 Task: Find connections with filter location Varel with filter topic #propertywith filter profile language French with filter current company JMC Projects (India) Ltd with filter school Sri Krishna College of Technology with filter industry Insurance Agencies and Brokerages with filter service category Customer Support with filter keywords title Editor/Proofreader
Action: Mouse moved to (543, 64)
Screenshot: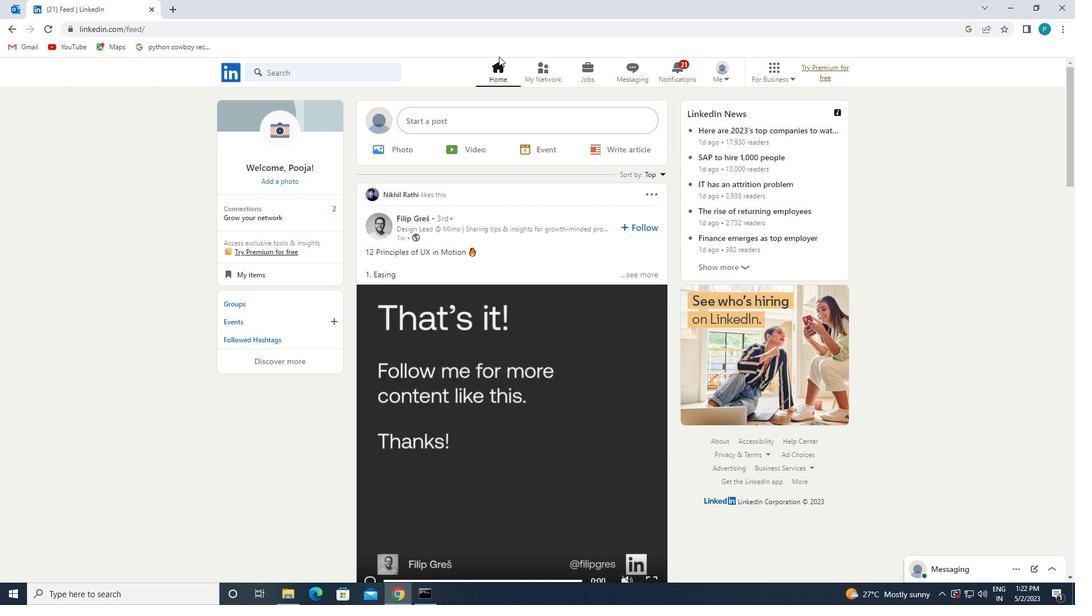
Action: Mouse pressed left at (543, 64)
Screenshot: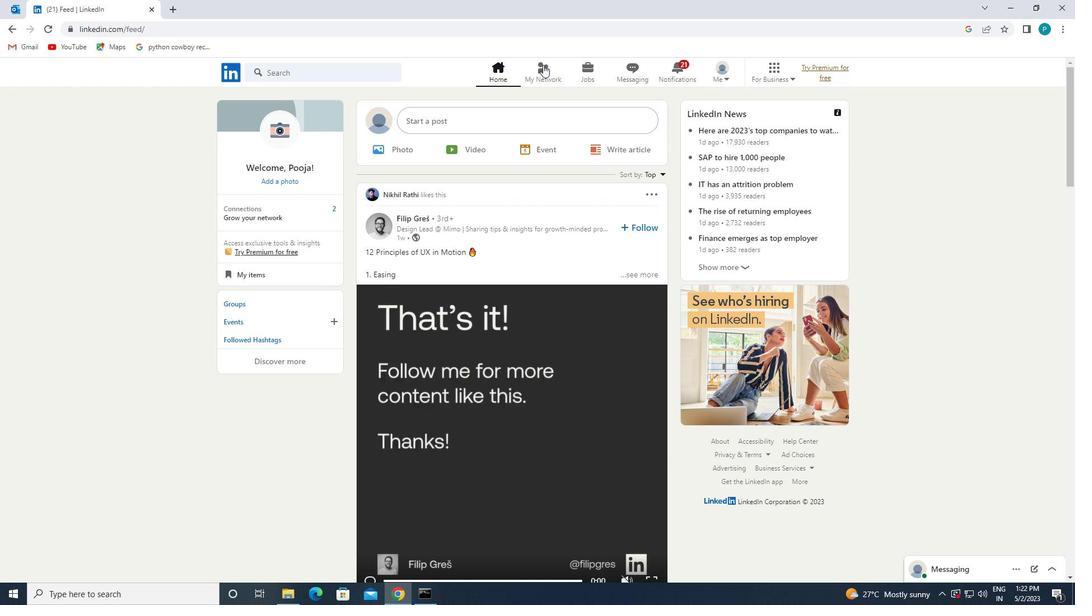 
Action: Mouse moved to (258, 138)
Screenshot: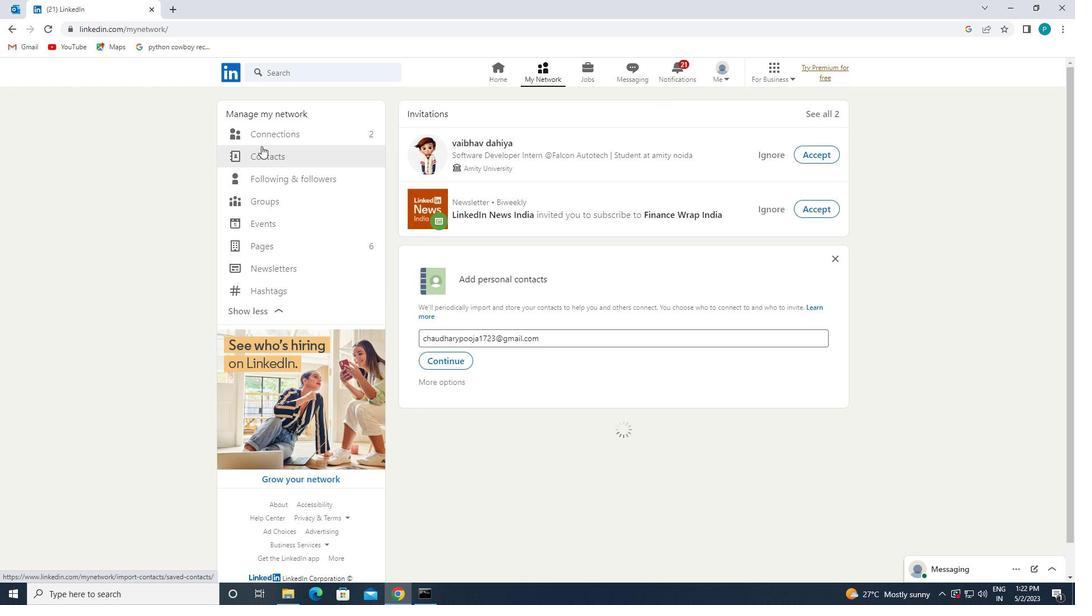 
Action: Mouse pressed left at (258, 138)
Screenshot: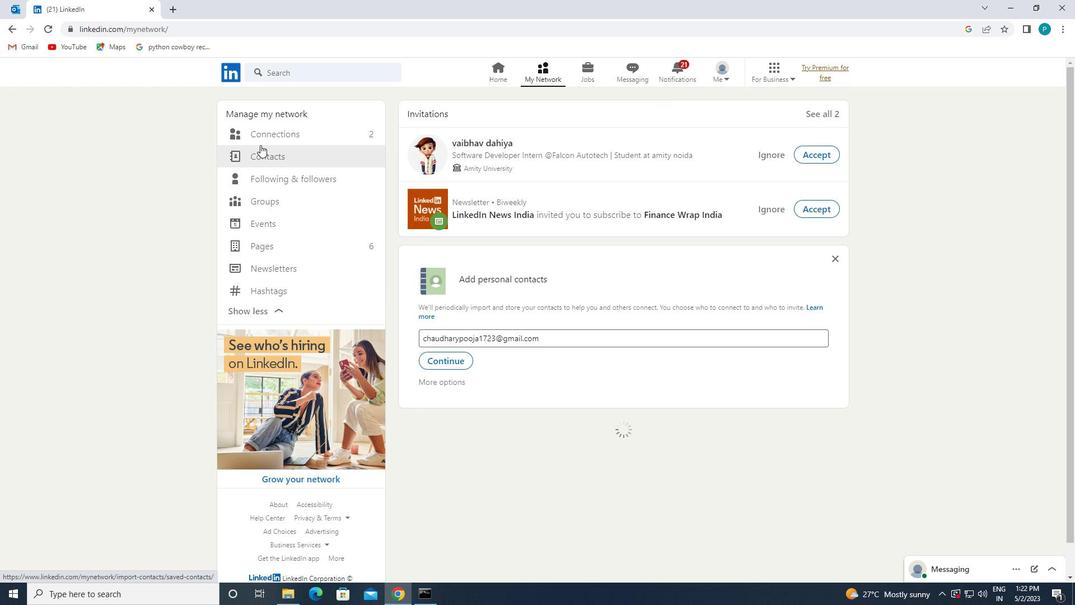 
Action: Mouse moved to (637, 142)
Screenshot: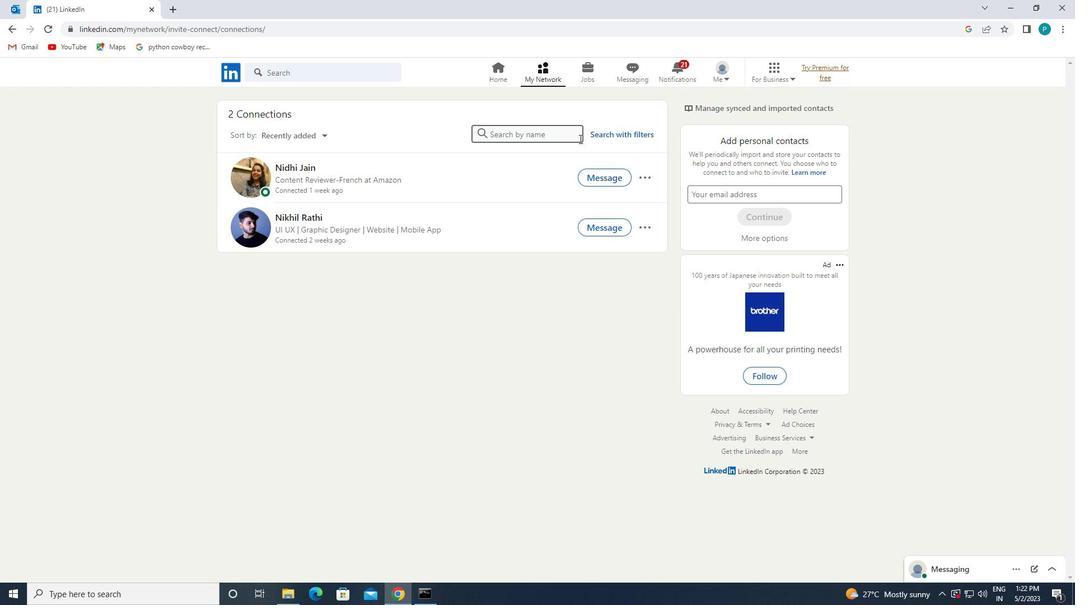 
Action: Mouse pressed left at (637, 142)
Screenshot: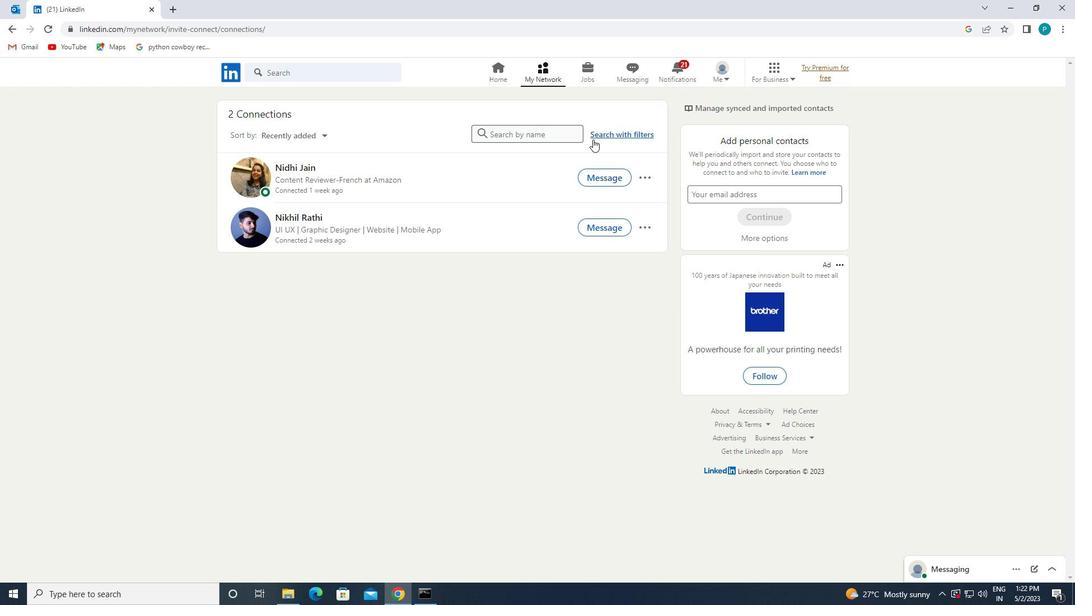 
Action: Mouse moved to (631, 137)
Screenshot: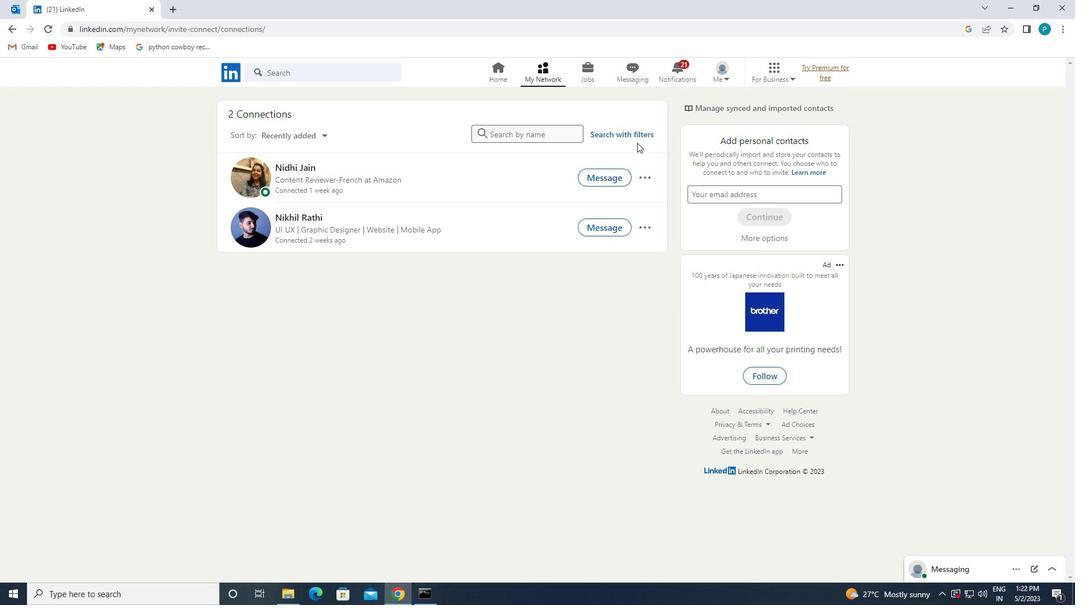 
Action: Mouse pressed left at (631, 137)
Screenshot: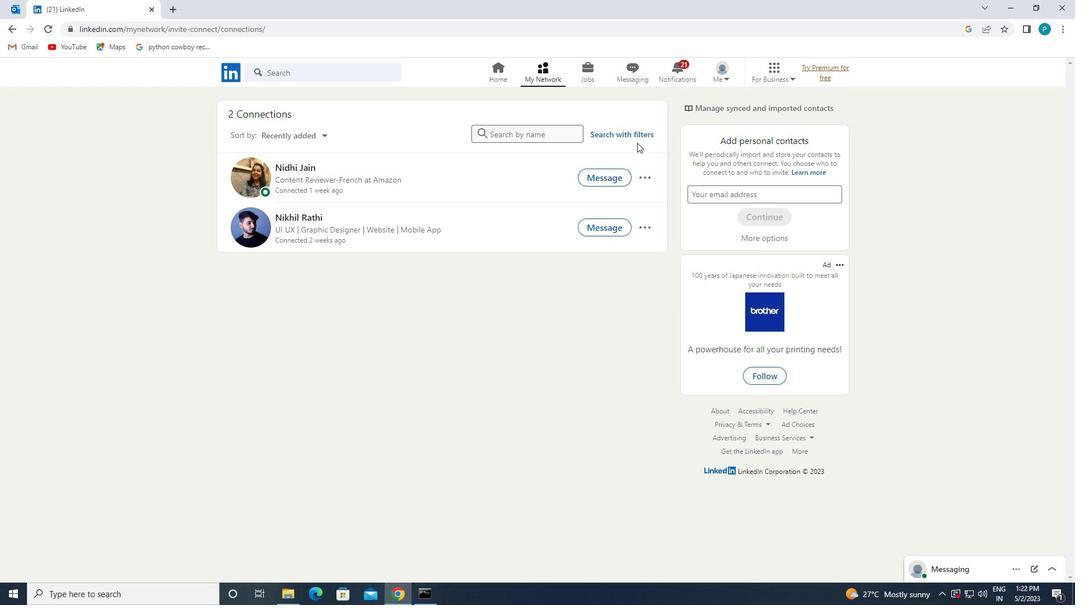 
Action: Mouse moved to (565, 103)
Screenshot: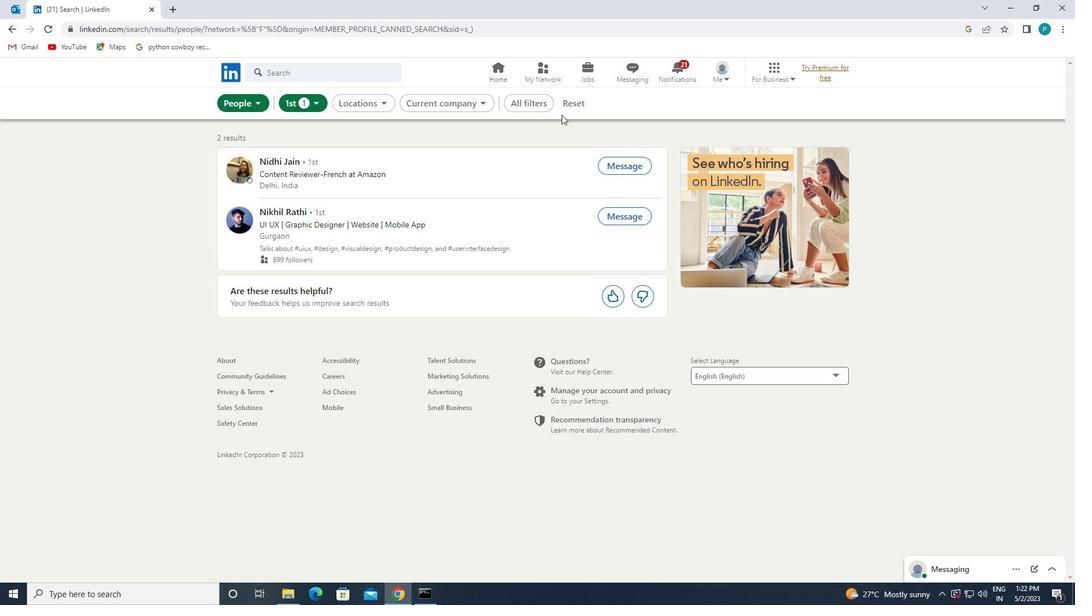 
Action: Mouse pressed left at (565, 103)
Screenshot: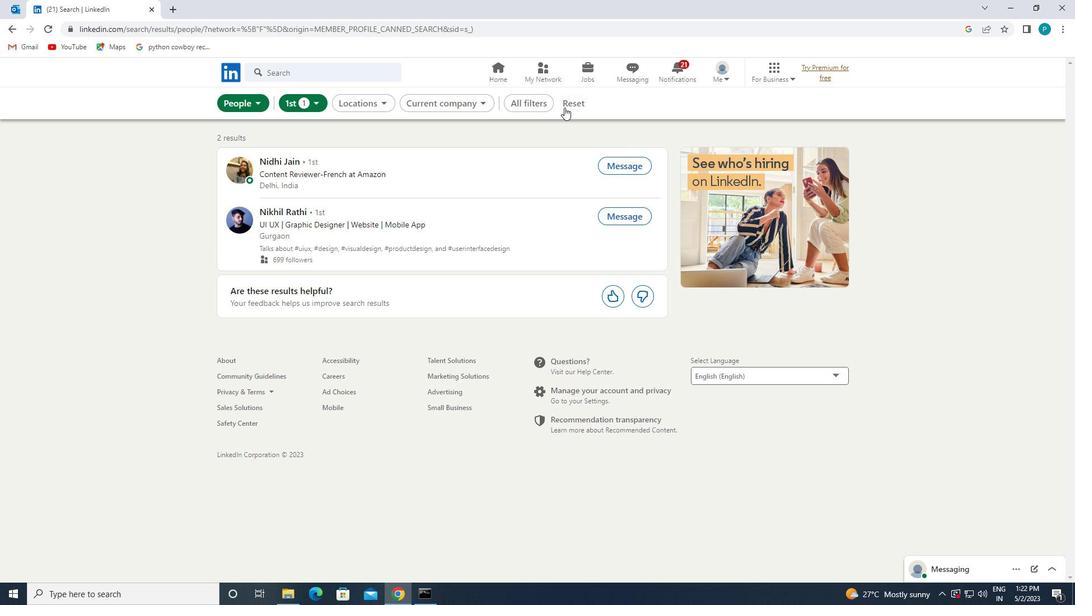 
Action: Mouse moved to (541, 101)
Screenshot: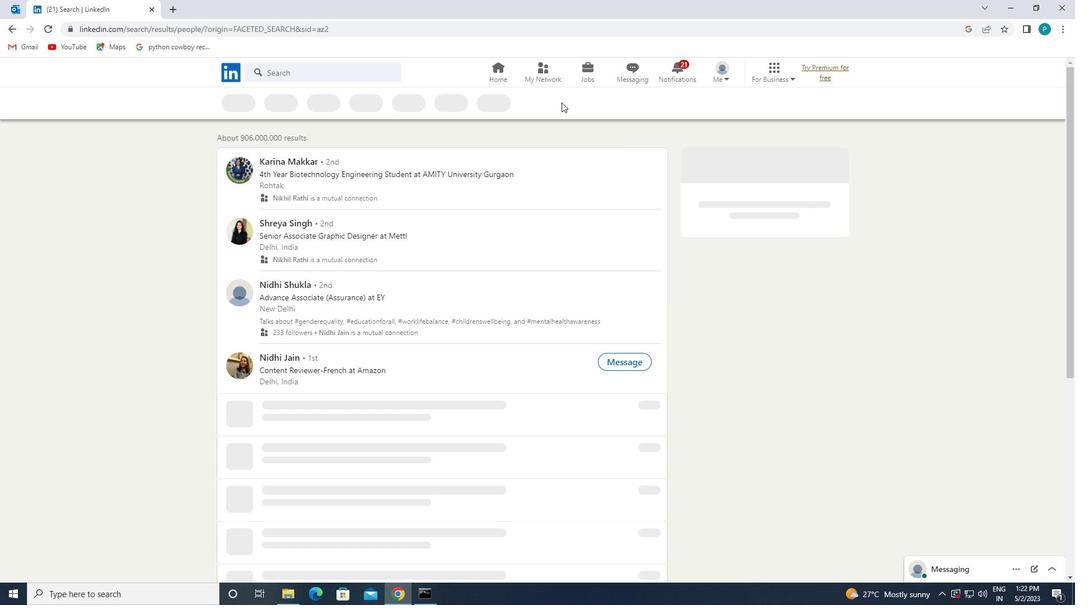 
Action: Mouse pressed left at (541, 101)
Screenshot: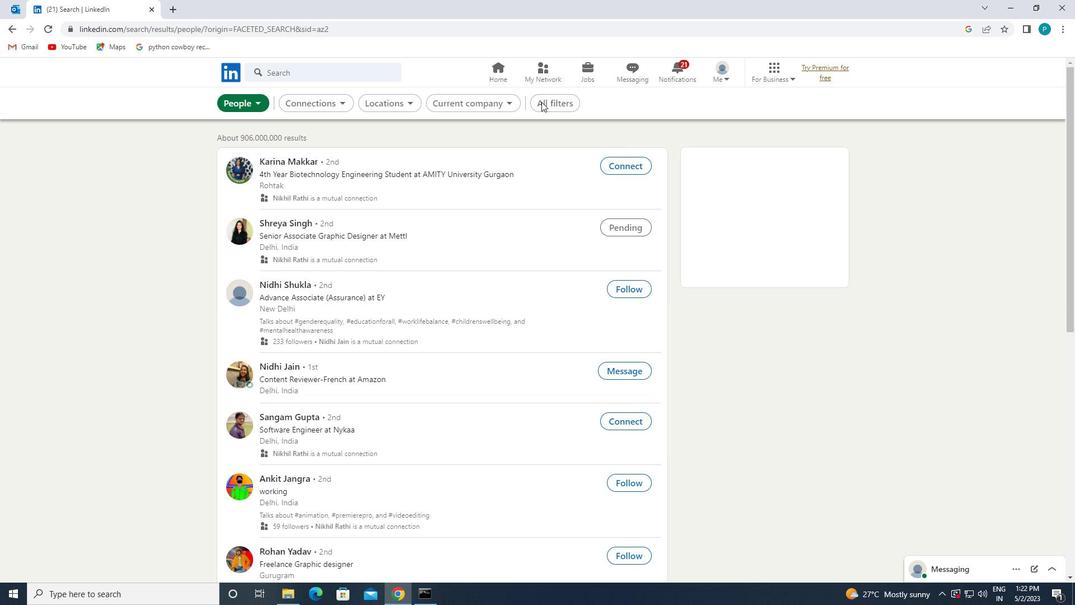 
Action: Mouse moved to (816, 290)
Screenshot: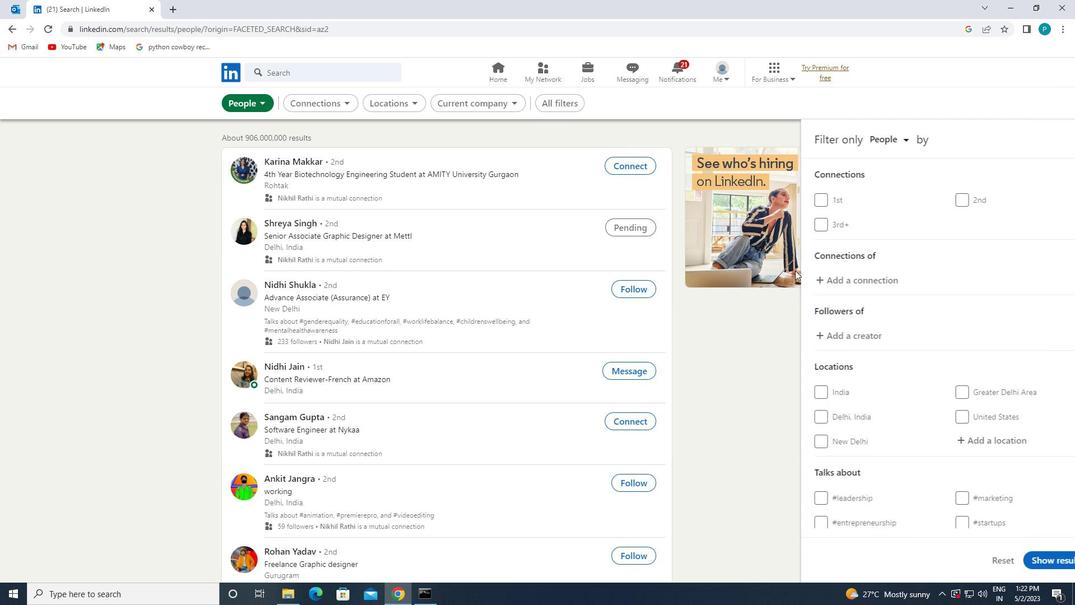 
Action: Mouse scrolled (816, 289) with delta (0, 0)
Screenshot: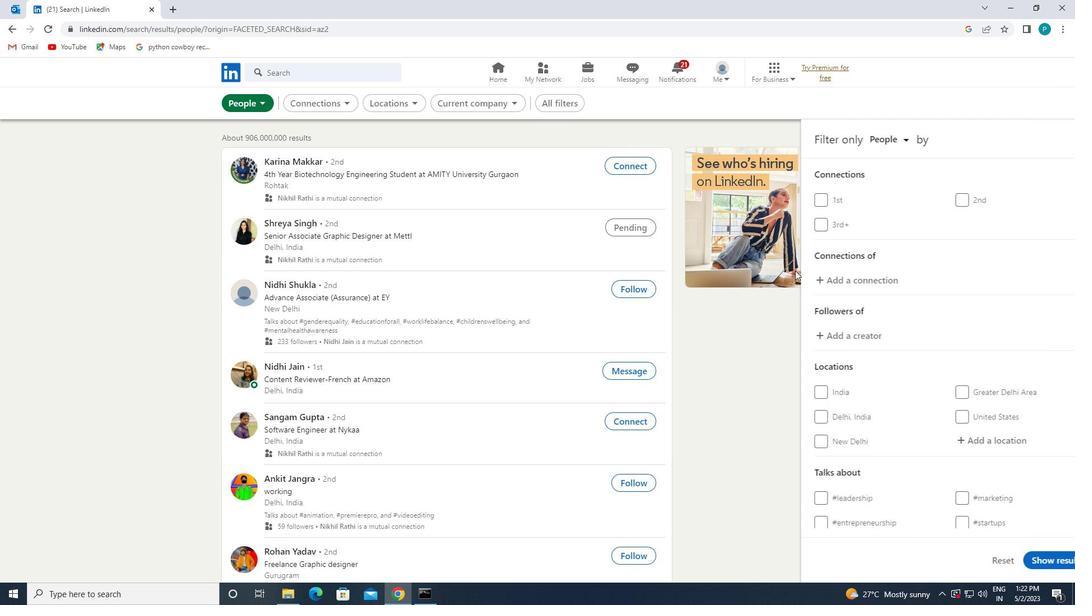 
Action: Mouse moved to (819, 292)
Screenshot: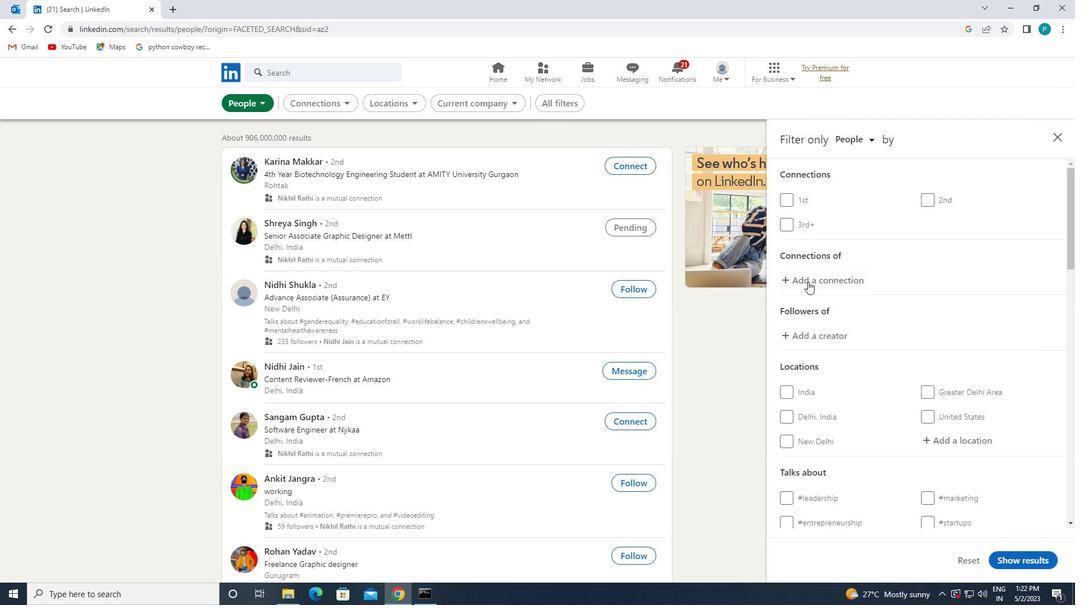 
Action: Mouse scrolled (819, 291) with delta (0, 0)
Screenshot: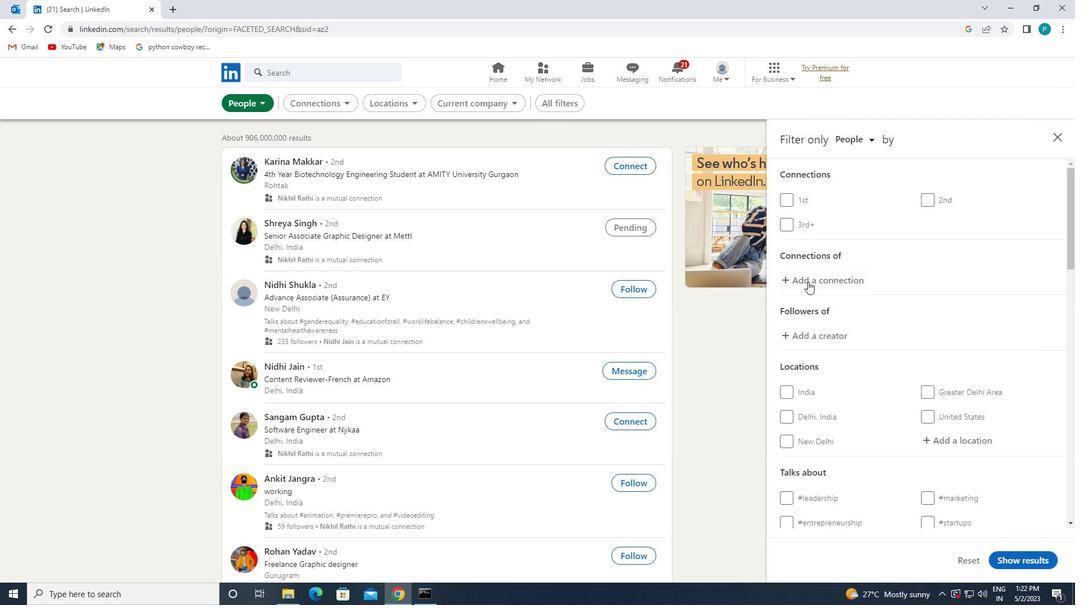 
Action: Mouse moved to (950, 326)
Screenshot: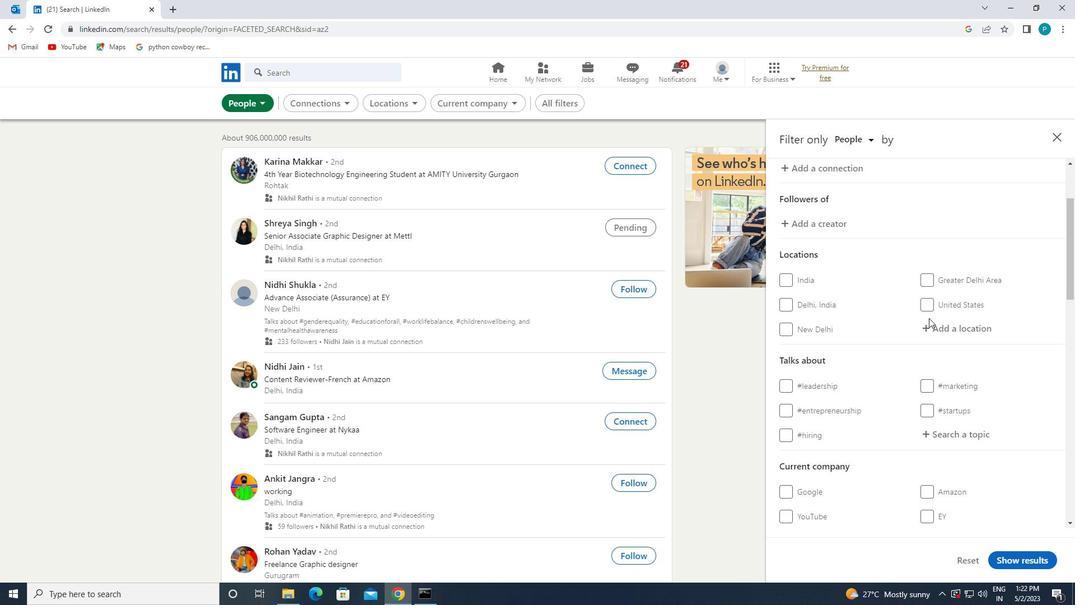 
Action: Mouse pressed left at (950, 326)
Screenshot: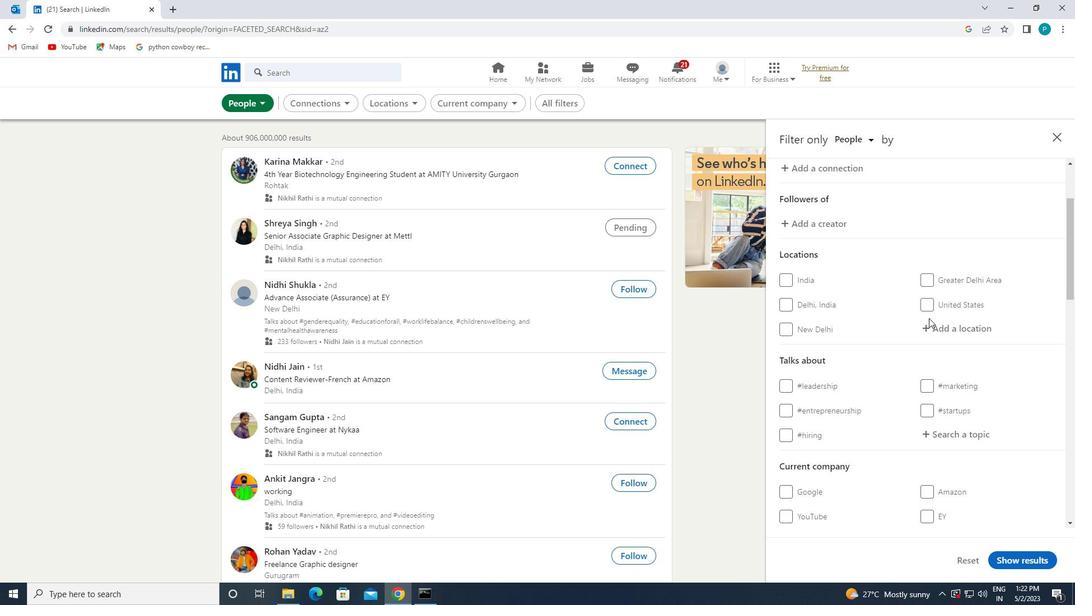 
Action: Mouse moved to (950, 326)
Screenshot: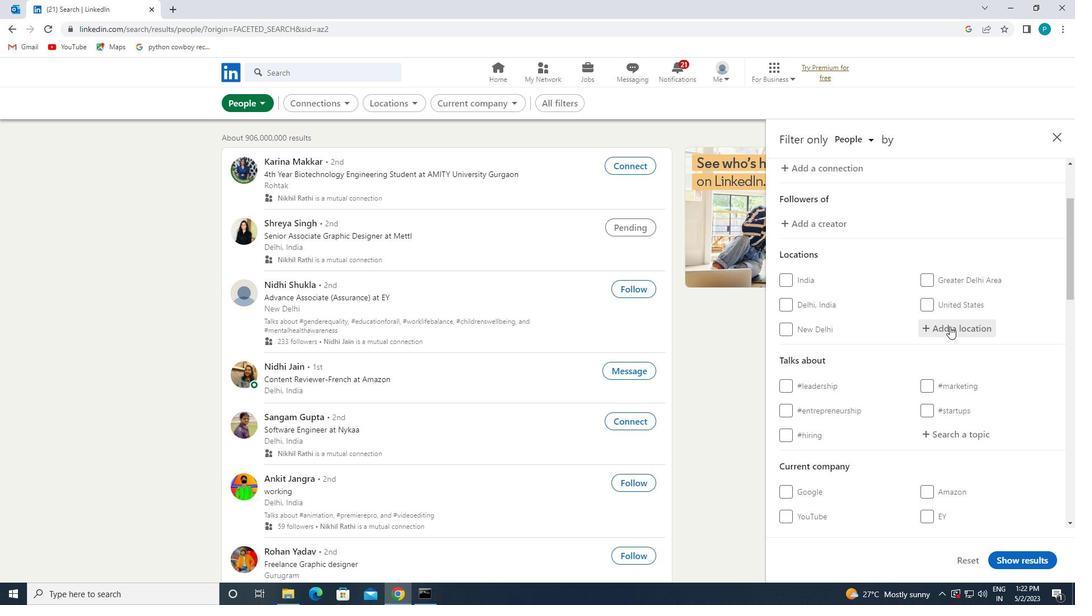 
Action: Key pressed <Key.caps_lock>v<Key.caps_lock>arel
Screenshot: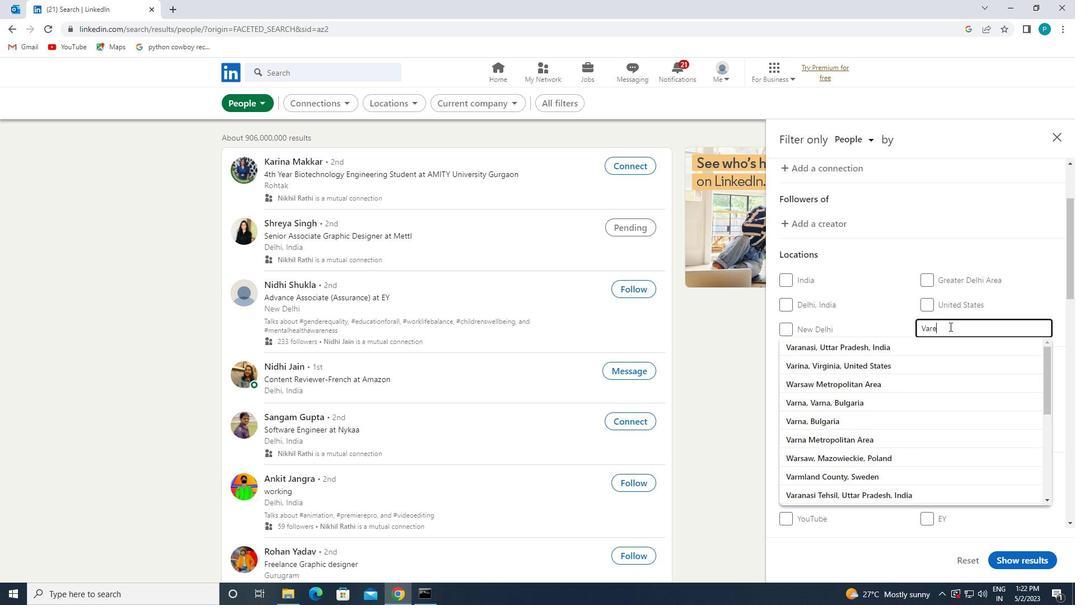
Action: Mouse moved to (942, 350)
Screenshot: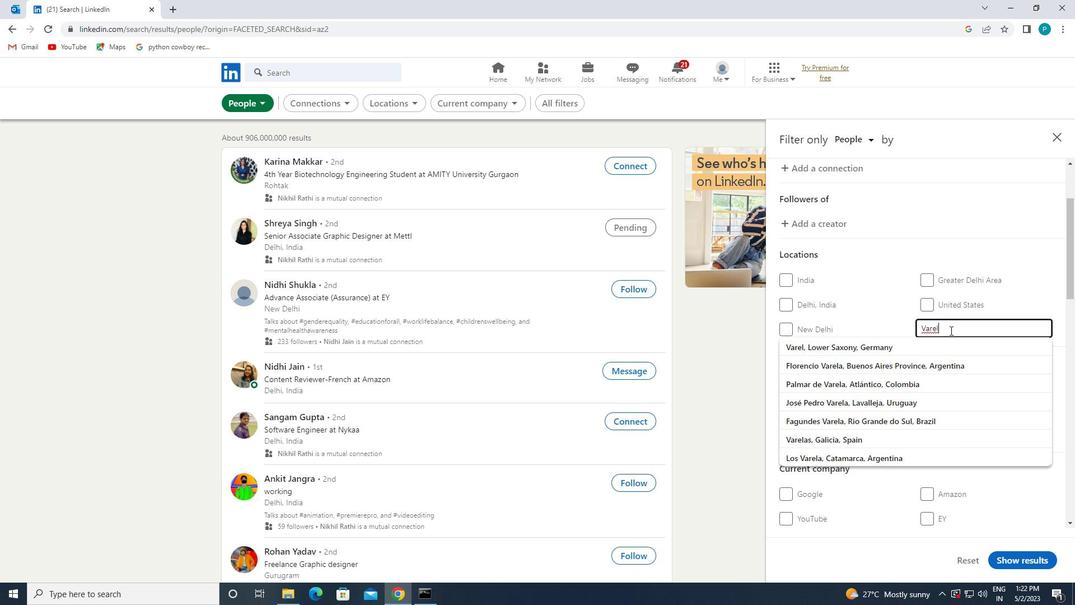 
Action: Mouse pressed left at (942, 350)
Screenshot: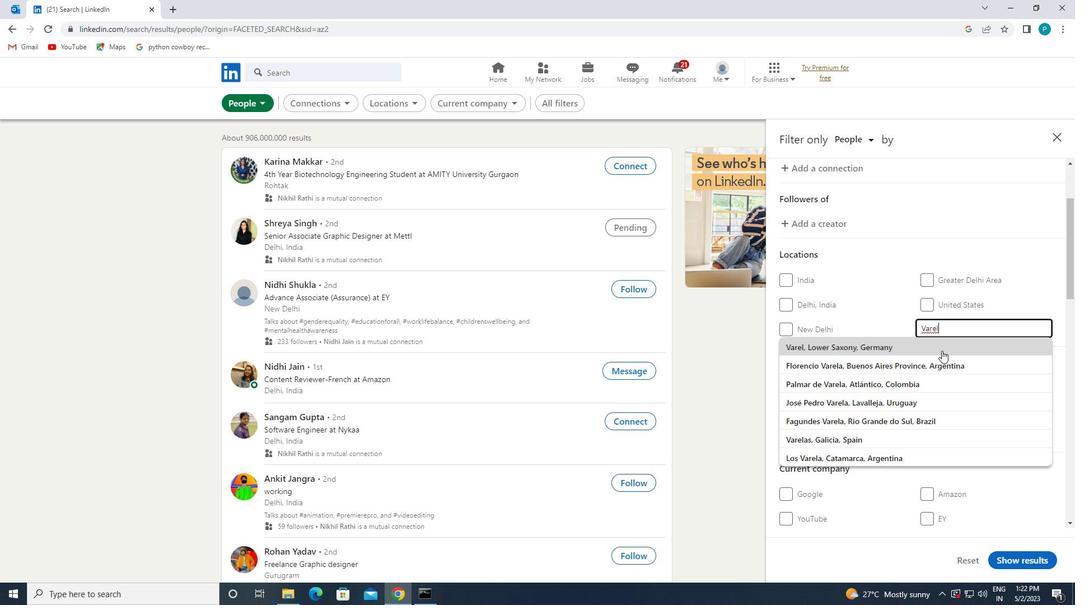 
Action: Mouse scrolled (942, 350) with delta (0, 0)
Screenshot: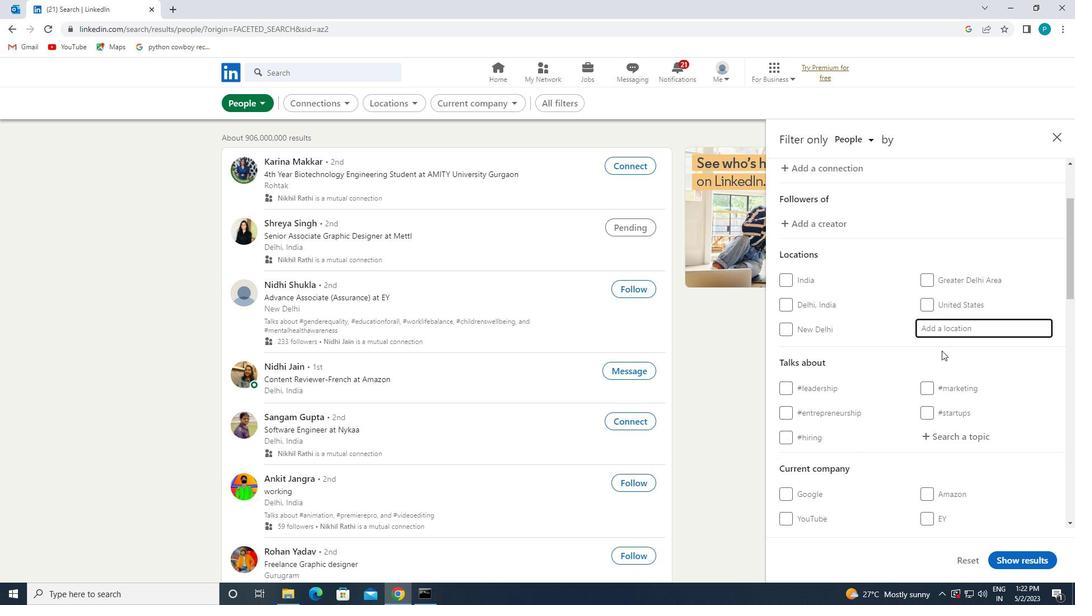 
Action: Mouse scrolled (942, 350) with delta (0, 0)
Screenshot: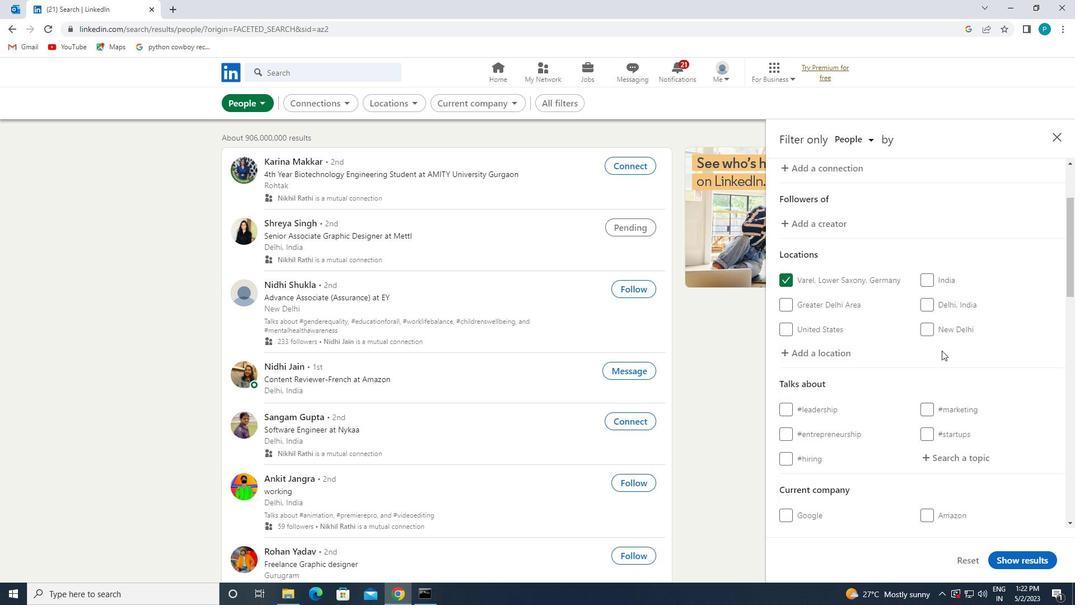 
Action: Mouse moved to (943, 348)
Screenshot: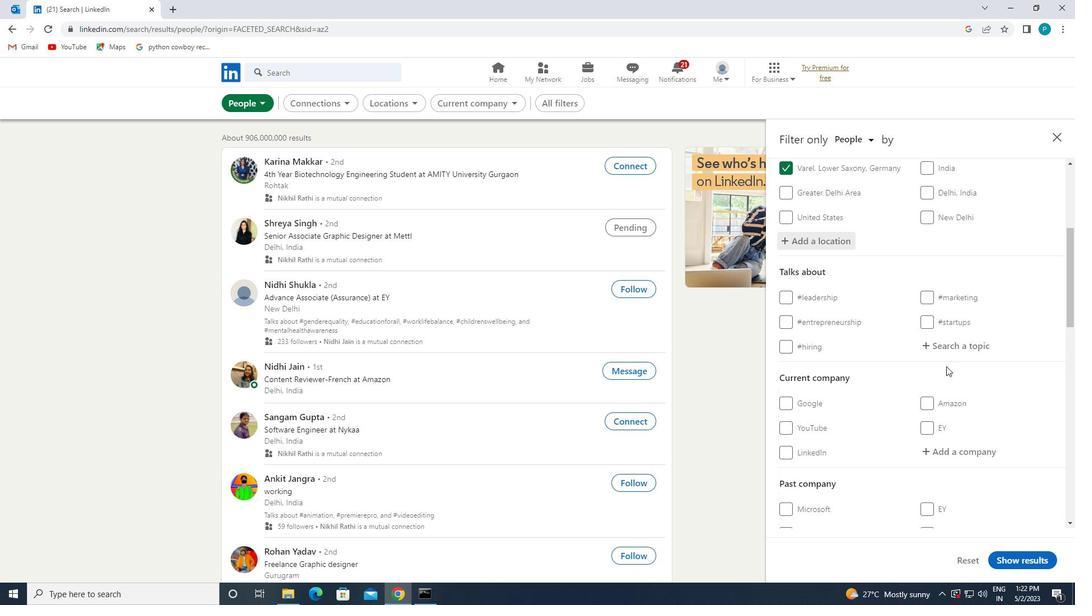 
Action: Mouse pressed left at (943, 348)
Screenshot: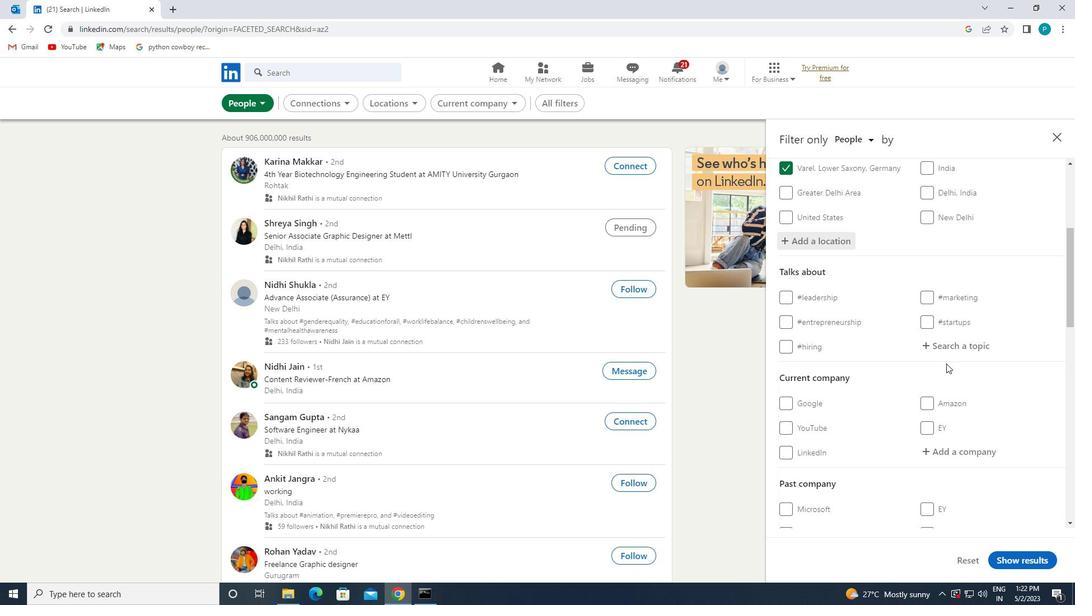 
Action: Mouse moved to (944, 348)
Screenshot: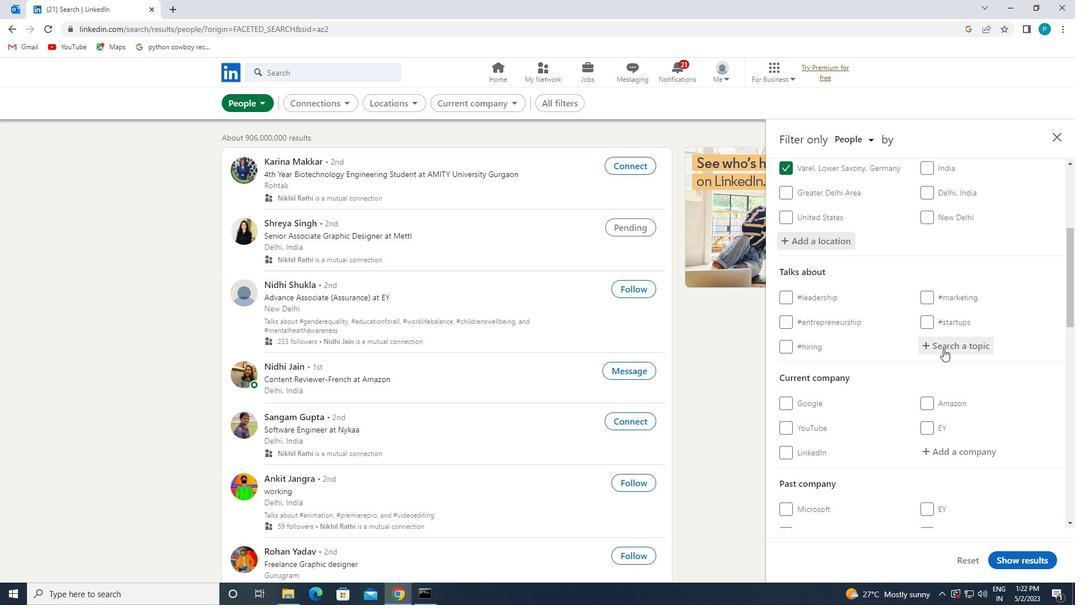 
Action: Key pressed <Key.shift>#PRPERTY
Screenshot: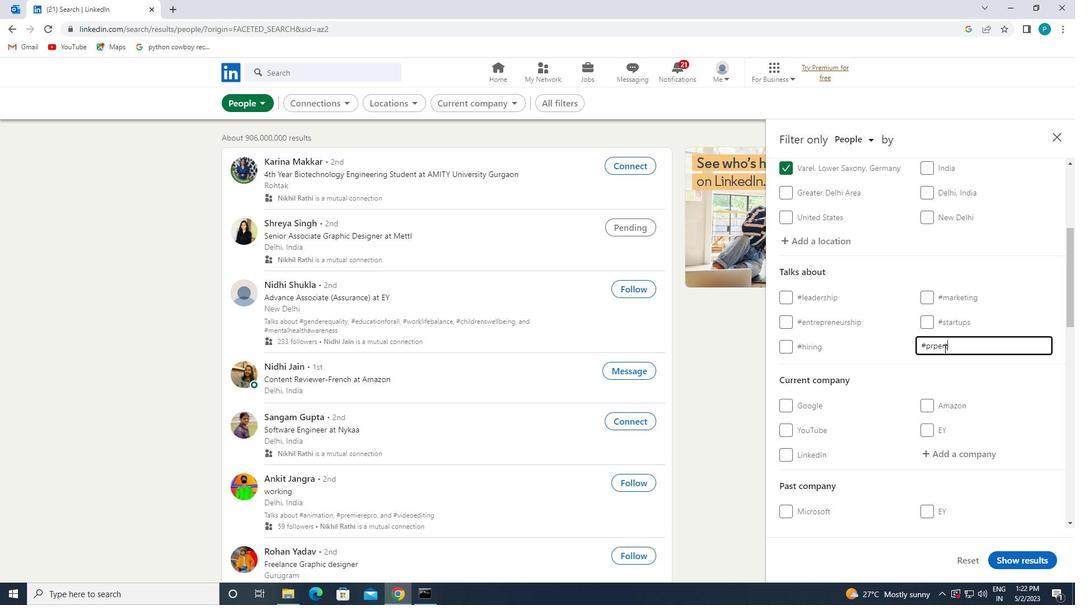 
Action: Mouse moved to (935, 343)
Screenshot: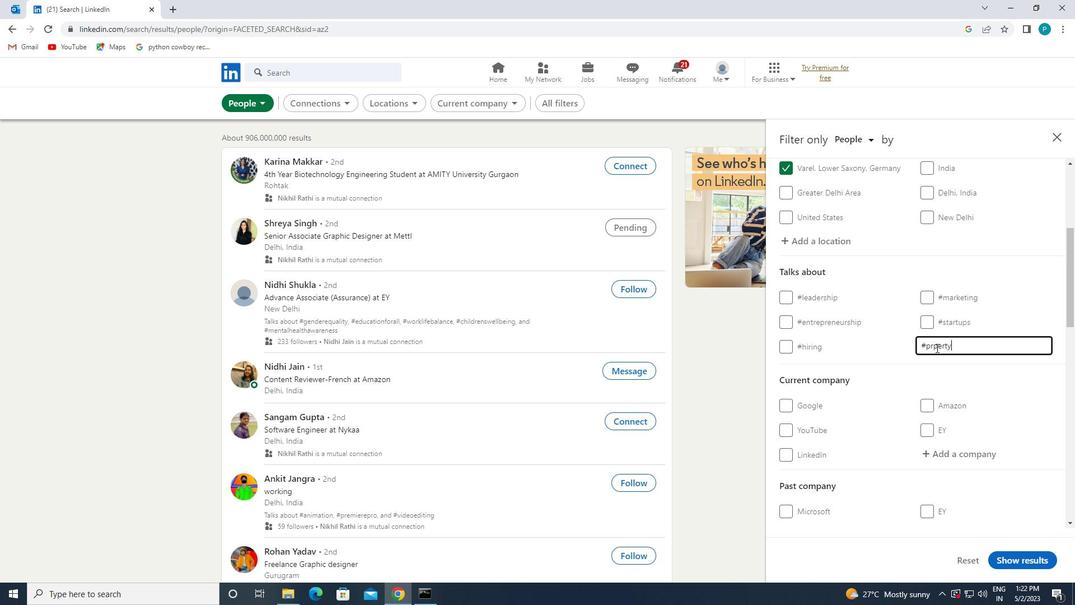 
Action: Mouse pressed left at (935, 343)
Screenshot: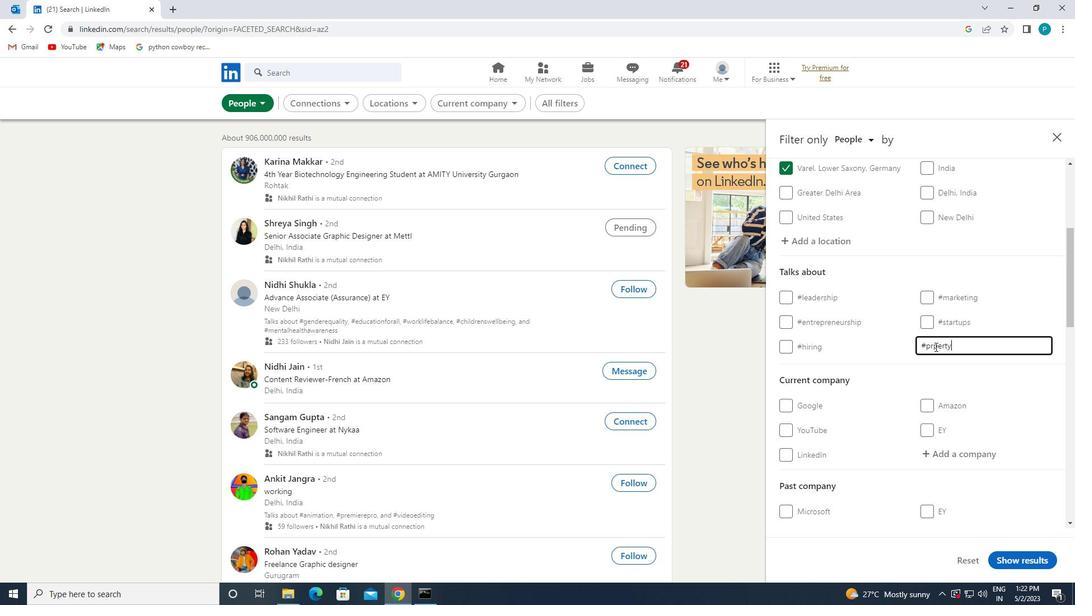 
Action: Mouse moved to (956, 354)
Screenshot: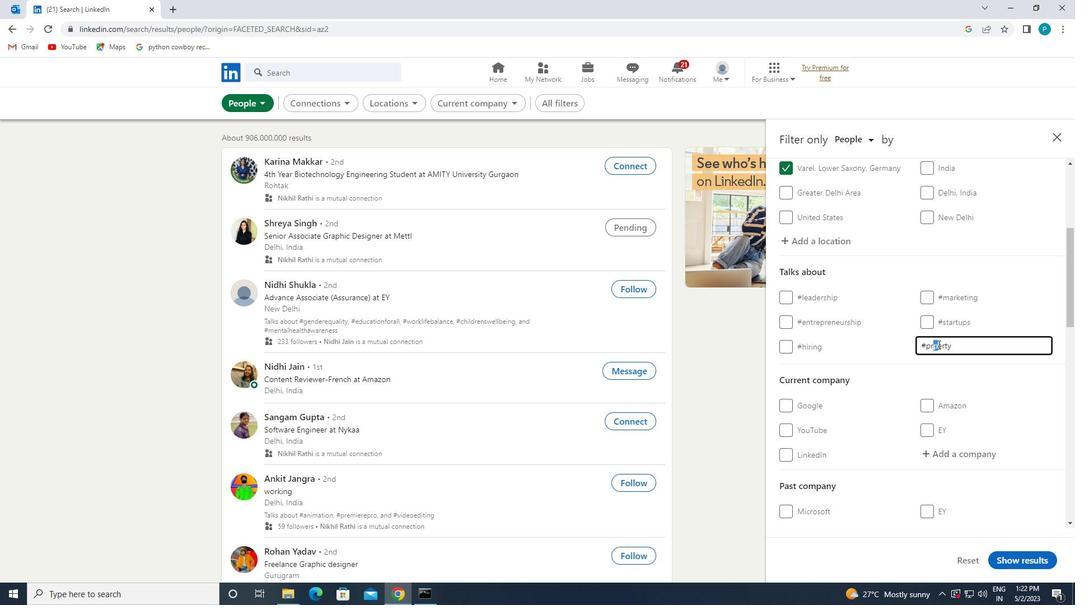 
Action: Key pressed O
Screenshot: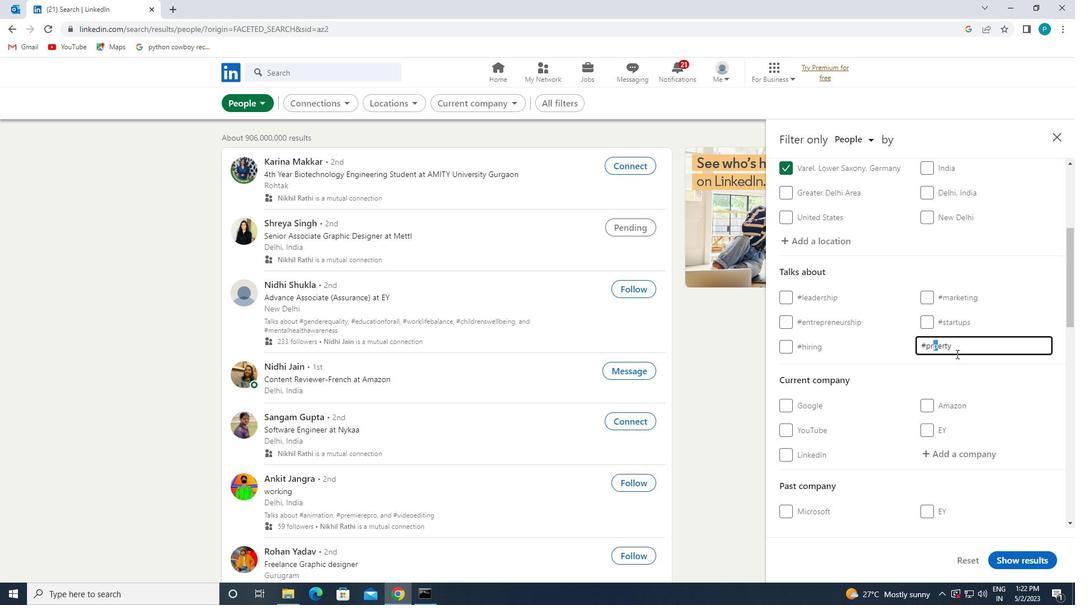 
Action: Mouse moved to (939, 346)
Screenshot: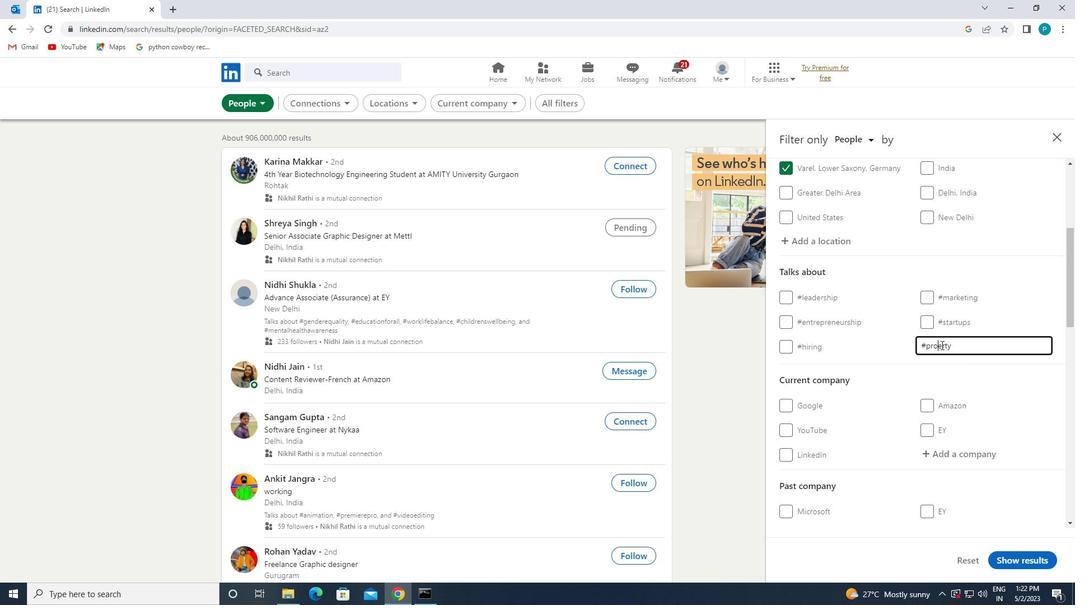 
Action: Mouse pressed left at (939, 346)
Screenshot: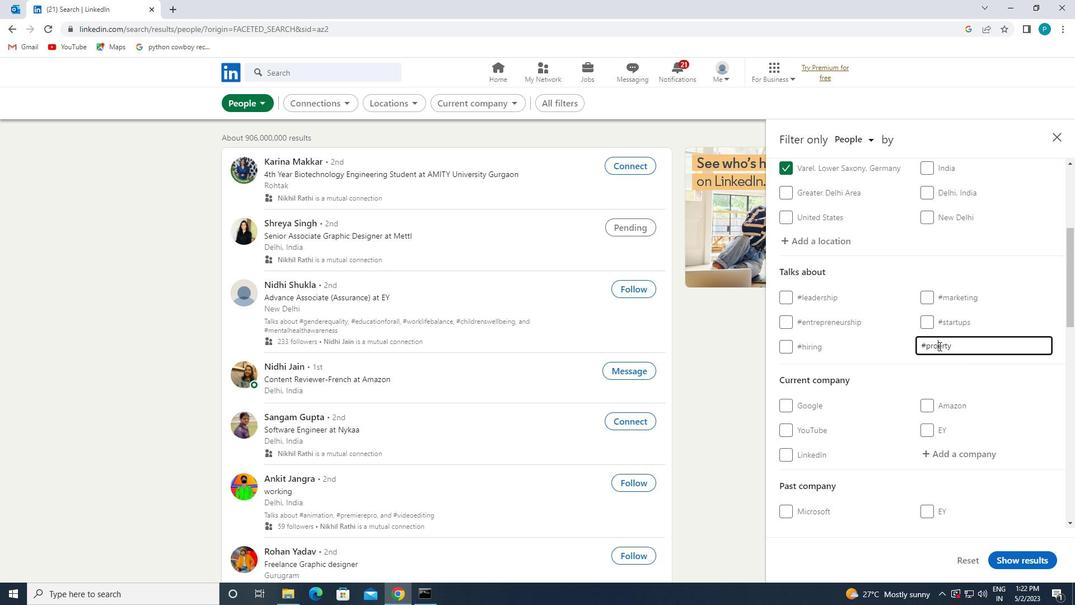 
Action: Mouse moved to (939, 356)
Screenshot: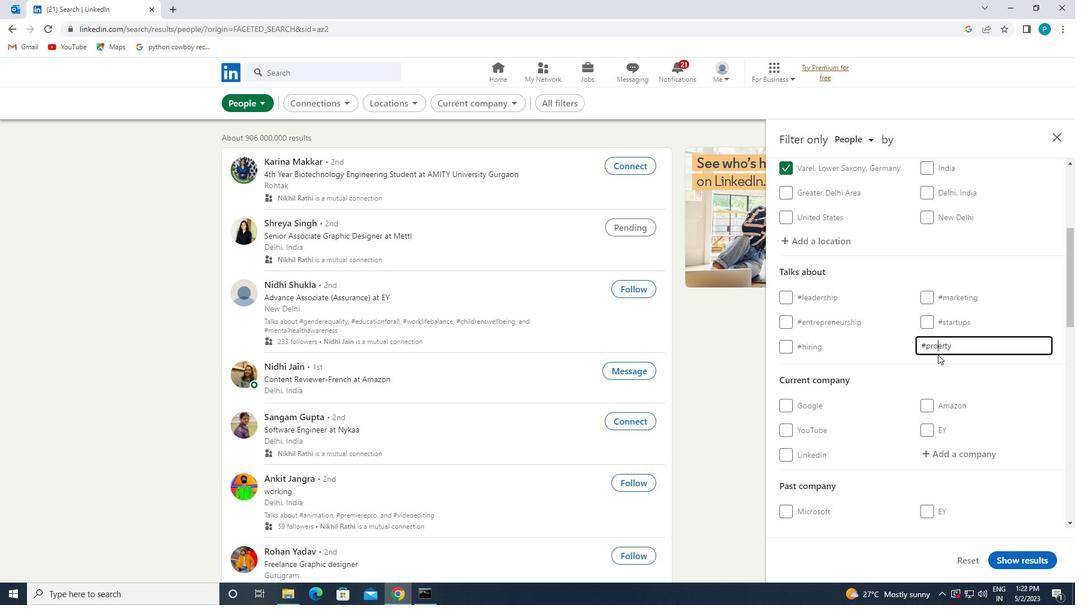
Action: Key pressed P
Screenshot: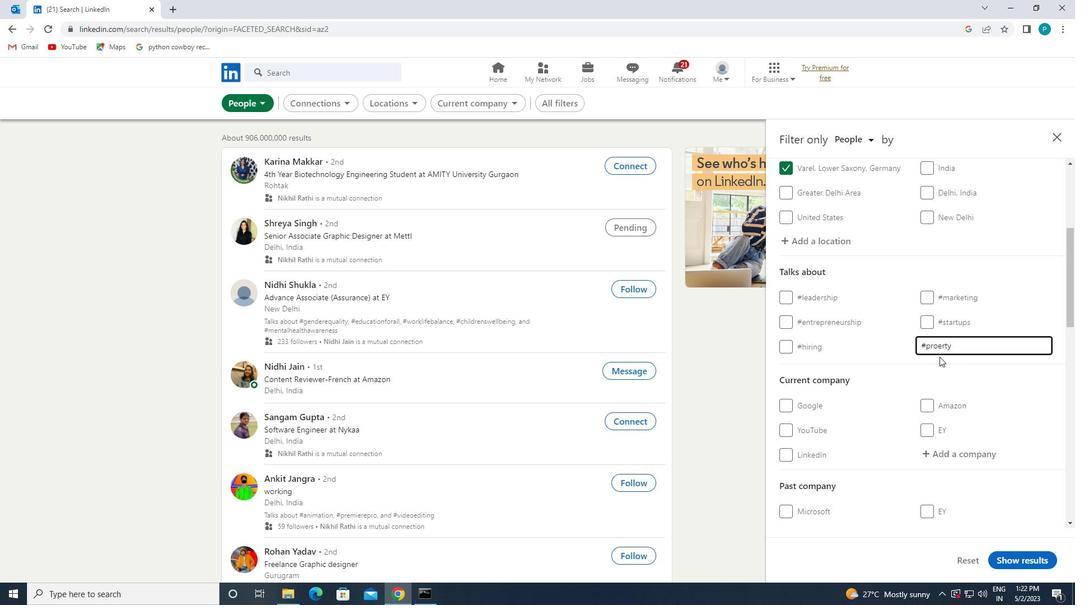 
Action: Mouse moved to (932, 377)
Screenshot: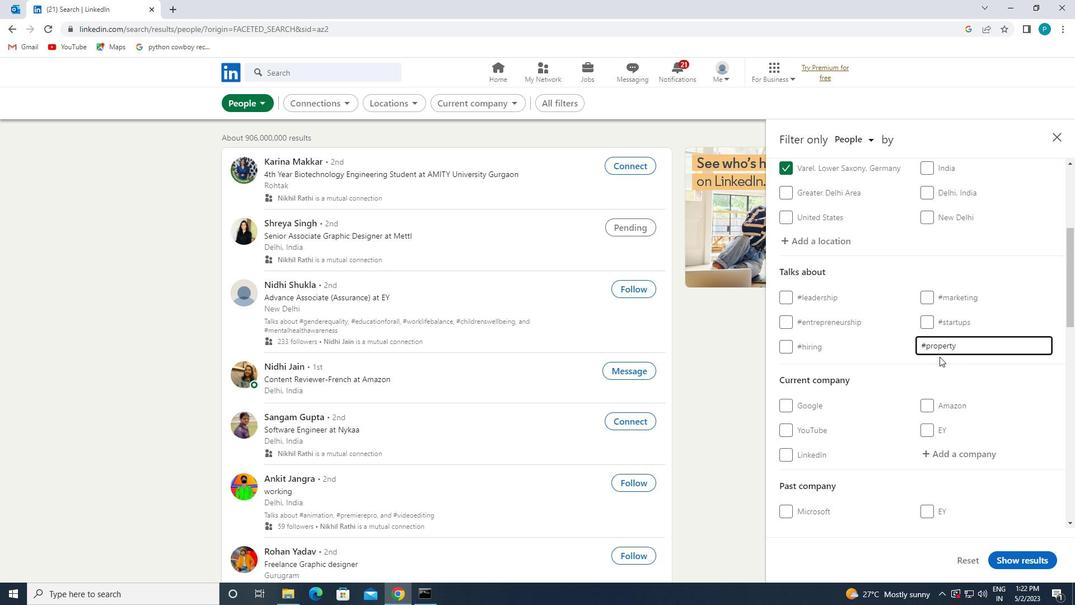 
Action: Mouse scrolled (932, 376) with delta (0, 0)
Screenshot: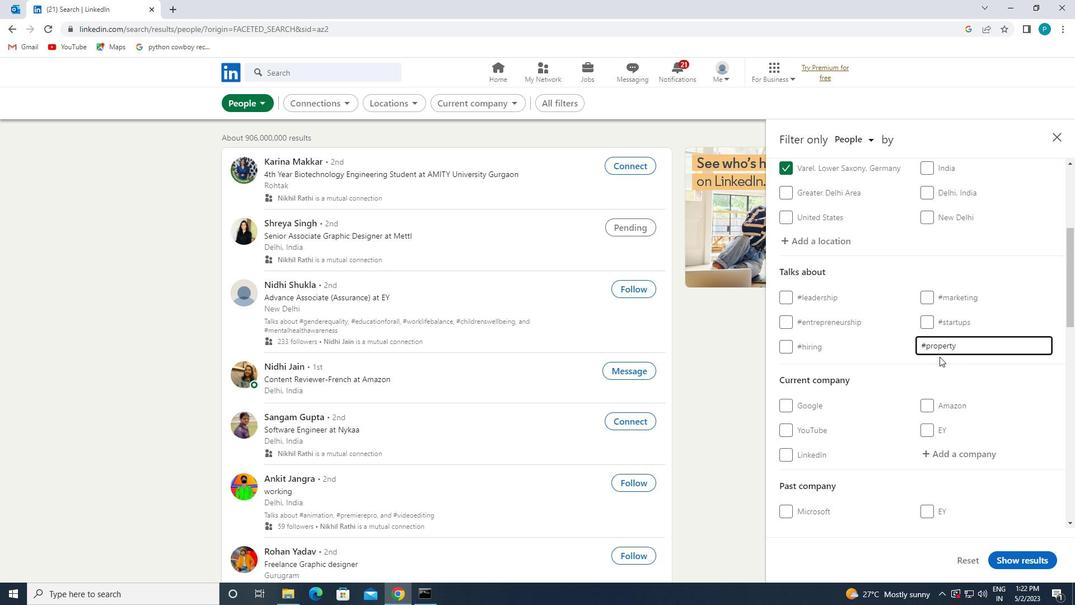 
Action: Mouse moved to (926, 394)
Screenshot: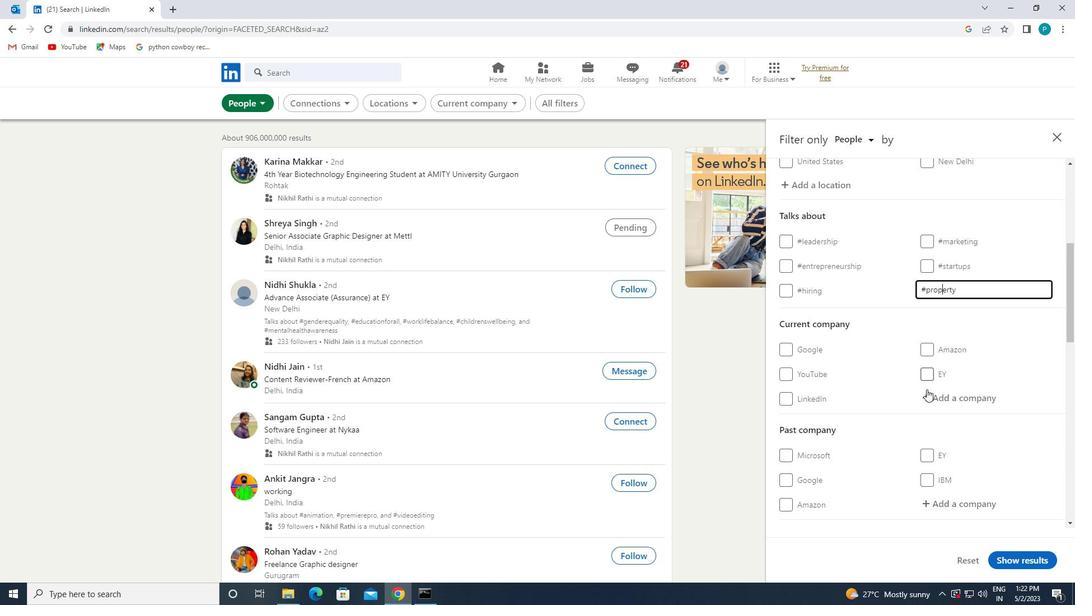 
Action: Mouse scrolled (926, 394) with delta (0, 0)
Screenshot: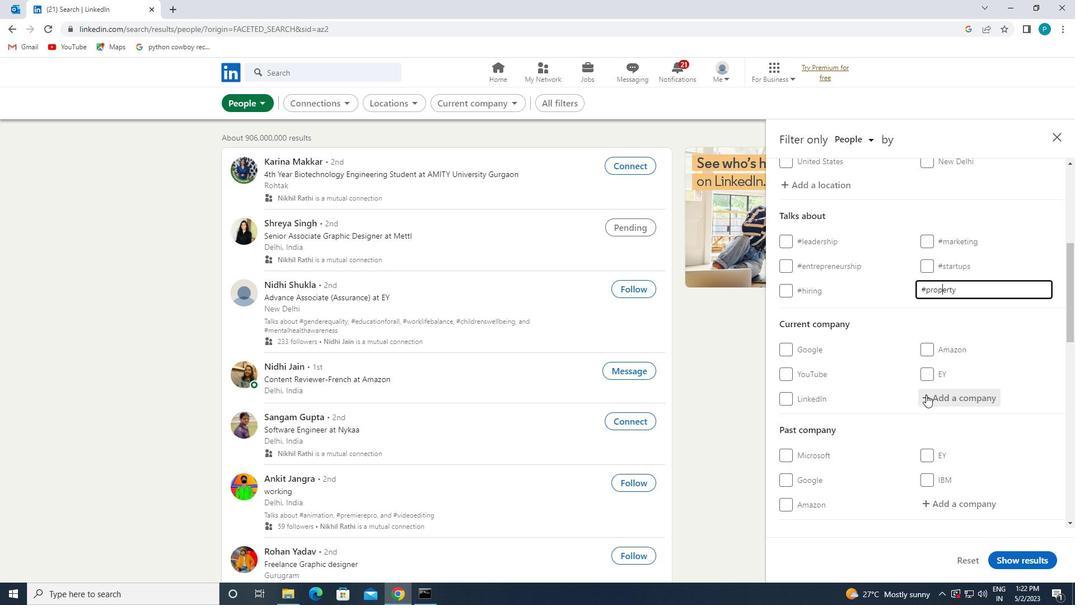 
Action: Mouse scrolled (926, 394) with delta (0, 0)
Screenshot: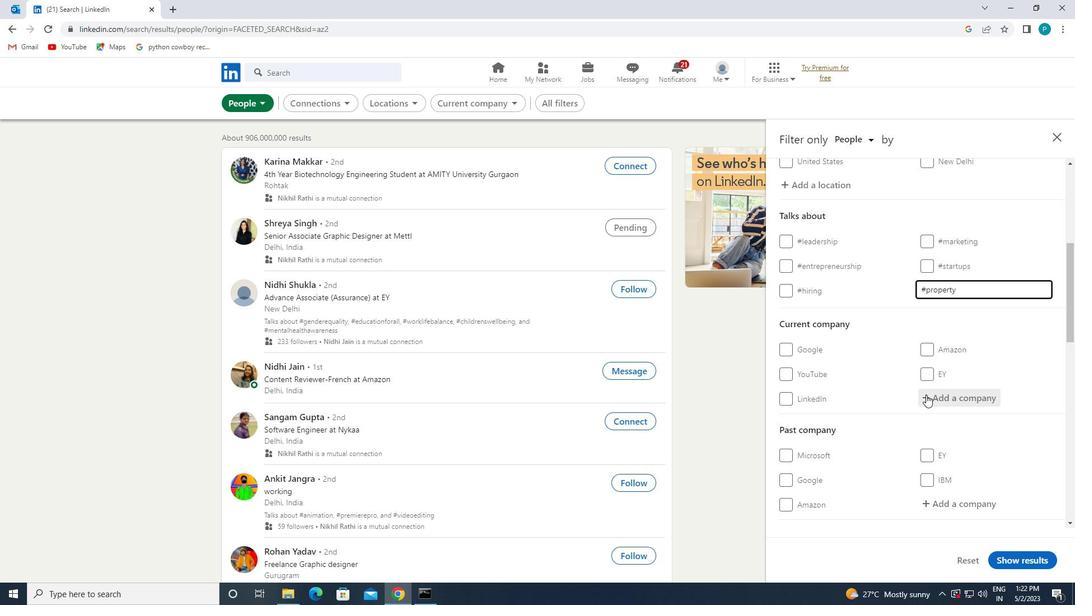 
Action: Mouse scrolled (926, 394) with delta (0, 0)
Screenshot: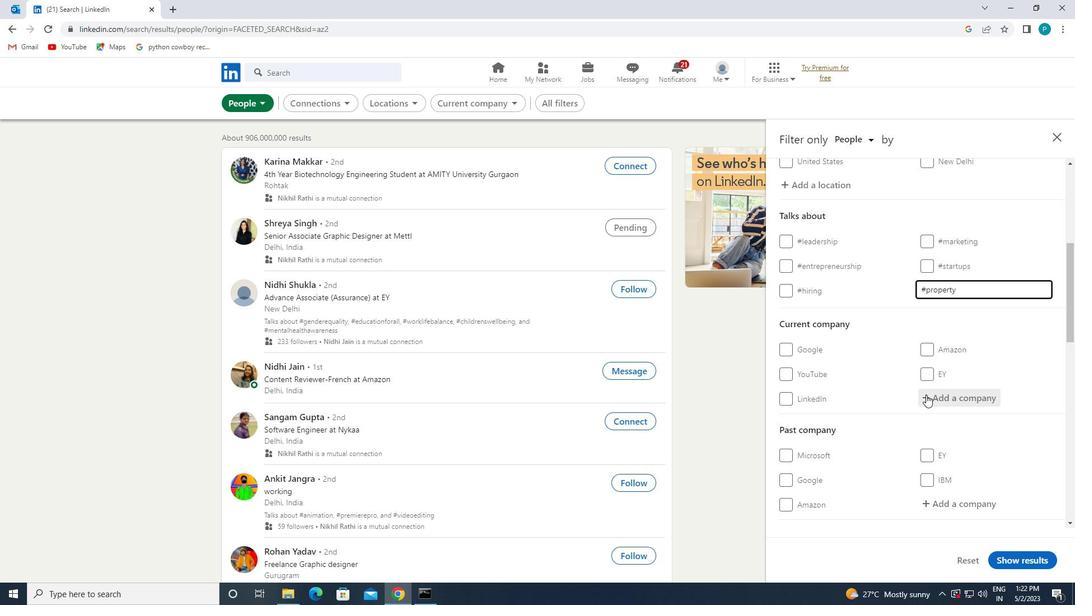 
Action: Mouse moved to (917, 393)
Screenshot: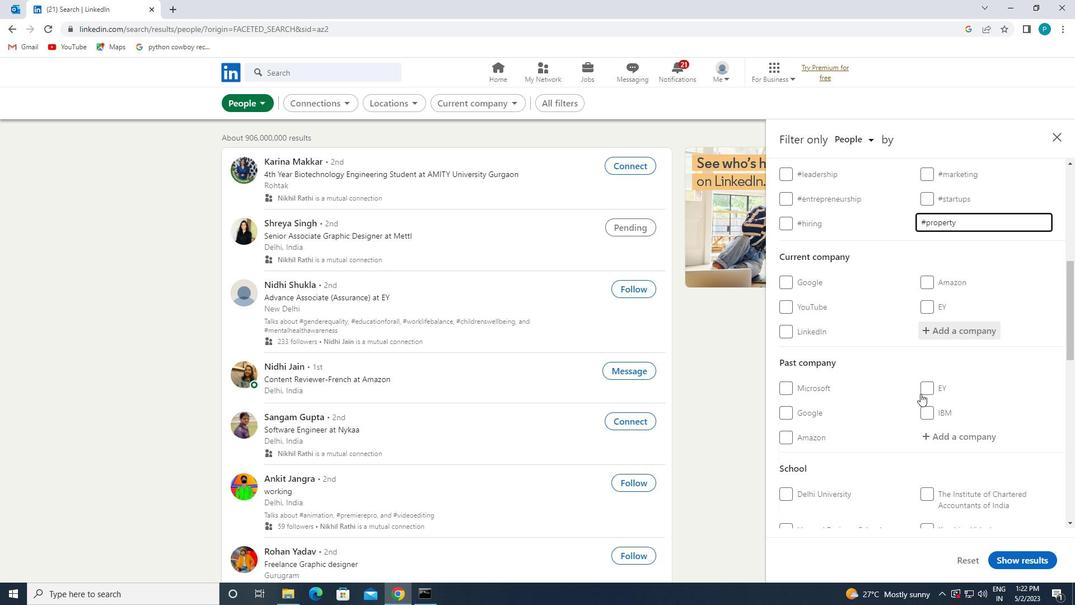 
Action: Mouse scrolled (917, 392) with delta (0, 0)
Screenshot: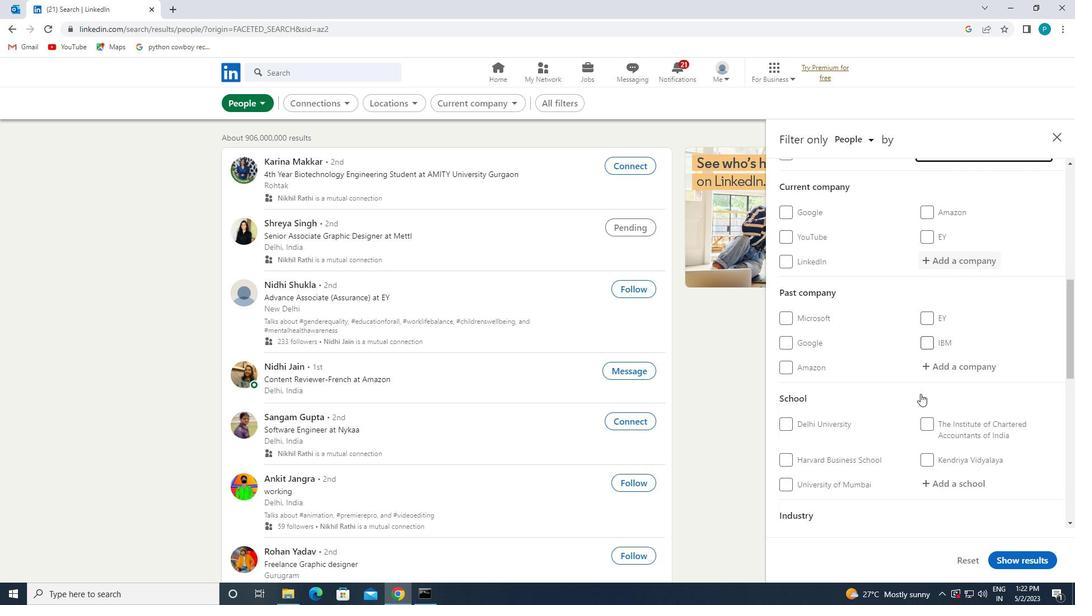 
Action: Mouse moved to (915, 393)
Screenshot: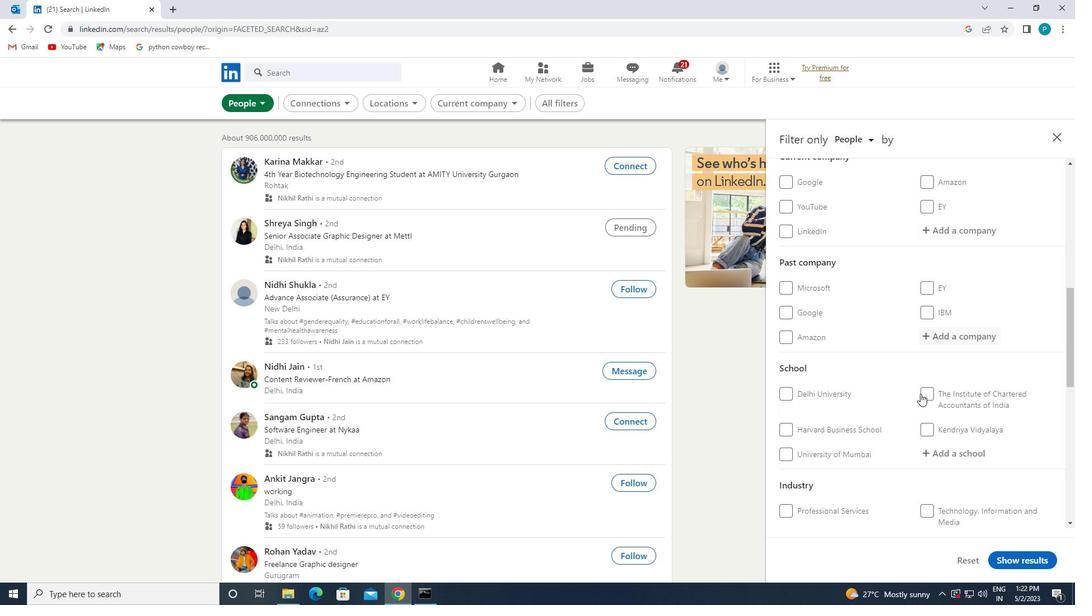 
Action: Mouse scrolled (915, 393) with delta (0, 0)
Screenshot: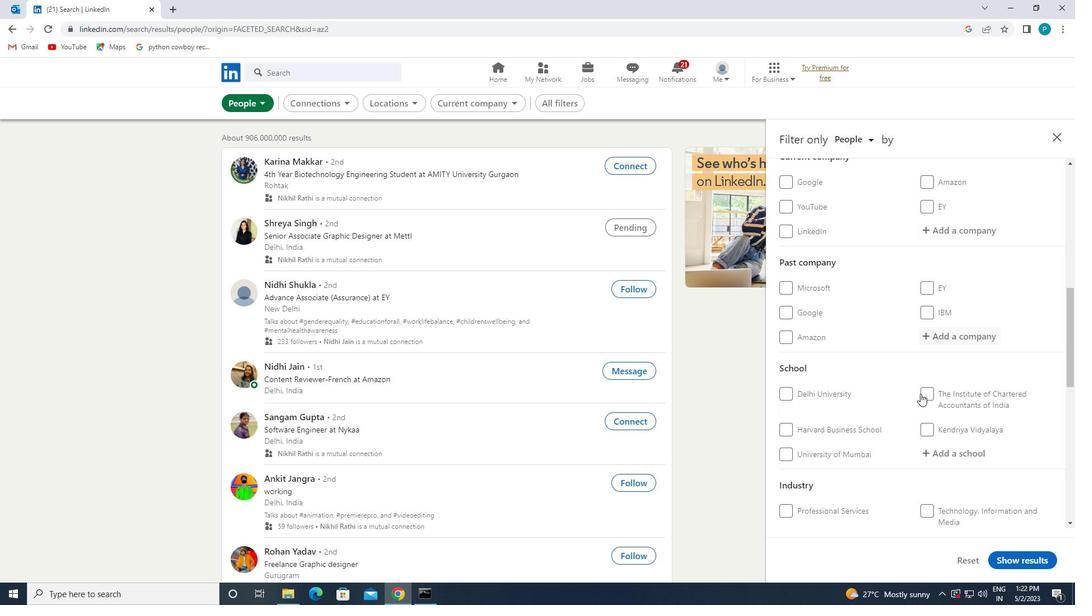 
Action: Mouse moved to (915, 394)
Screenshot: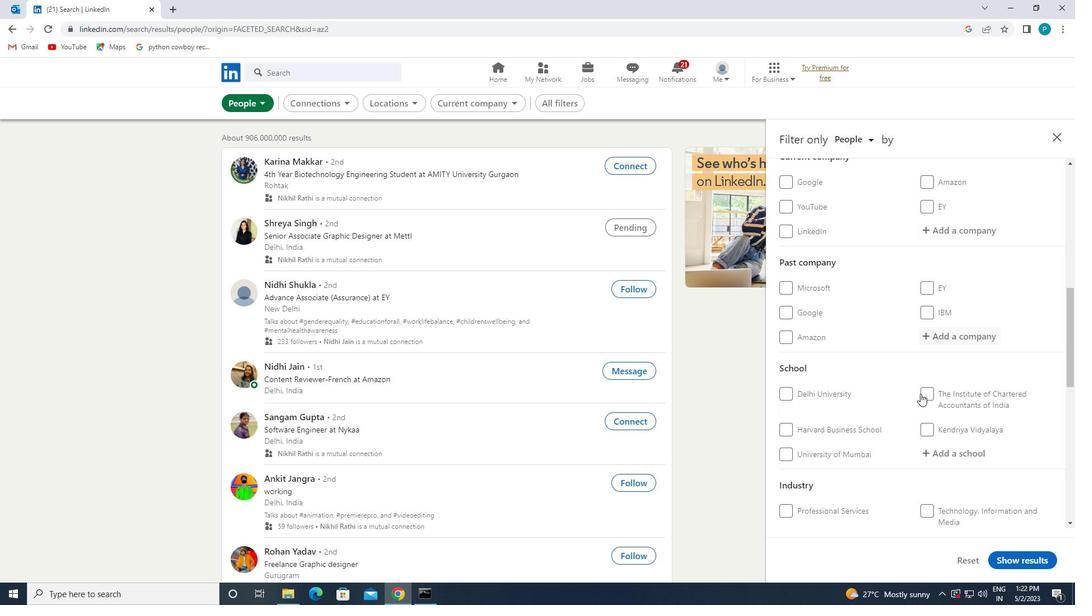 
Action: Mouse scrolled (915, 393) with delta (0, 0)
Screenshot: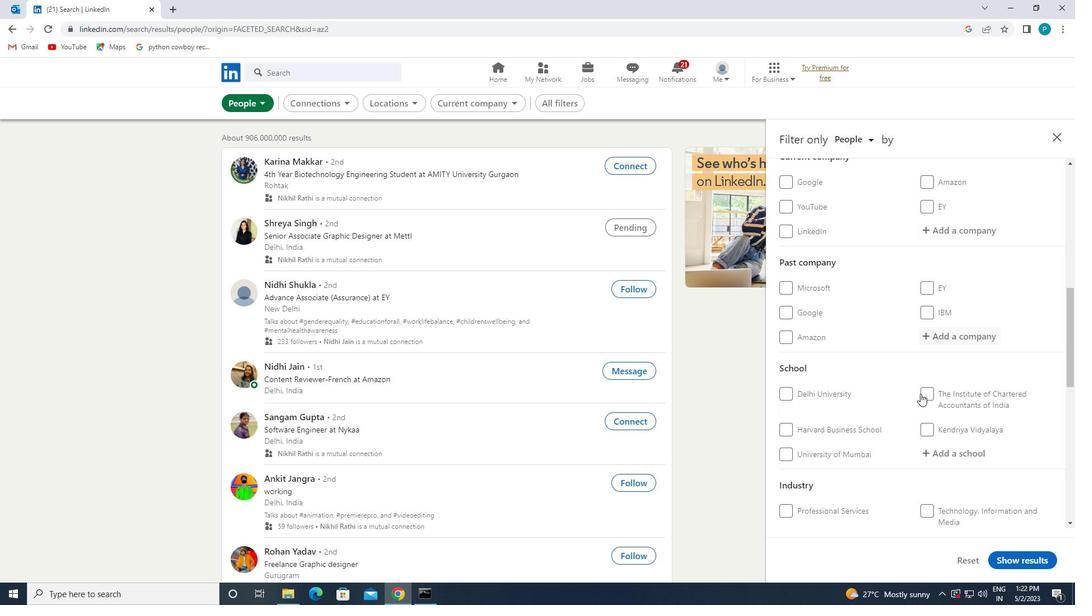 
Action: Mouse moved to (933, 398)
Screenshot: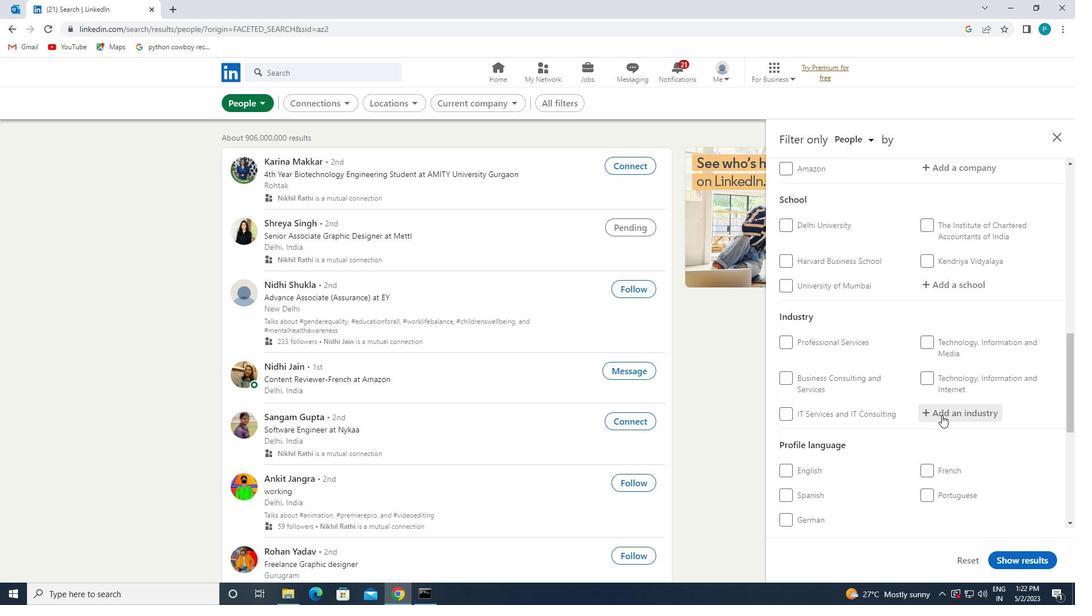 
Action: Mouse scrolled (933, 397) with delta (0, 0)
Screenshot: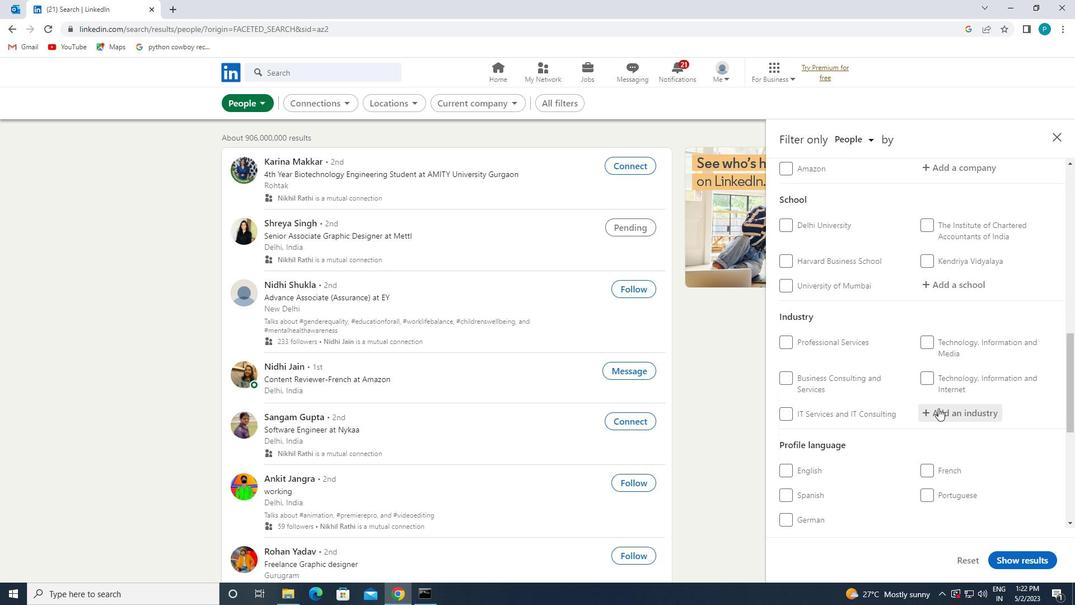 
Action: Mouse scrolled (933, 397) with delta (0, 0)
Screenshot: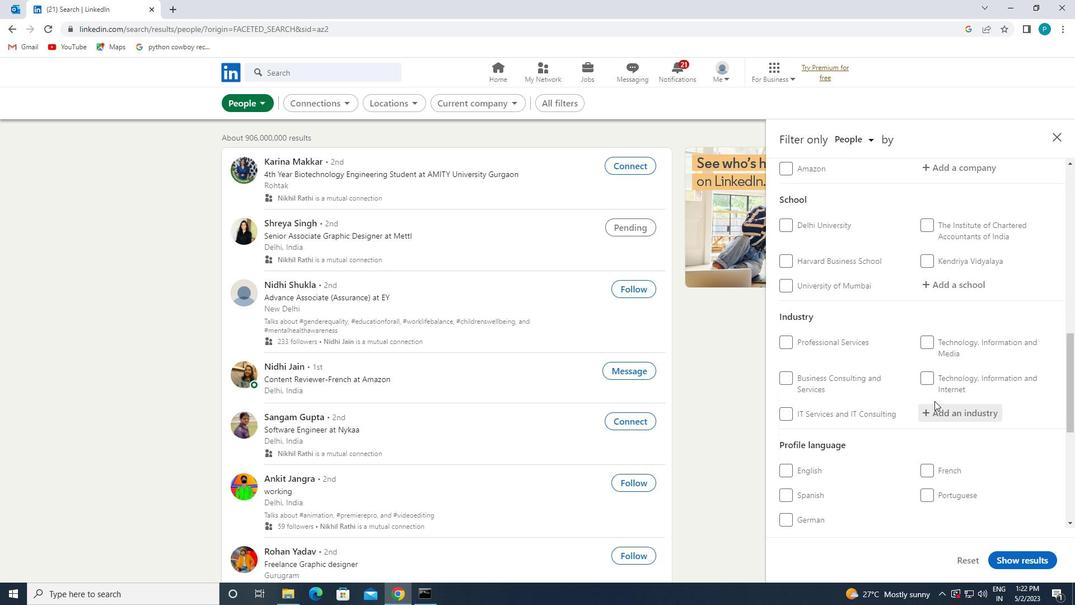 
Action: Mouse moved to (931, 361)
Screenshot: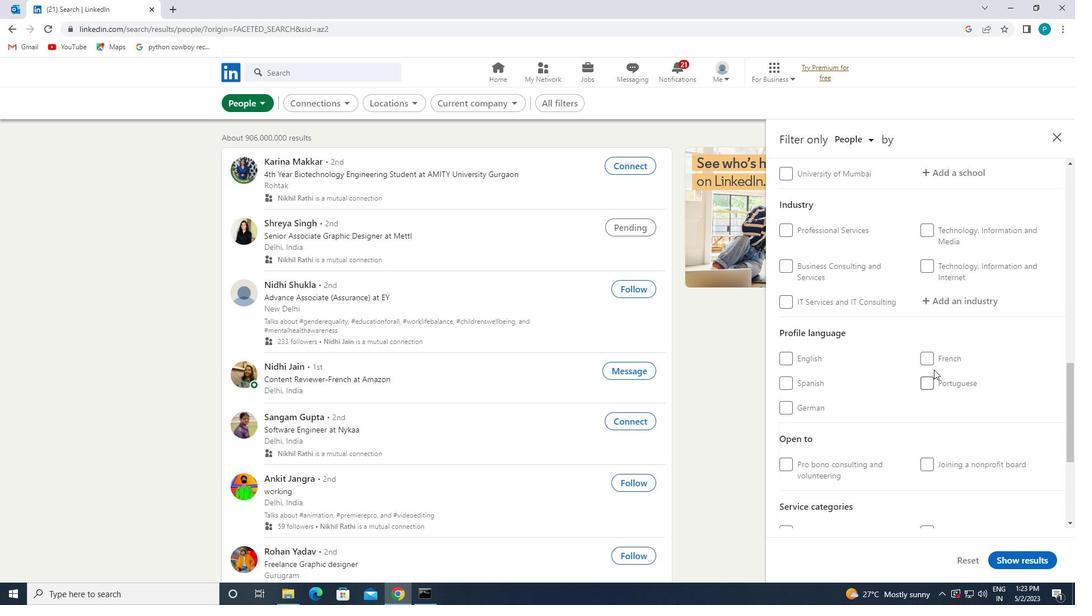 
Action: Mouse pressed left at (931, 361)
Screenshot: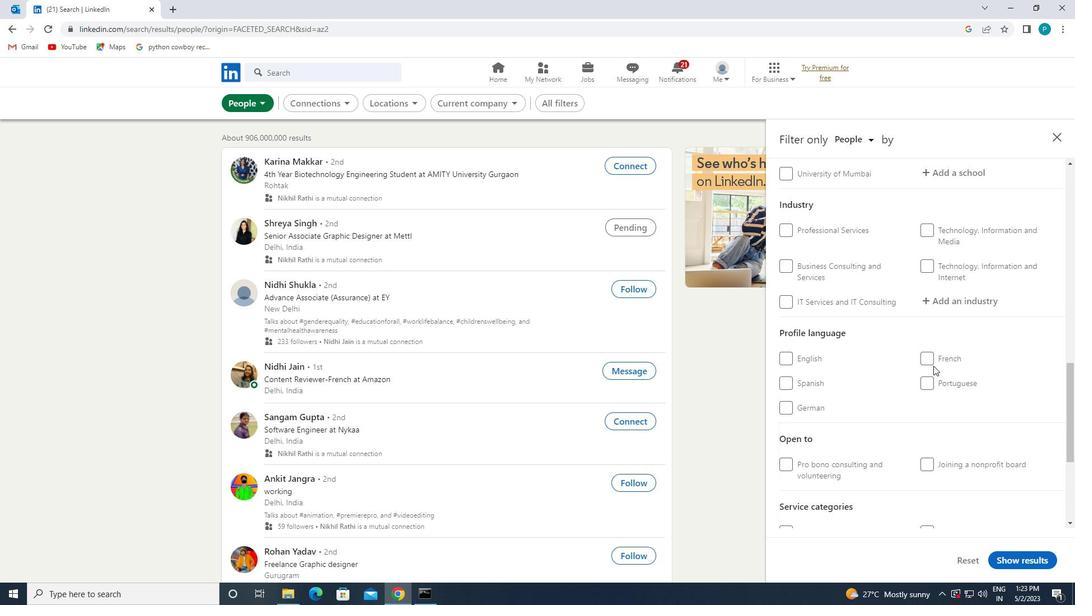 
Action: Mouse moved to (982, 371)
Screenshot: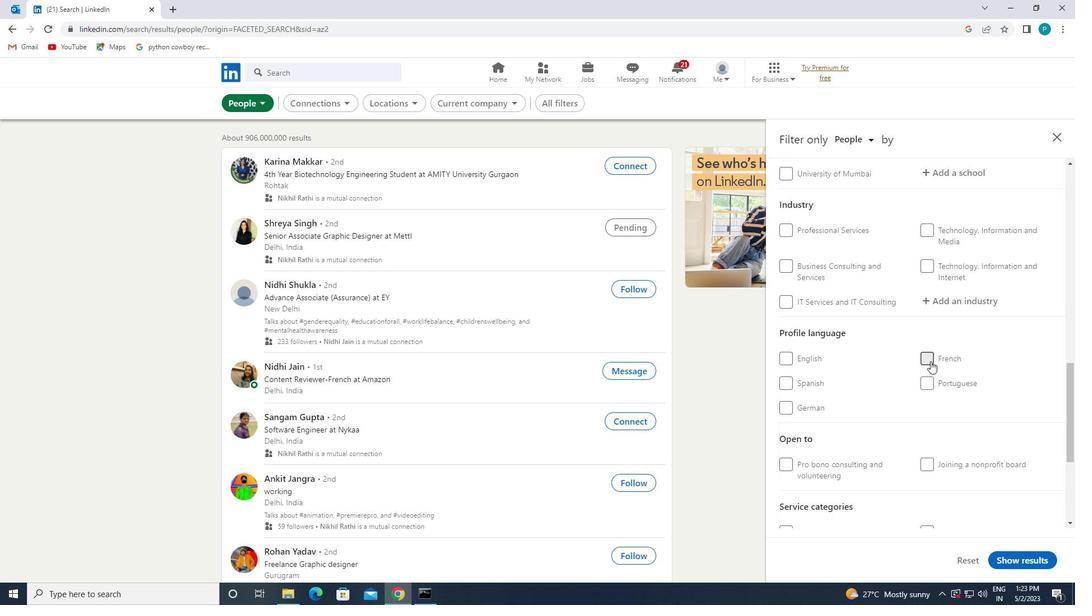 
Action: Mouse scrolled (982, 371) with delta (0, 0)
Screenshot: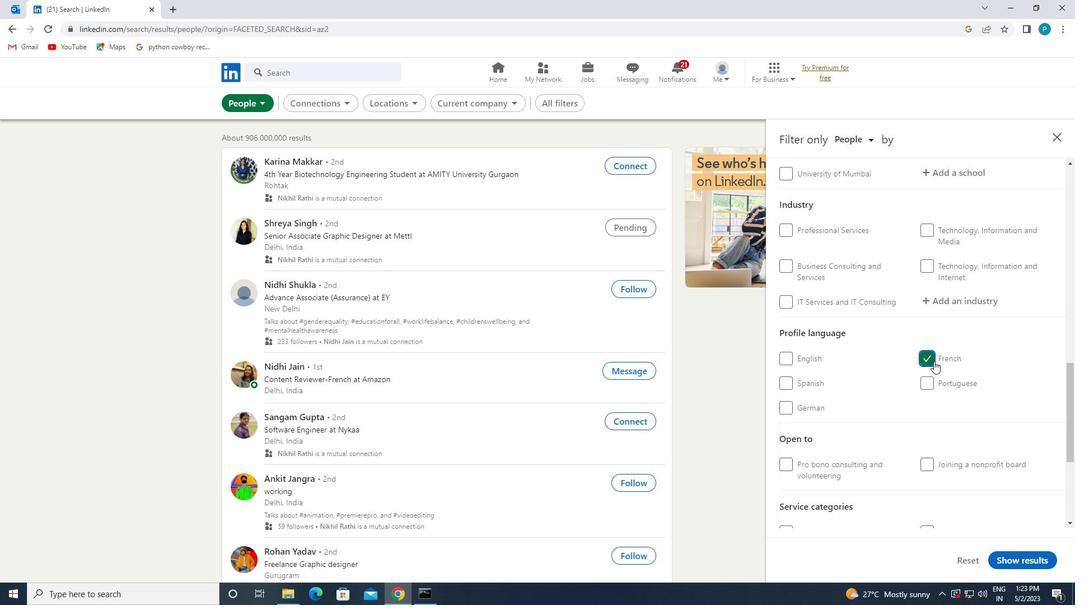
Action: Mouse scrolled (982, 371) with delta (0, 0)
Screenshot: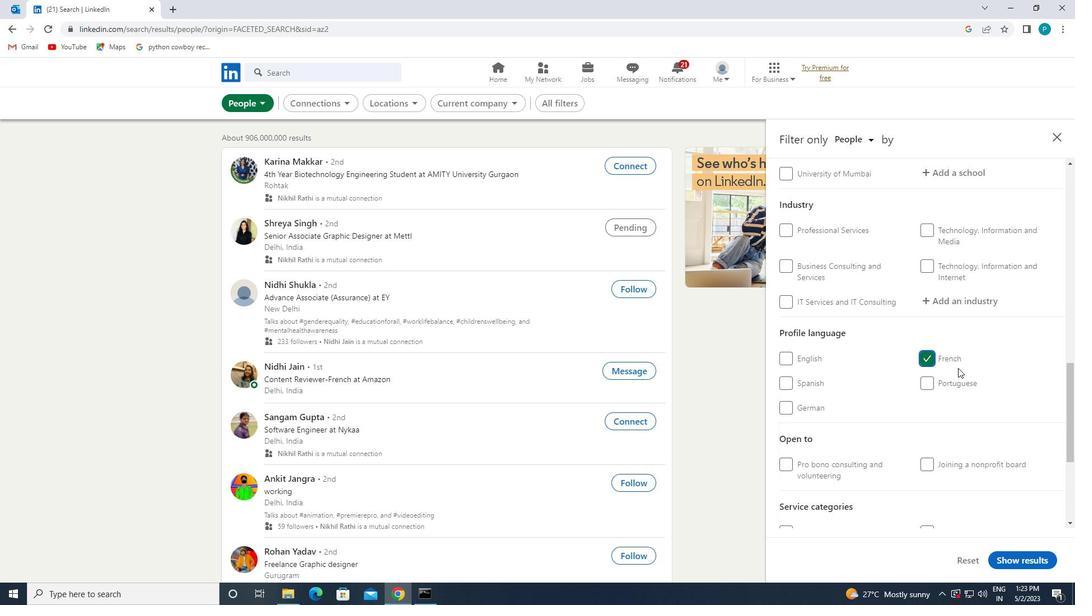 
Action: Mouse scrolled (982, 371) with delta (0, 0)
Screenshot: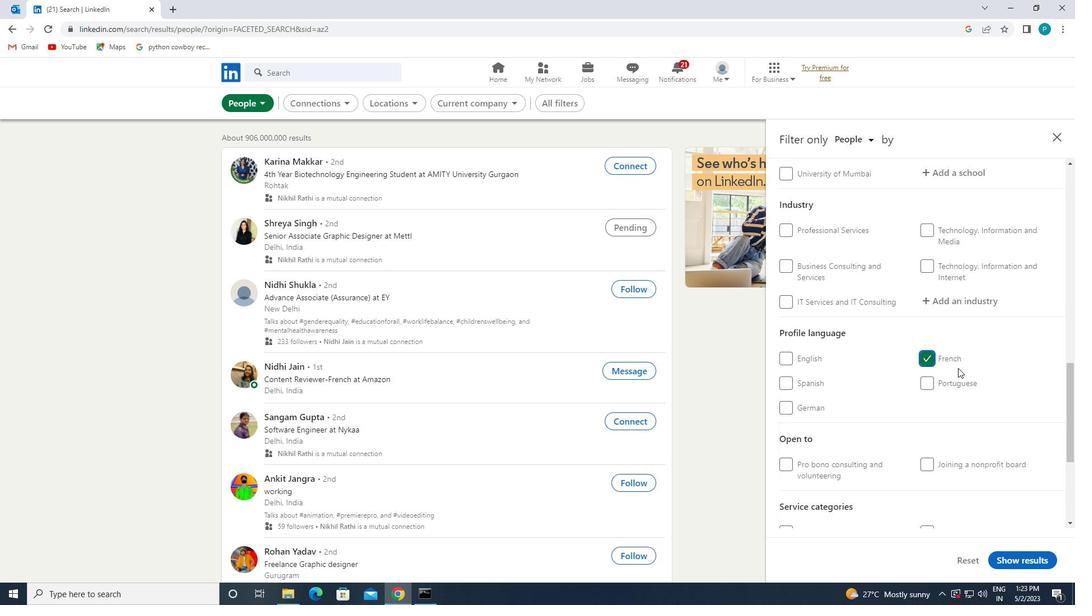
Action: Mouse scrolled (982, 371) with delta (0, 0)
Screenshot: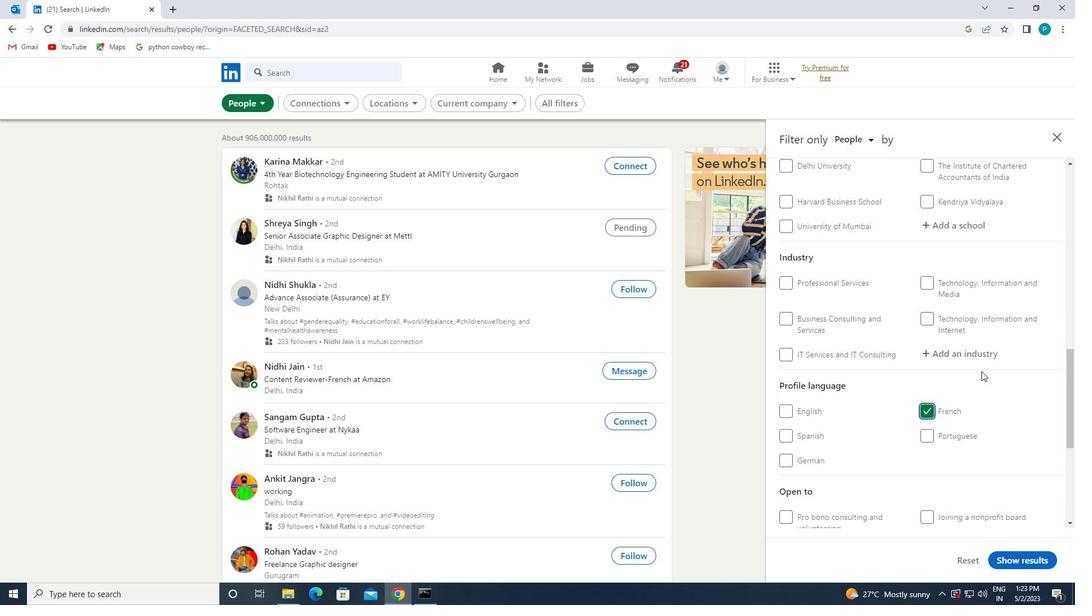 
Action: Mouse scrolled (982, 371) with delta (0, 0)
Screenshot: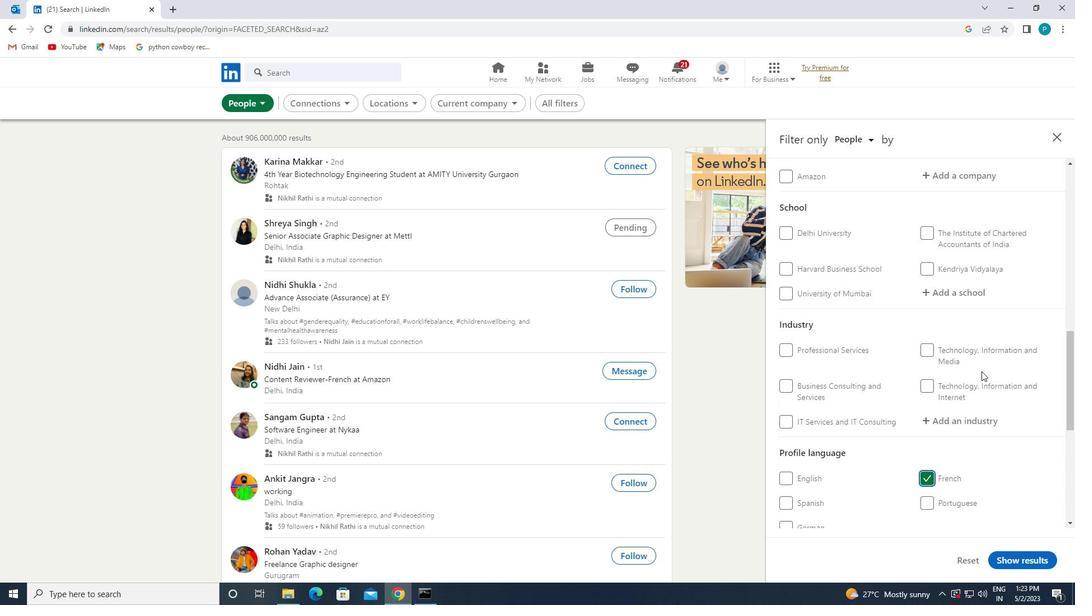 
Action: Mouse scrolled (982, 371) with delta (0, 0)
Screenshot: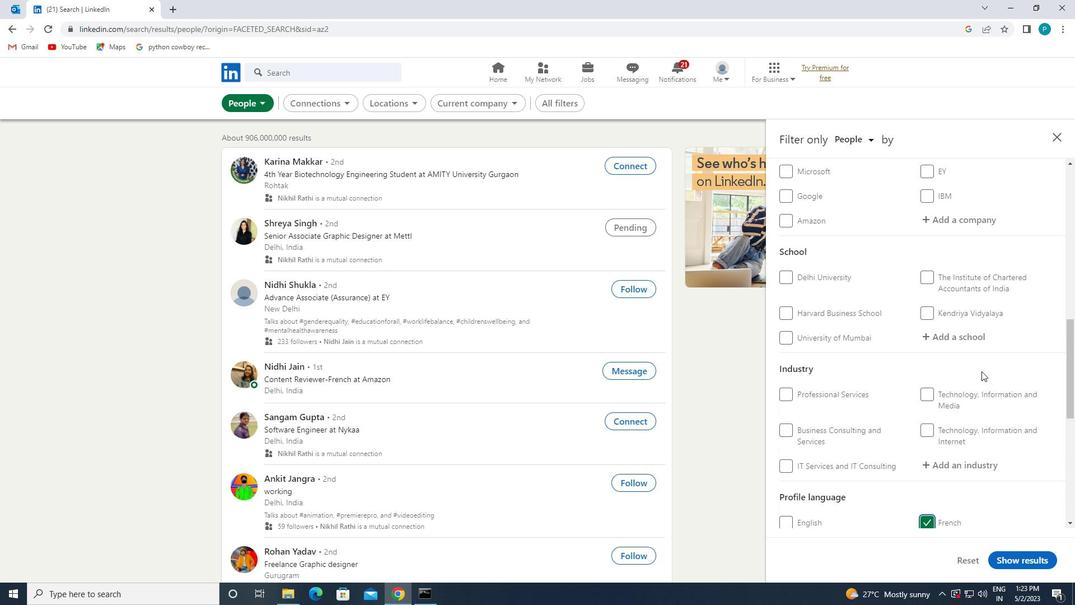 
Action: Mouse moved to (959, 348)
Screenshot: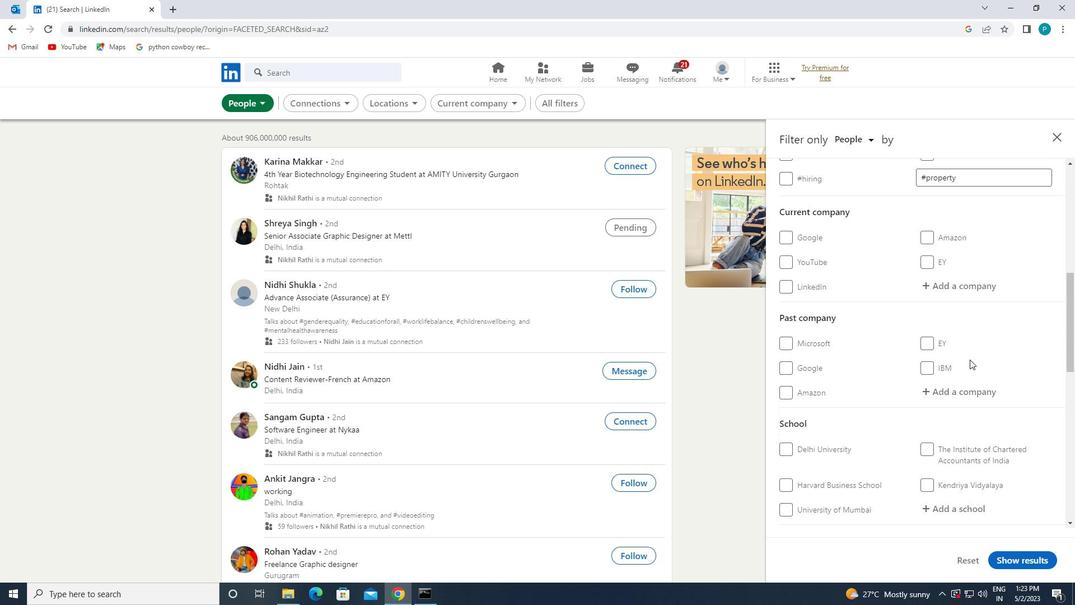 
Action: Mouse scrolled (959, 348) with delta (0, 0)
Screenshot: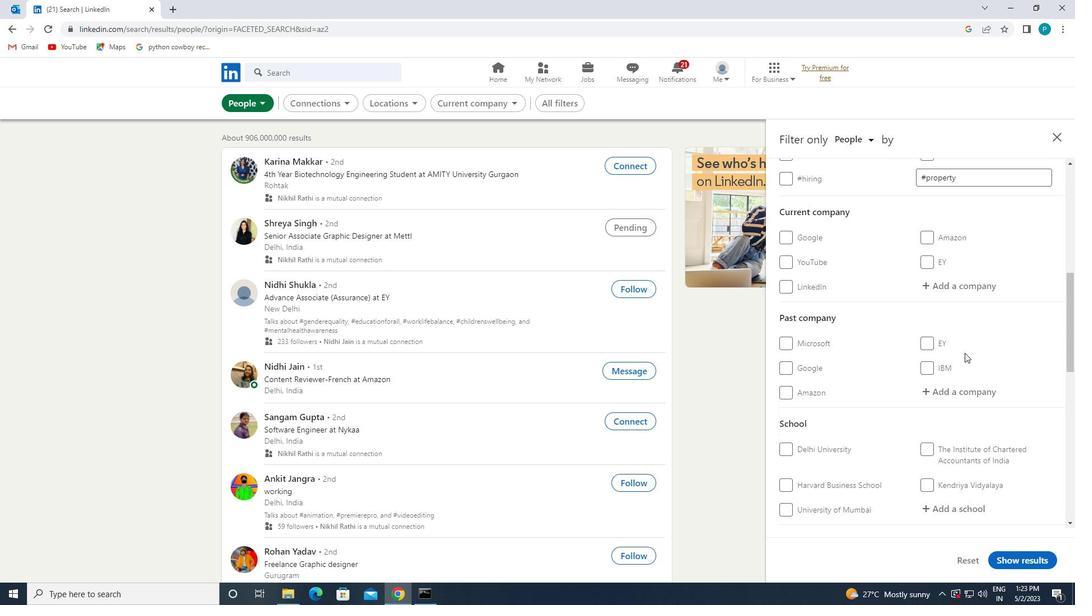 
Action: Mouse moved to (959, 348)
Screenshot: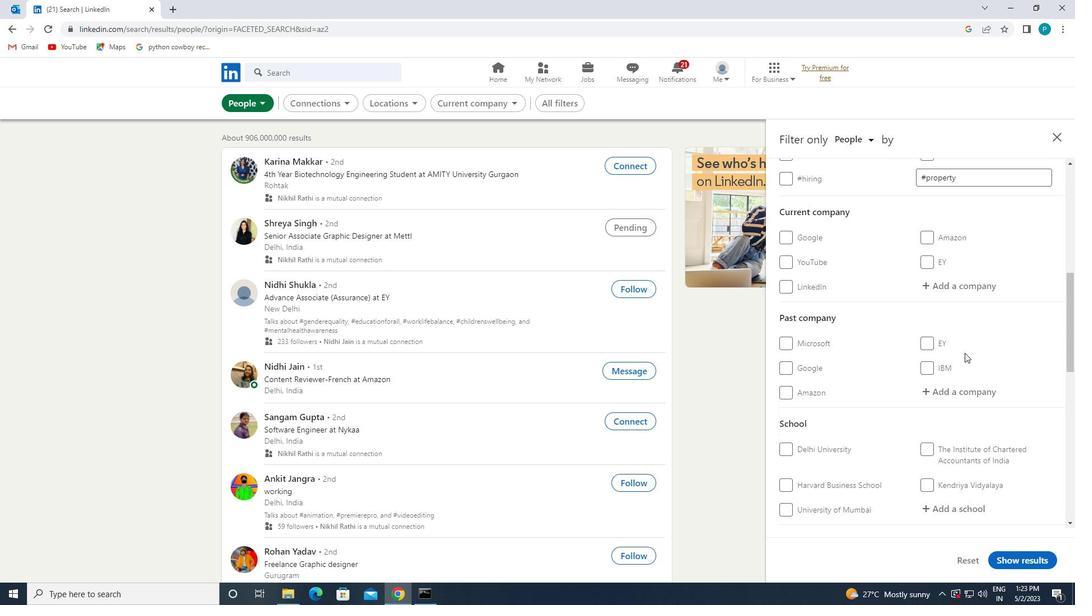 
Action: Mouse pressed left at (959, 348)
Screenshot: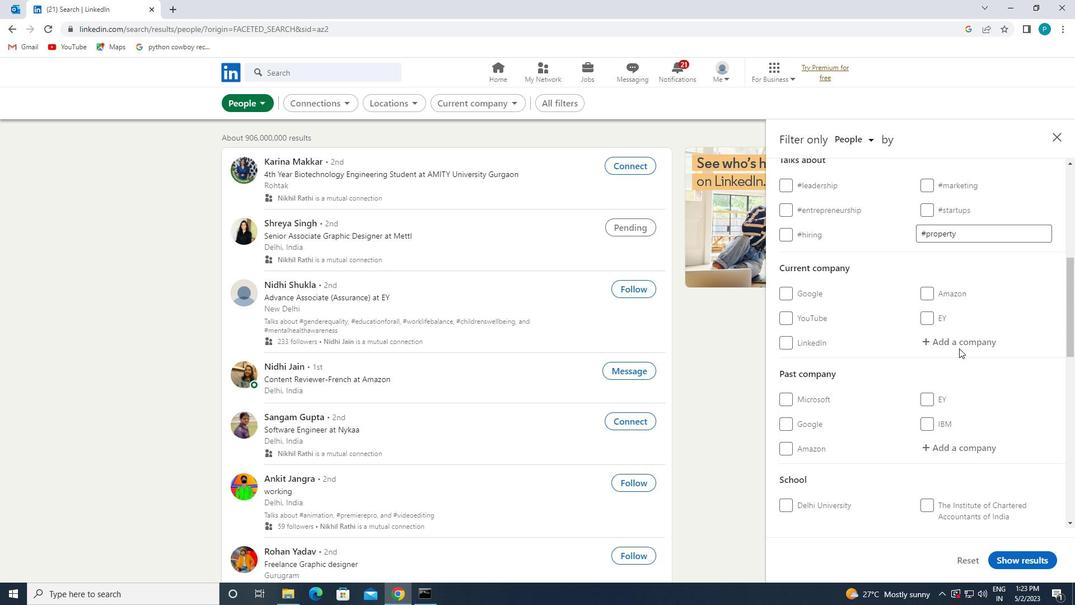 
Action: Key pressed <Key.caps_lock>JMC
Screenshot: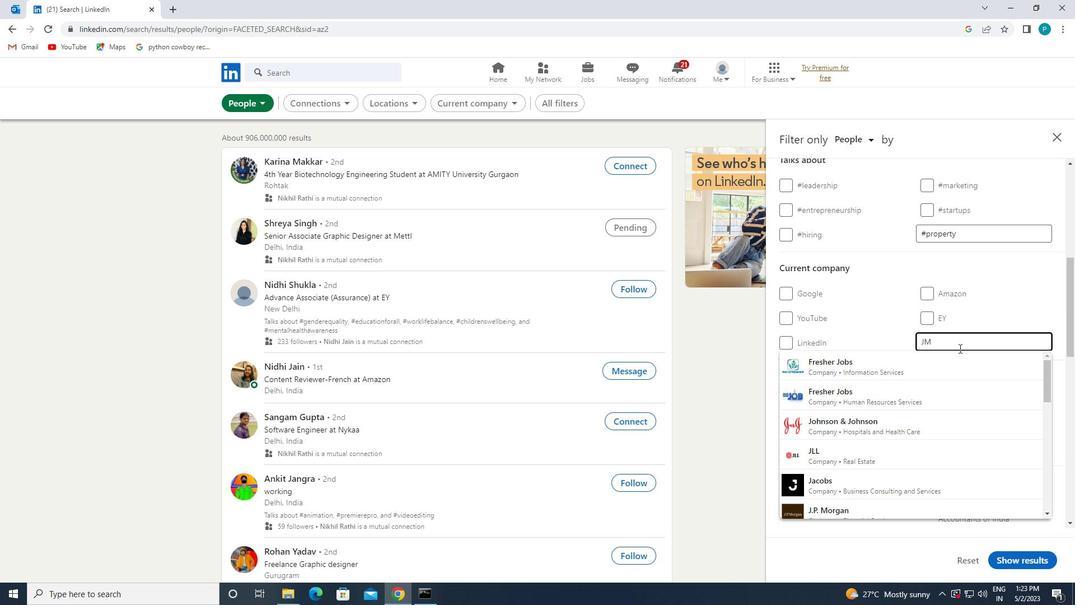 
Action: Mouse moved to (947, 364)
Screenshot: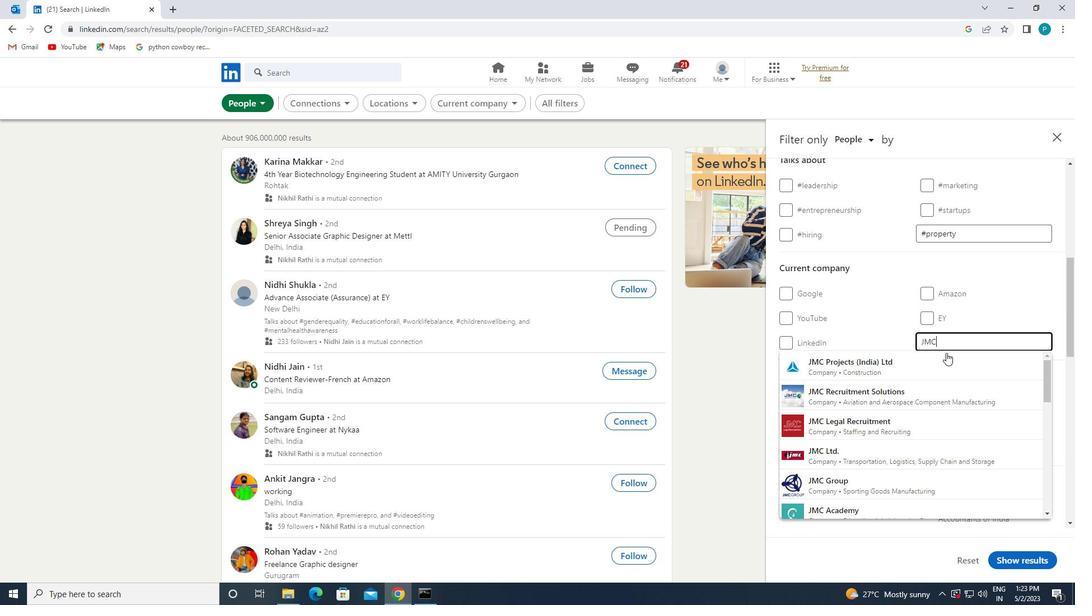 
Action: Mouse pressed left at (947, 364)
Screenshot: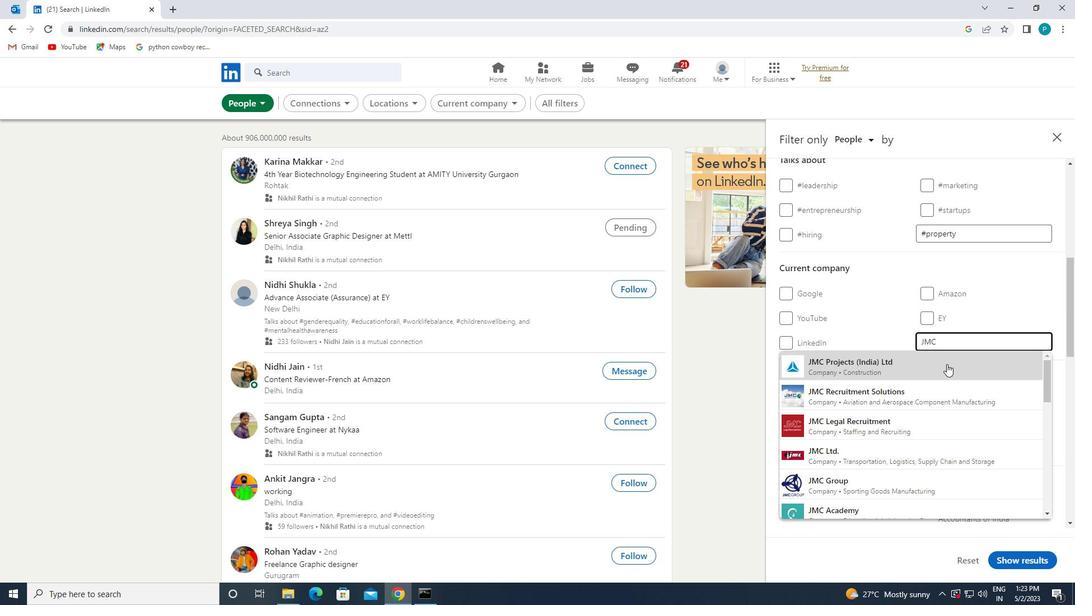 
Action: Mouse scrolled (947, 363) with delta (0, 0)
Screenshot: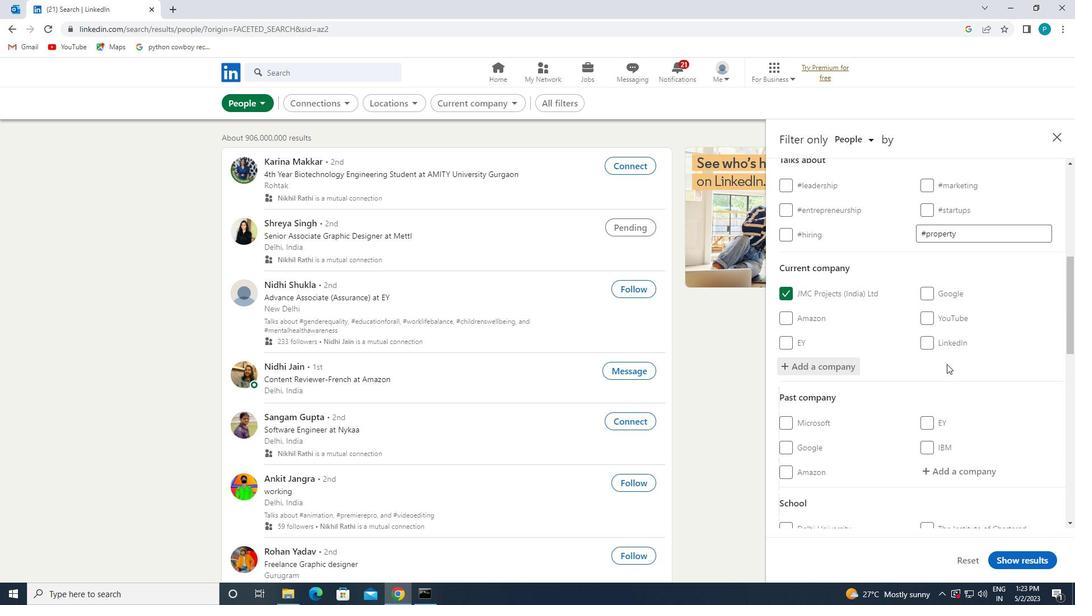 
Action: Mouse moved to (940, 371)
Screenshot: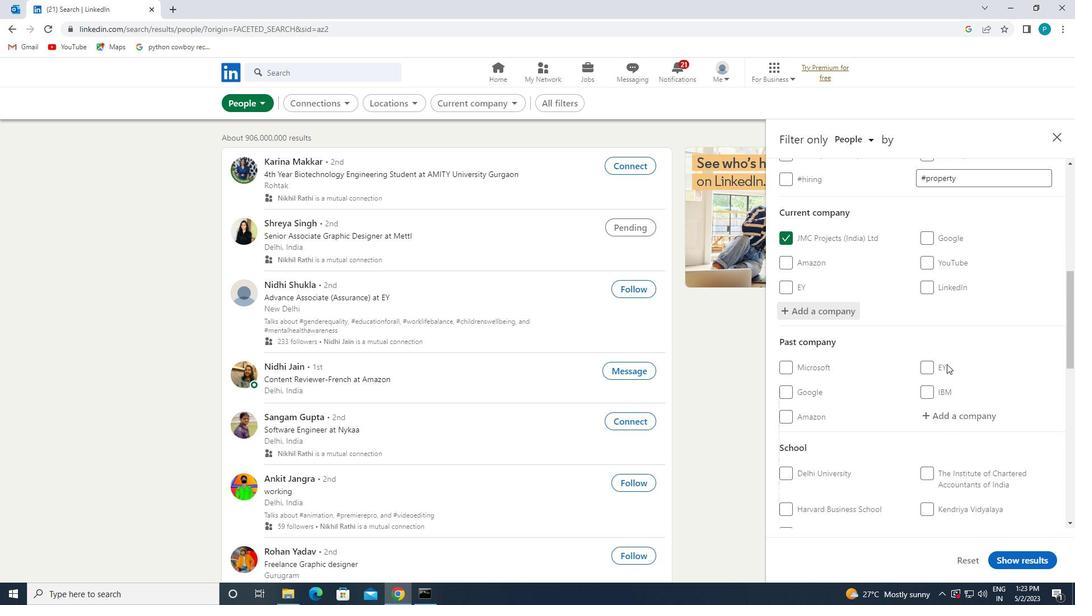 
Action: Mouse scrolled (940, 370) with delta (0, 0)
Screenshot: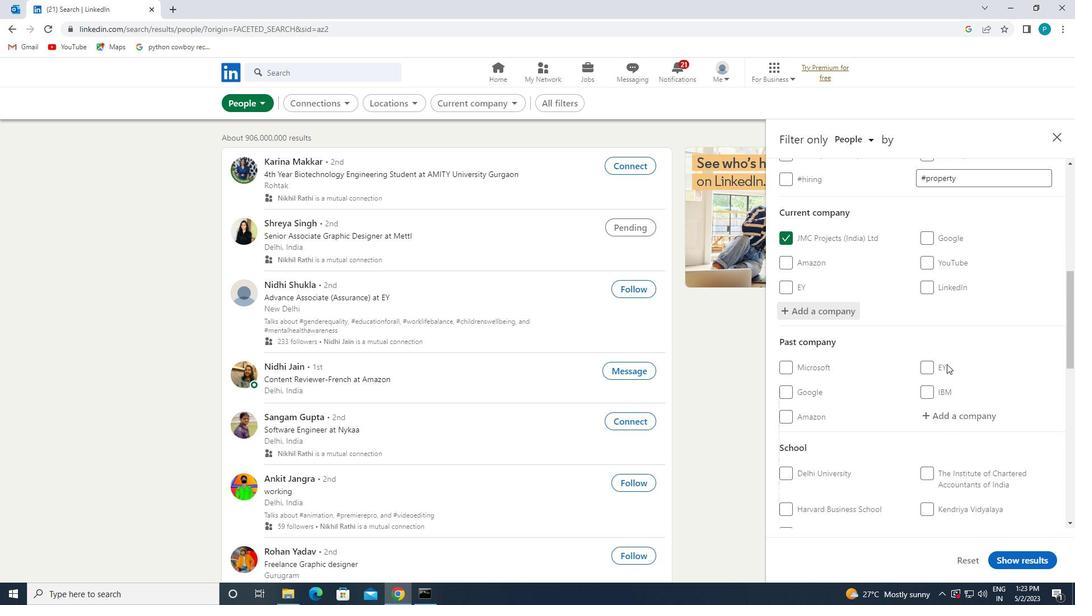 
Action: Mouse moved to (938, 377)
Screenshot: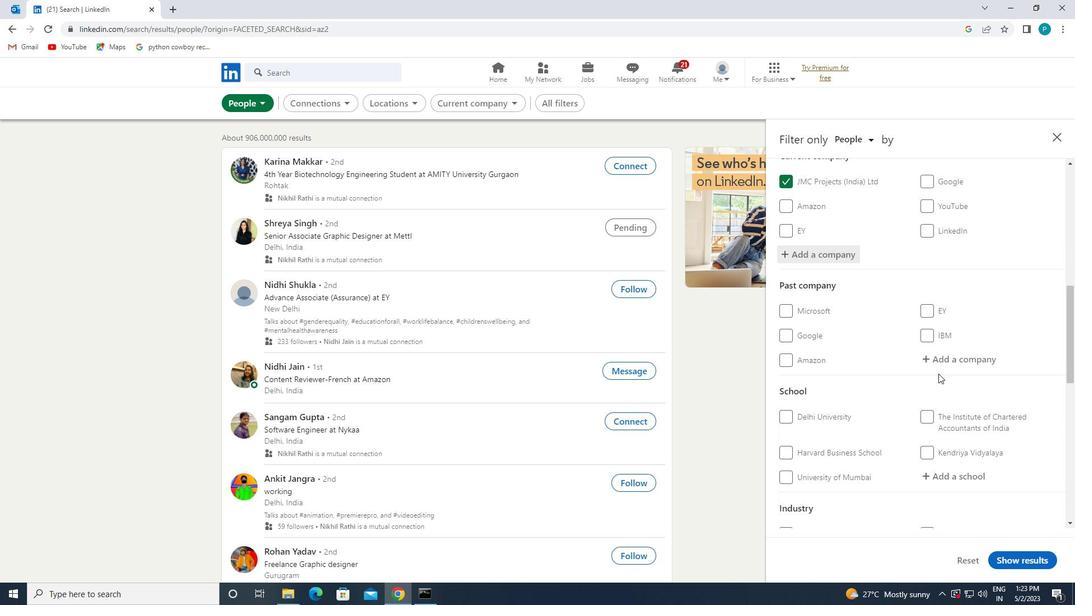 
Action: Mouse scrolled (938, 376) with delta (0, 0)
Screenshot: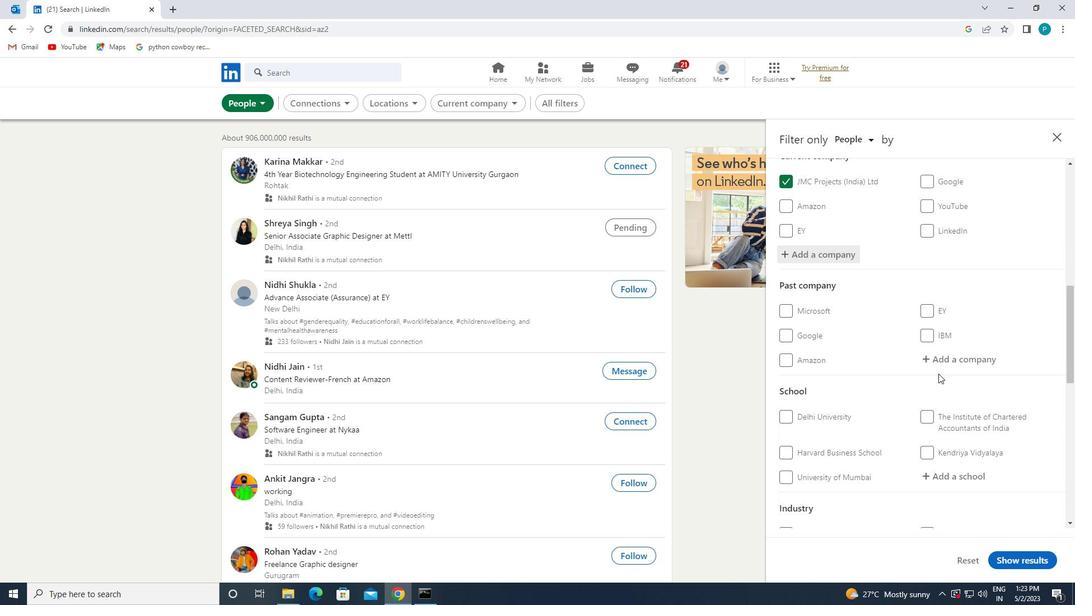 
Action: Mouse moved to (938, 382)
Screenshot: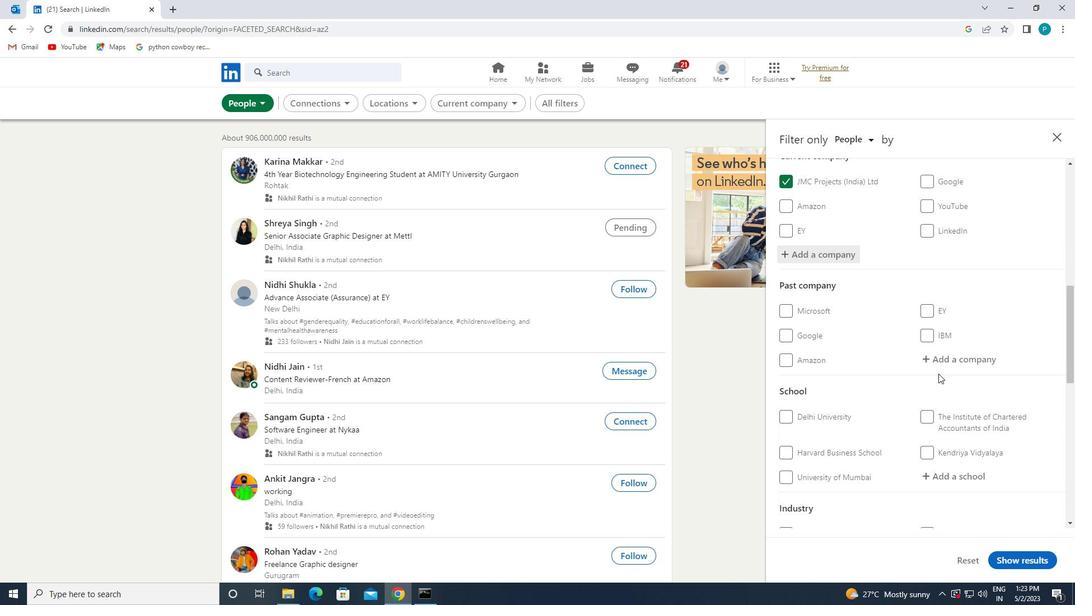 
Action: Mouse scrolled (938, 382) with delta (0, 0)
Screenshot: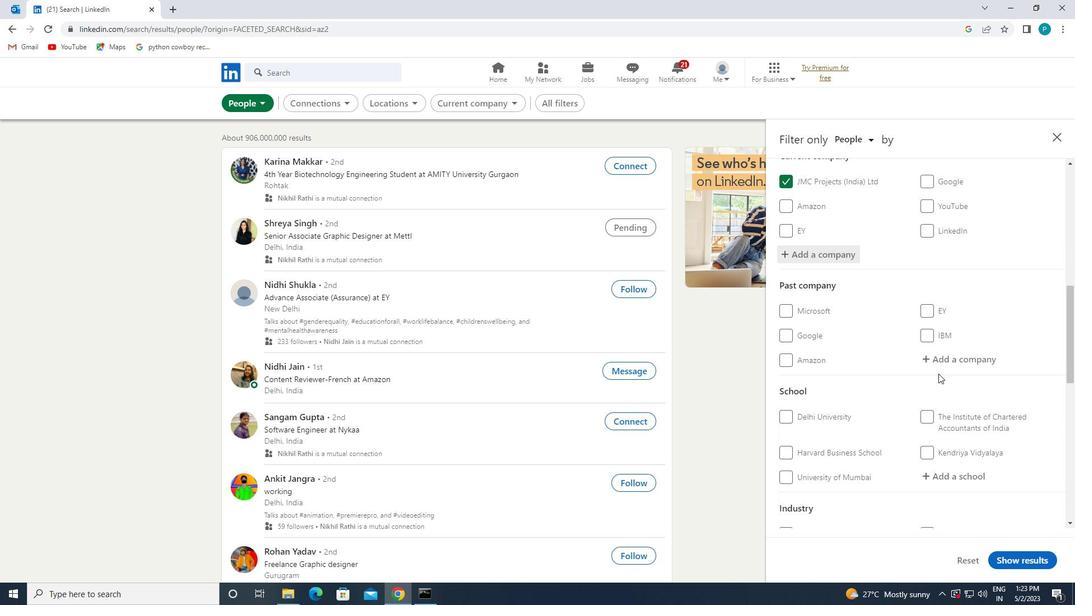 
Action: Mouse moved to (931, 366)
Screenshot: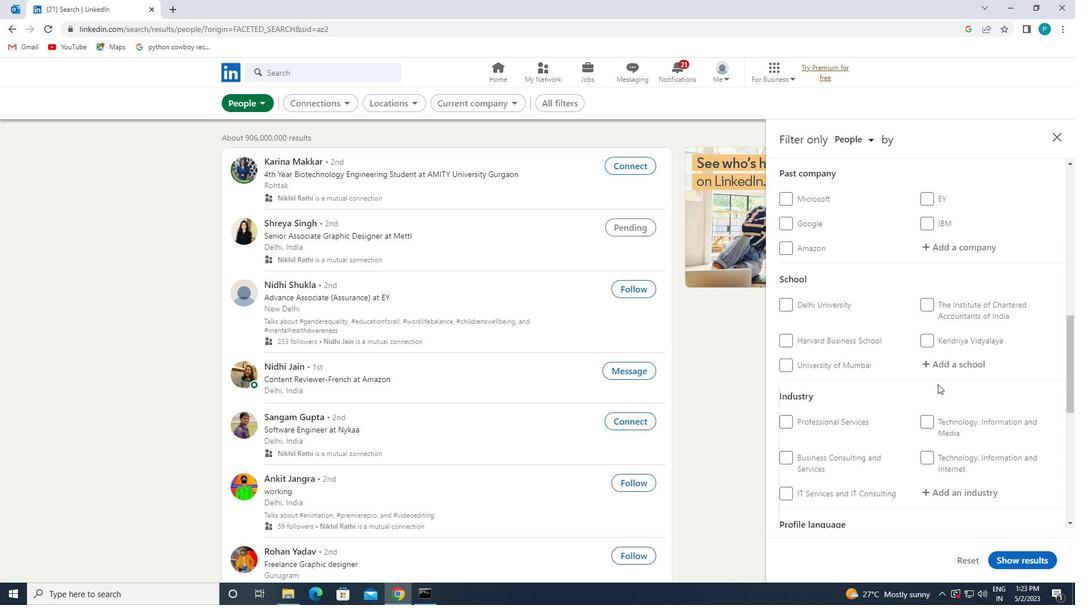 
Action: Mouse pressed left at (931, 366)
Screenshot: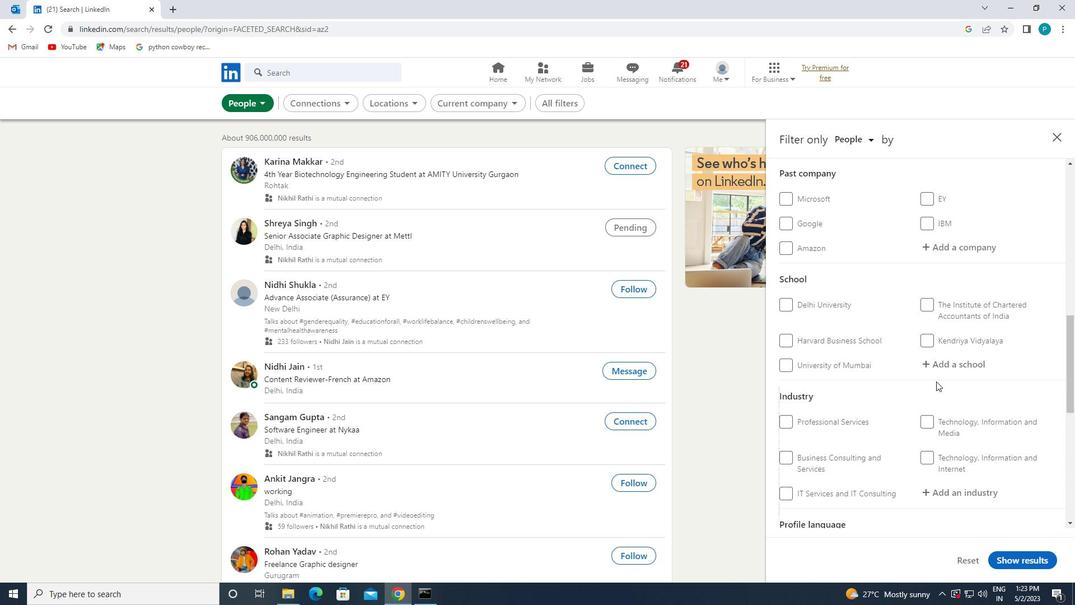 
Action: Mouse moved to (931, 366)
Screenshot: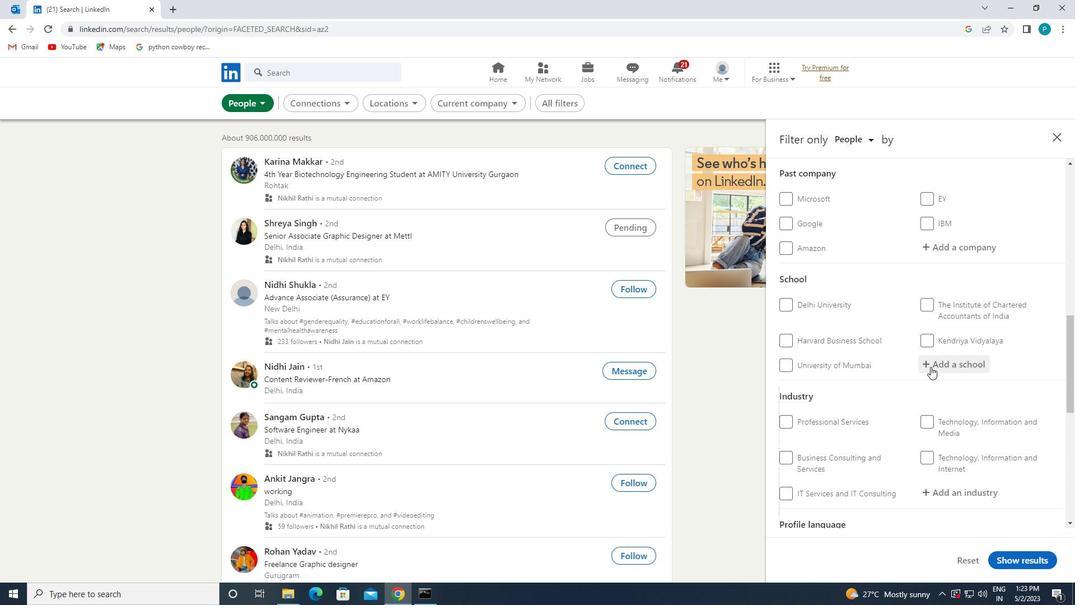 
Action: Key pressed <Key.caps_lock>S<Key.caps_lock>RI<Key.backspace><Key.backspace><Key.backspace>S<Key.caps_lock>RI<Key.space><Key.caps_lock>K<Key.caps_lock>RISHNA
Screenshot: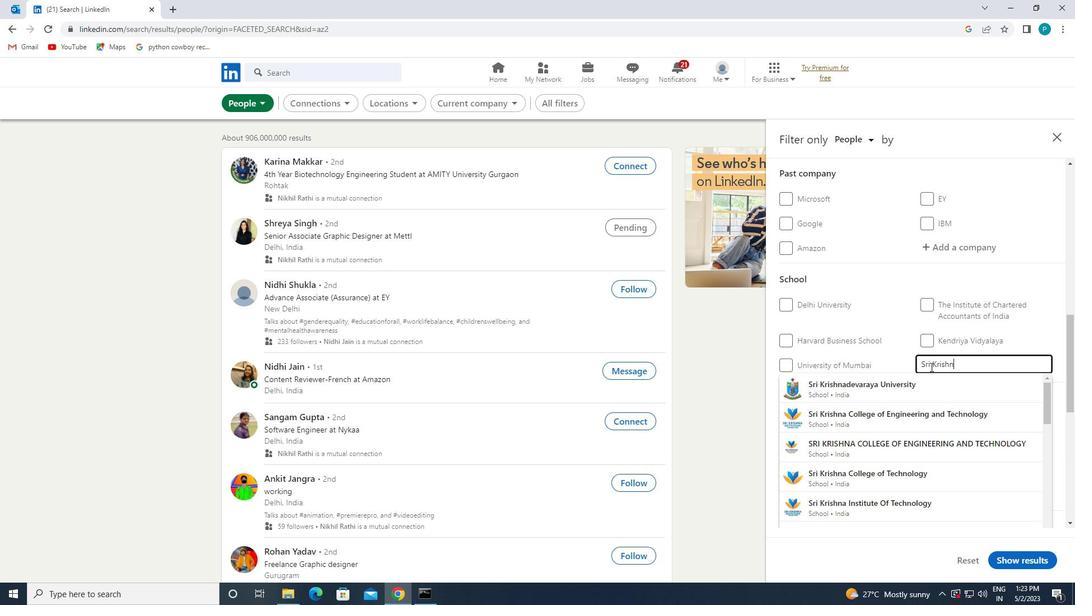 
Action: Mouse moved to (906, 481)
Screenshot: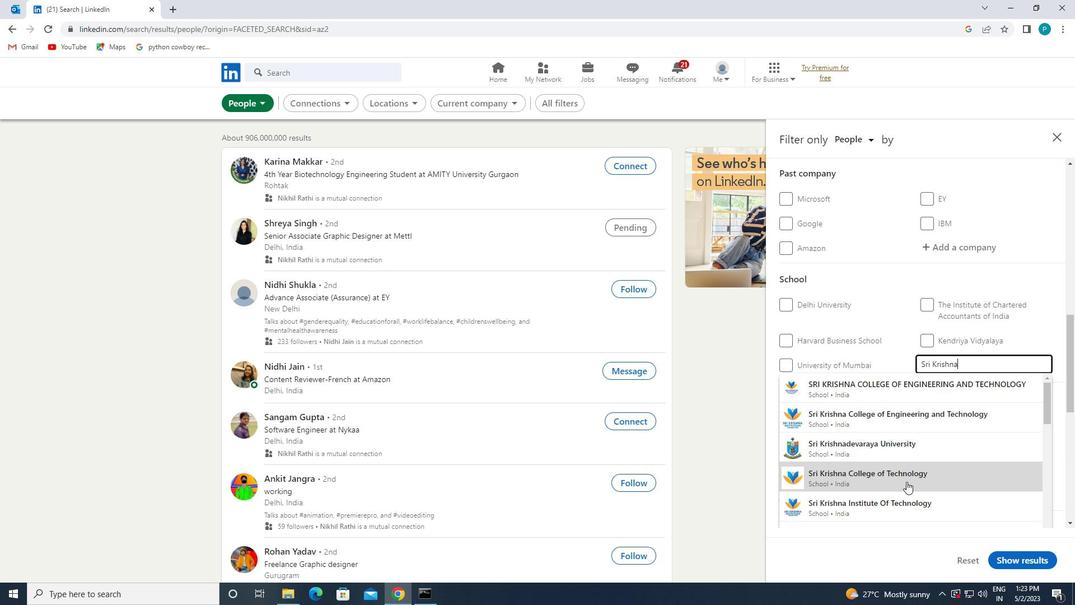 
Action: Mouse pressed left at (906, 481)
Screenshot: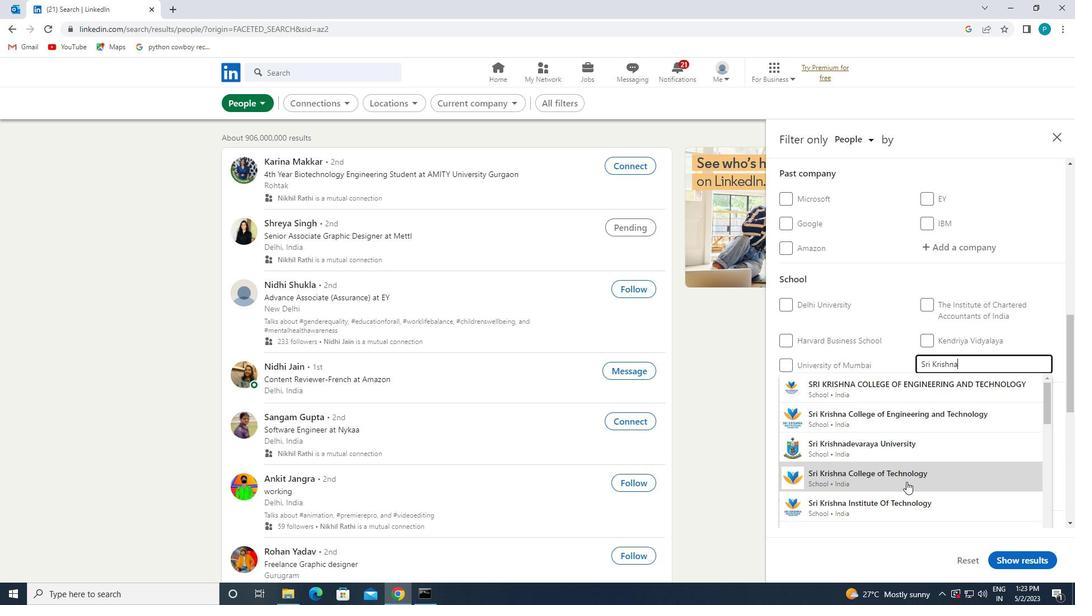
Action: Mouse scrolled (906, 481) with delta (0, 0)
Screenshot: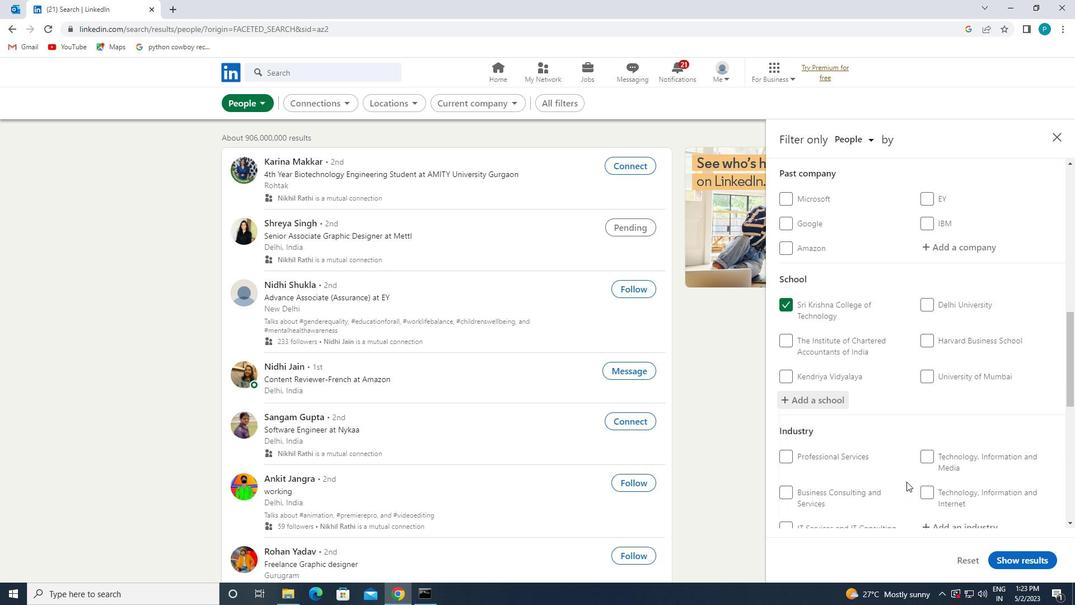 
Action: Mouse moved to (929, 449)
Screenshot: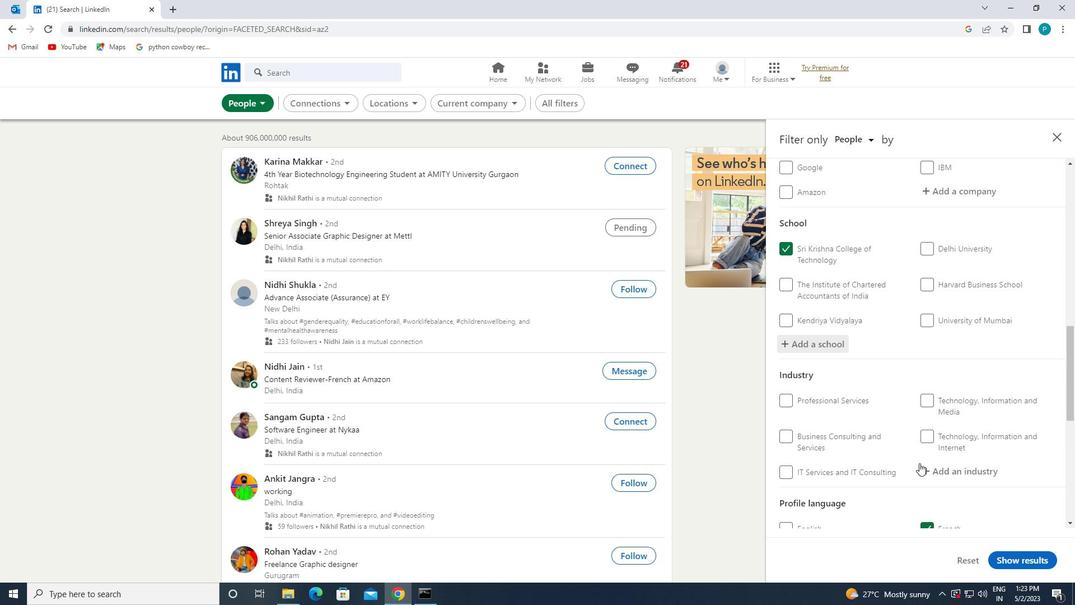 
Action: Mouse scrolled (929, 449) with delta (0, 0)
Screenshot: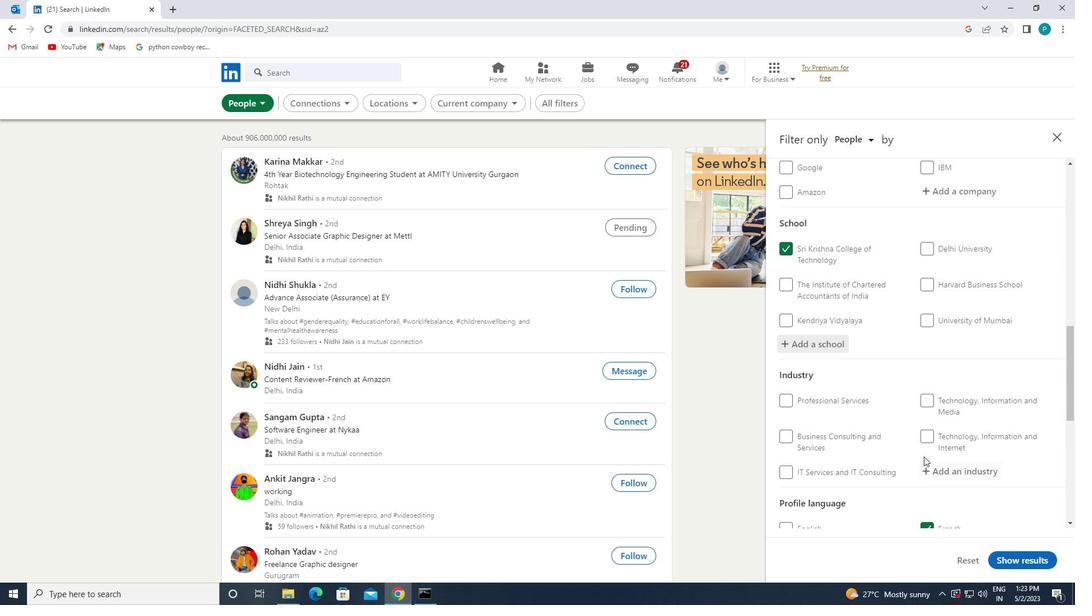 
Action: Mouse scrolled (929, 449) with delta (0, 0)
Screenshot: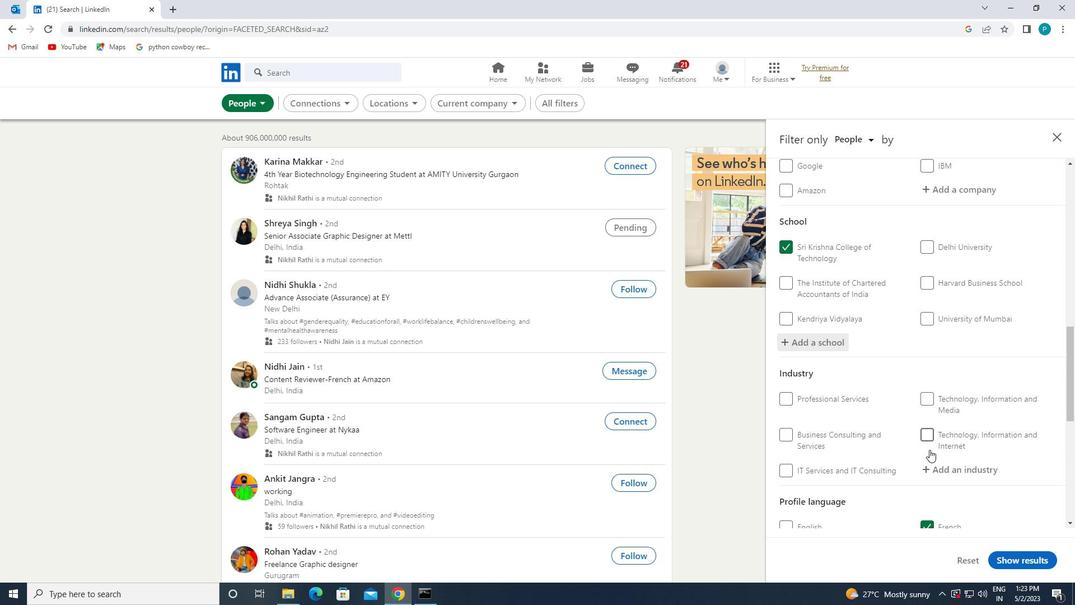 
Action: Mouse moved to (944, 361)
Screenshot: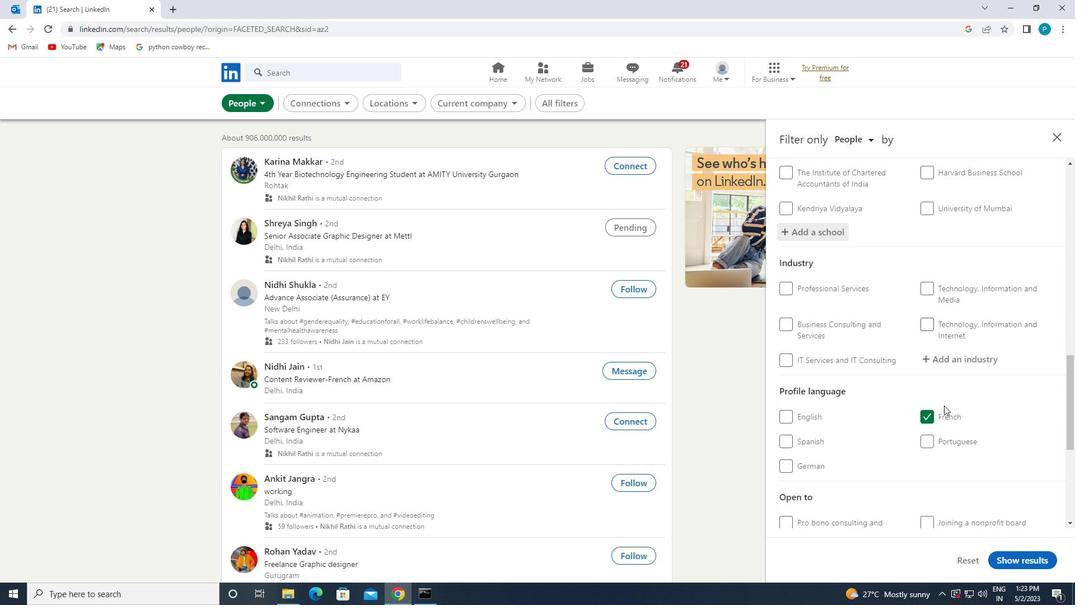 
Action: Mouse pressed left at (944, 361)
Screenshot: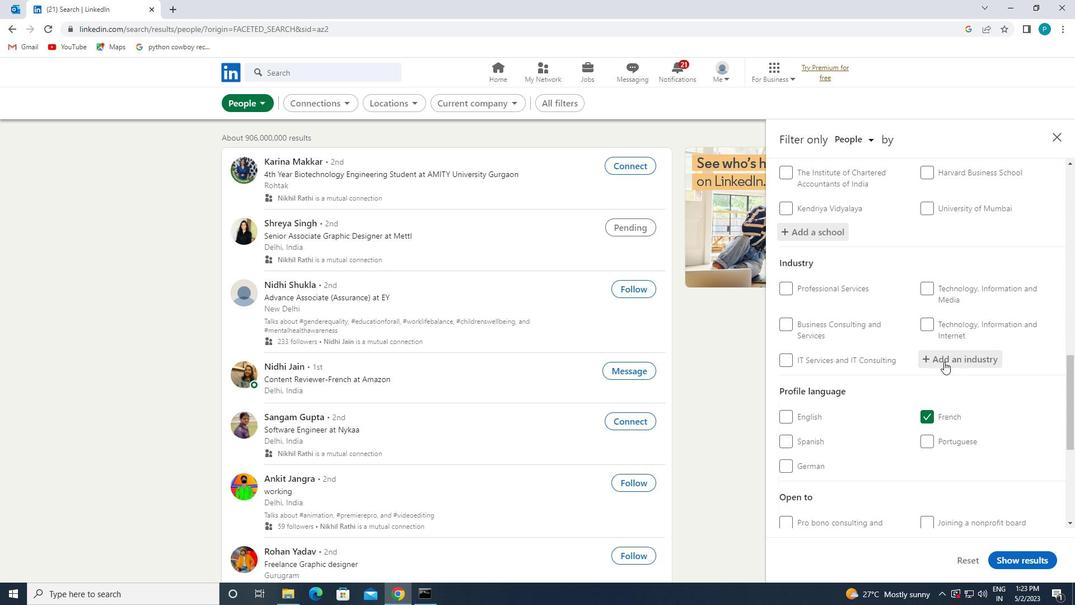 
Action: Key pressed <Key.caps_lock>I<Key.caps_lock>NSU
Screenshot: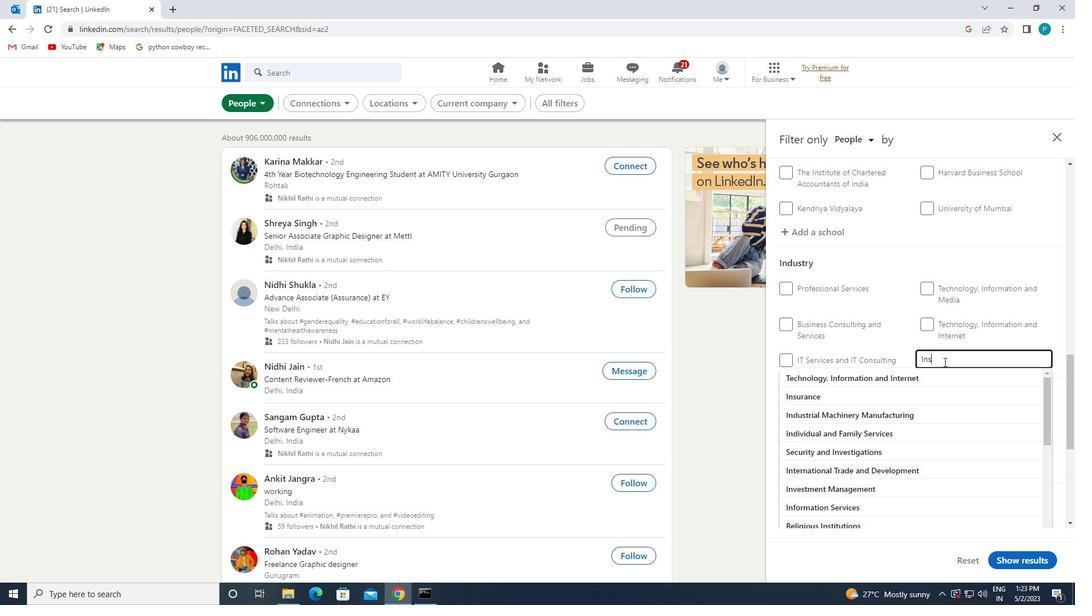 
Action: Mouse moved to (921, 416)
Screenshot: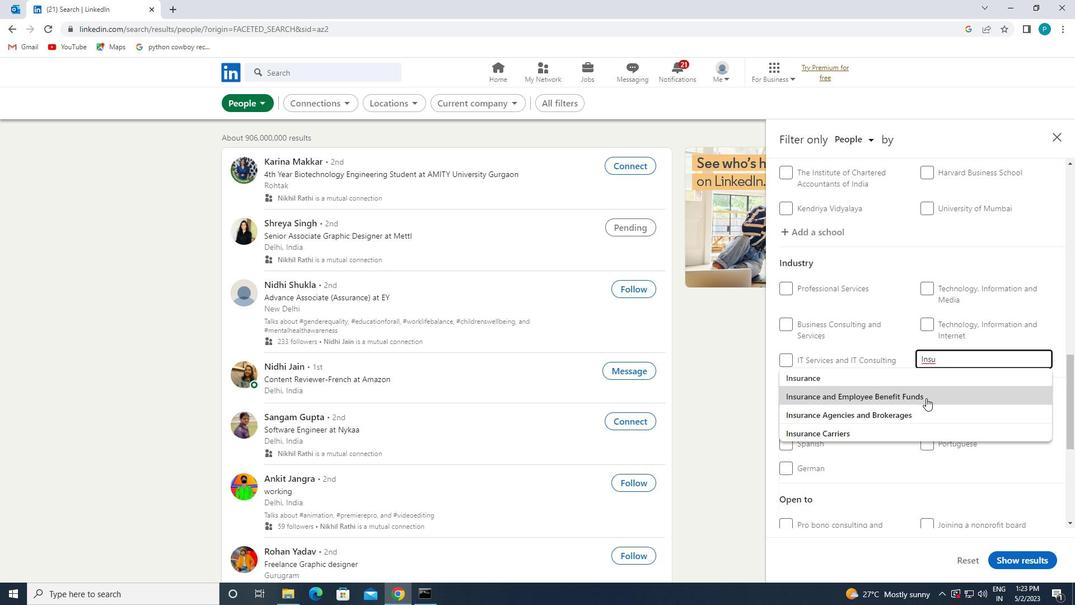 
Action: Mouse pressed left at (921, 416)
Screenshot: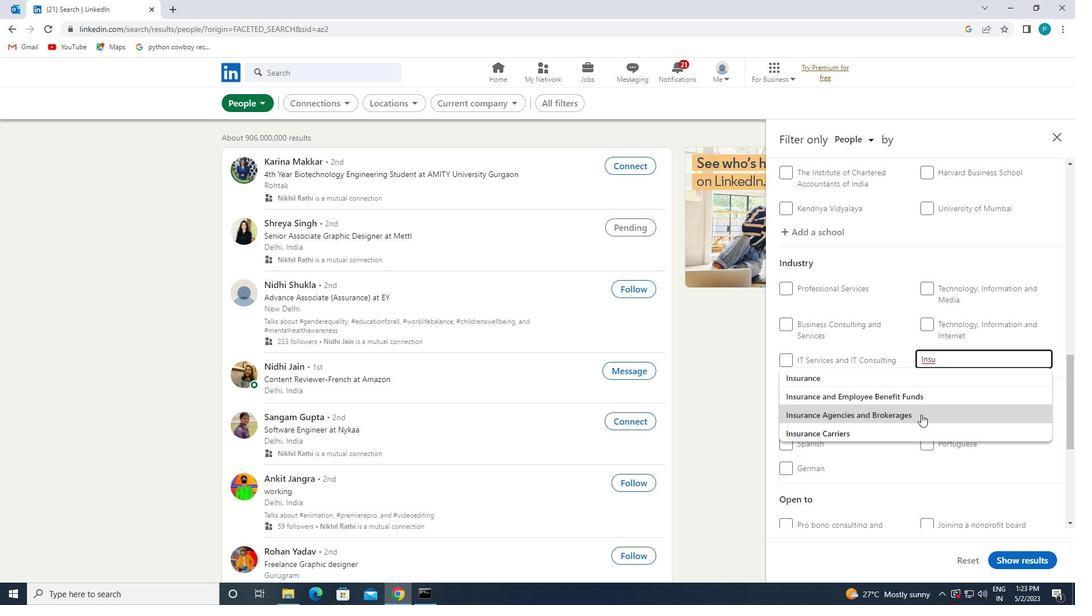 
Action: Mouse scrolled (921, 416) with delta (0, 0)
Screenshot: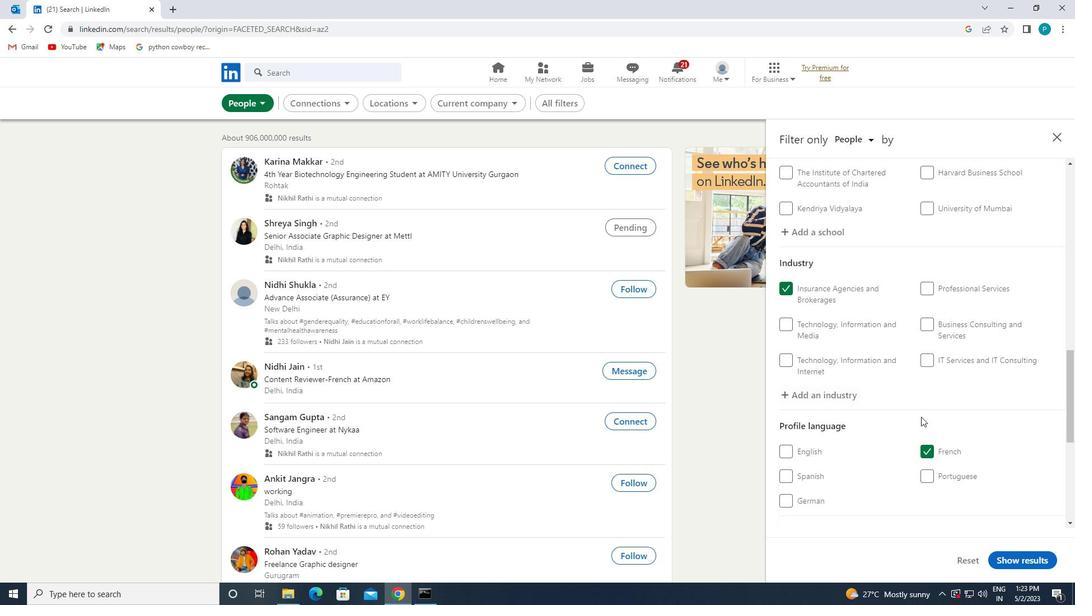 
Action: Mouse scrolled (921, 416) with delta (0, 0)
Screenshot: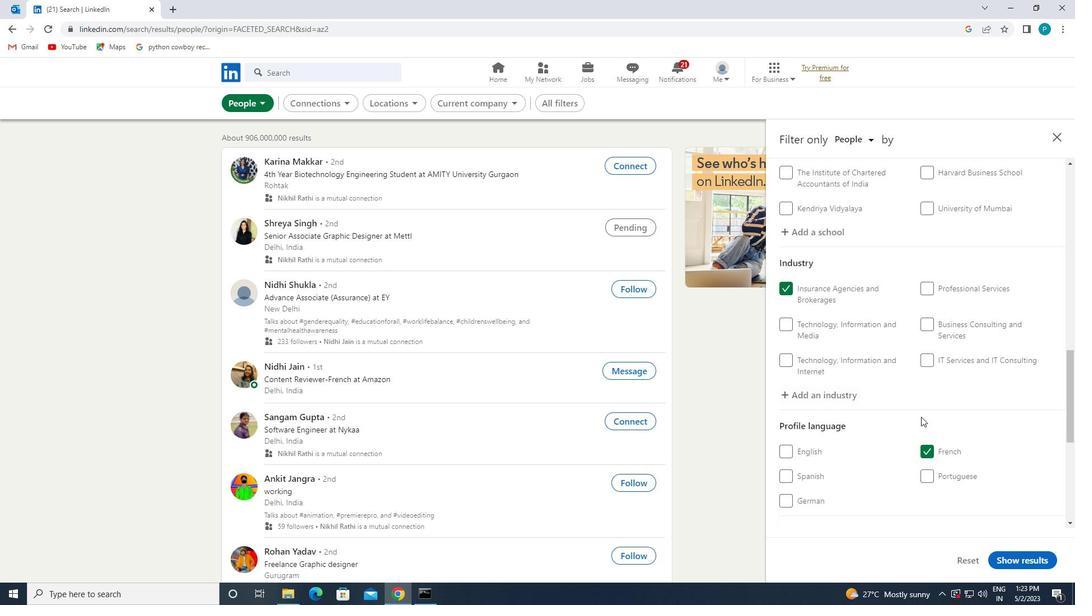 
Action: Mouse scrolled (921, 416) with delta (0, 0)
Screenshot: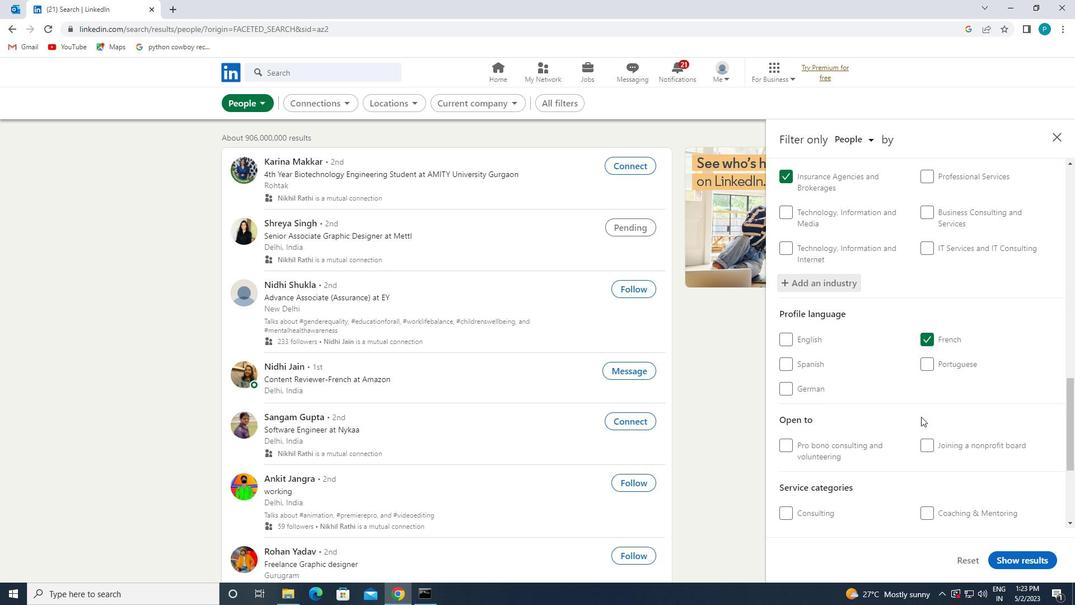 
Action: Mouse scrolled (921, 416) with delta (0, 0)
Screenshot: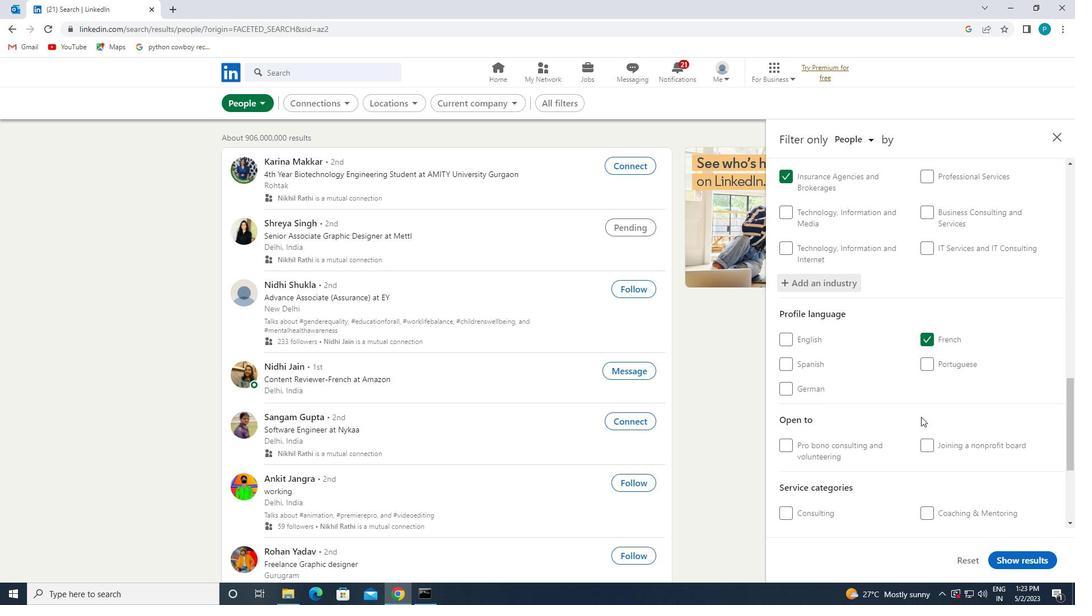 
Action: Mouse moved to (924, 398)
Screenshot: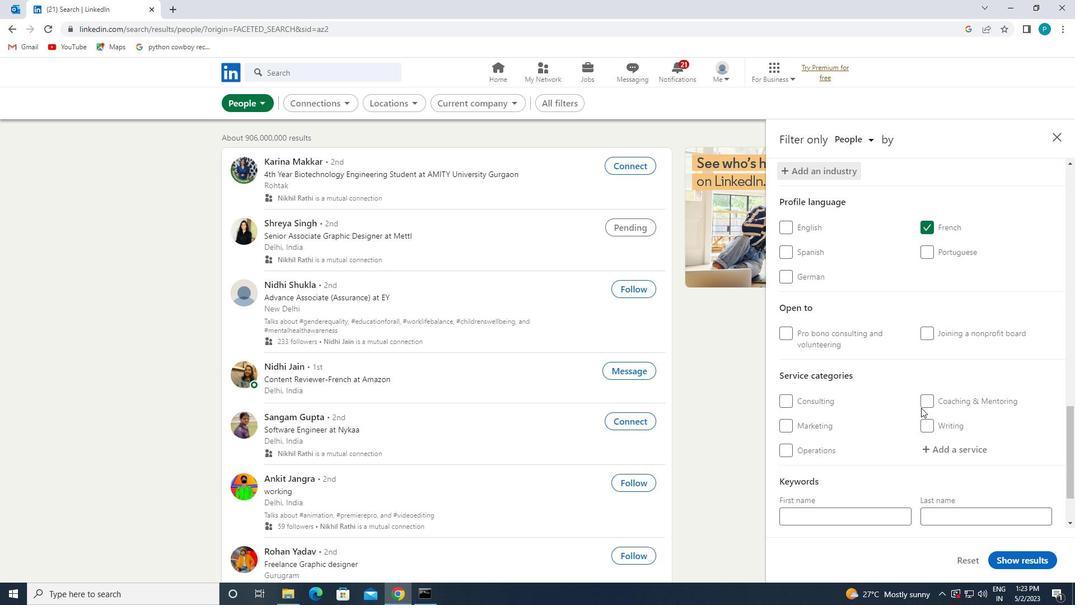 
Action: Mouse scrolled (924, 397) with delta (0, 0)
Screenshot: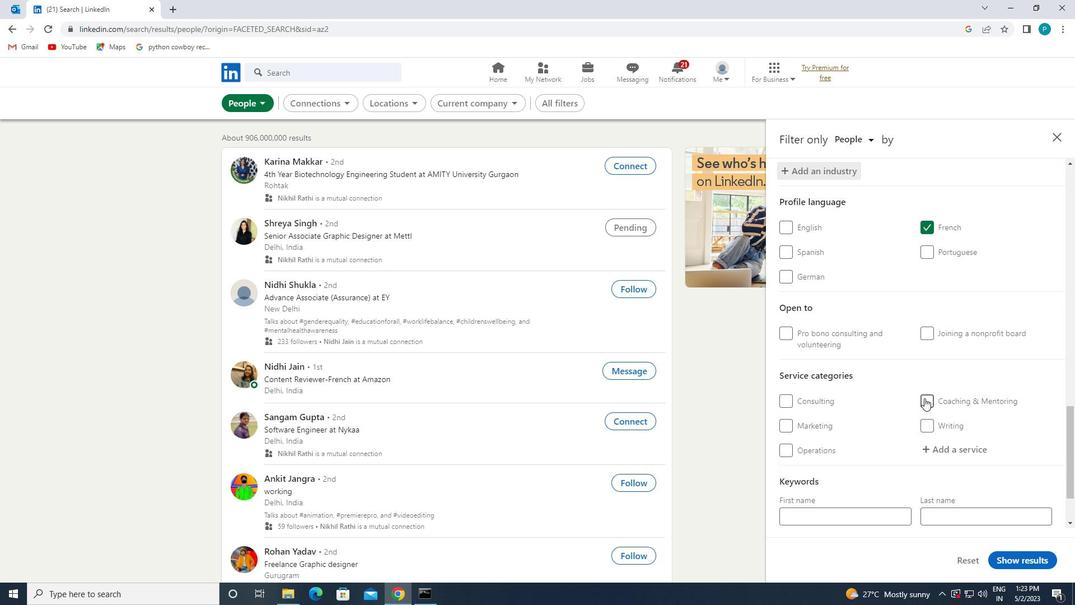 
Action: Mouse moved to (939, 392)
Screenshot: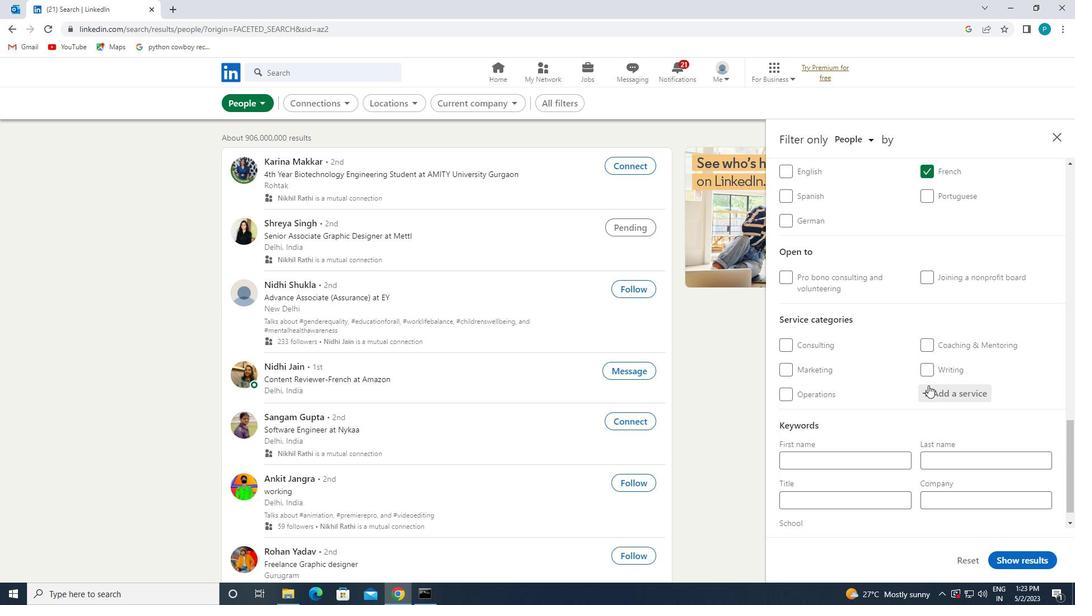 
Action: Mouse pressed left at (939, 392)
Screenshot: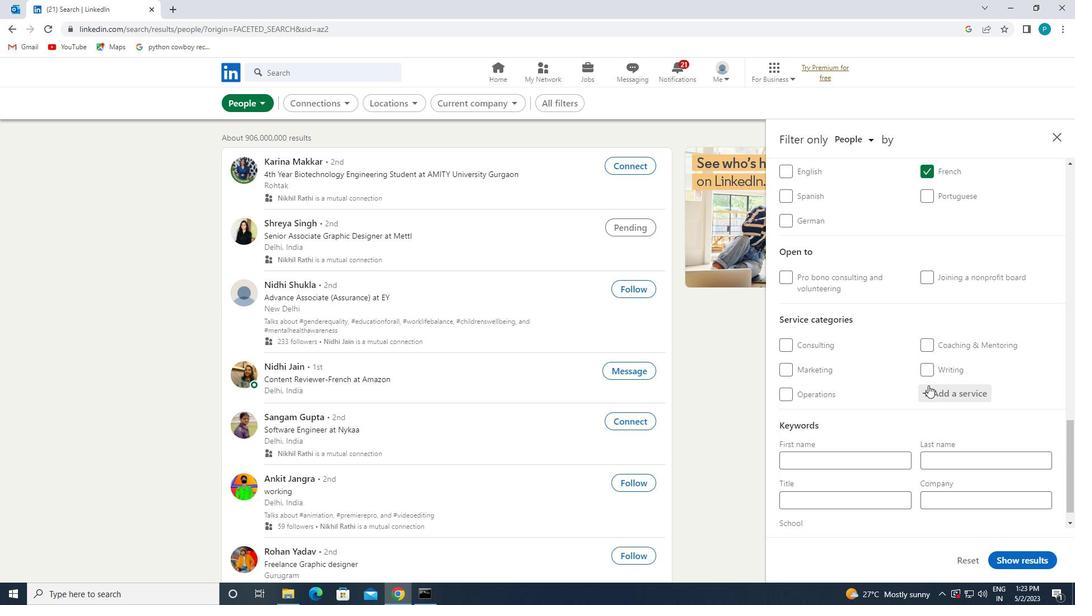 
Action: Mouse moved to (950, 398)
Screenshot: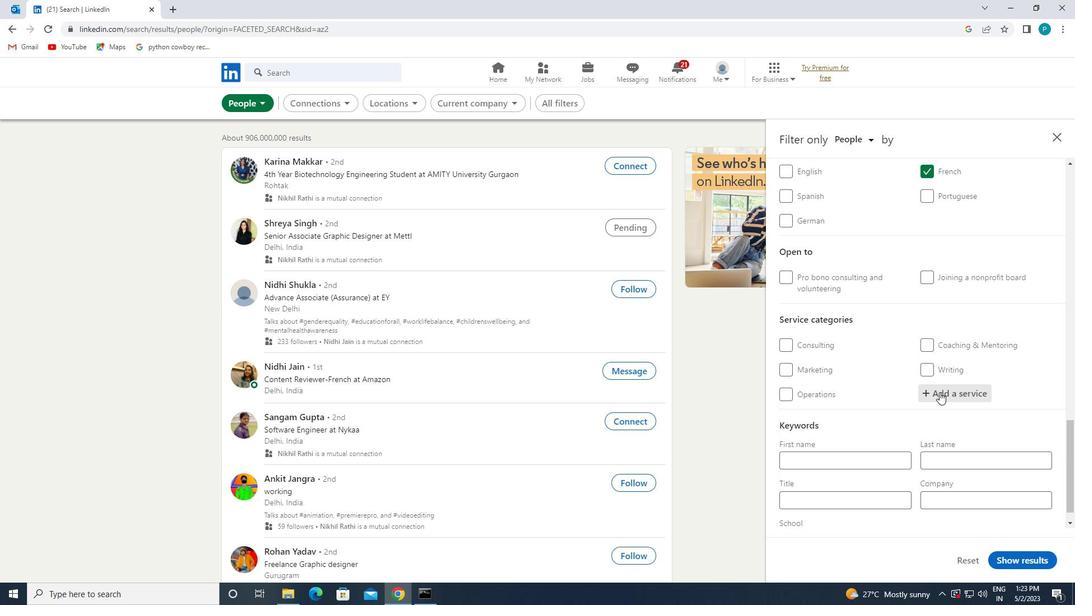 
Action: Key pressed <Key.caps_lock>C<Key.caps_lock>USTOMER
Screenshot: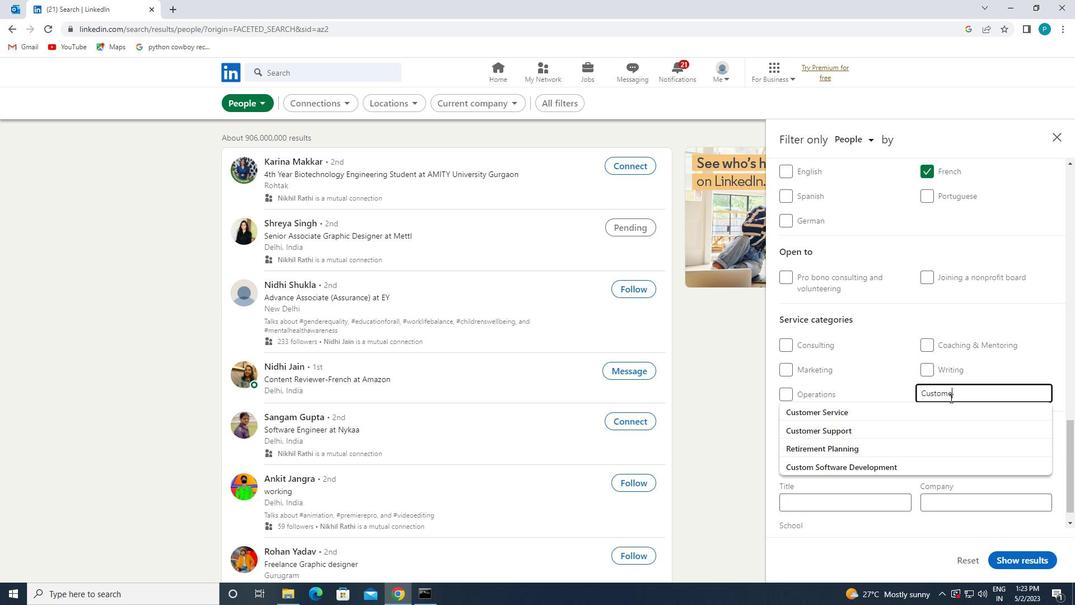 
Action: Mouse moved to (910, 428)
Screenshot: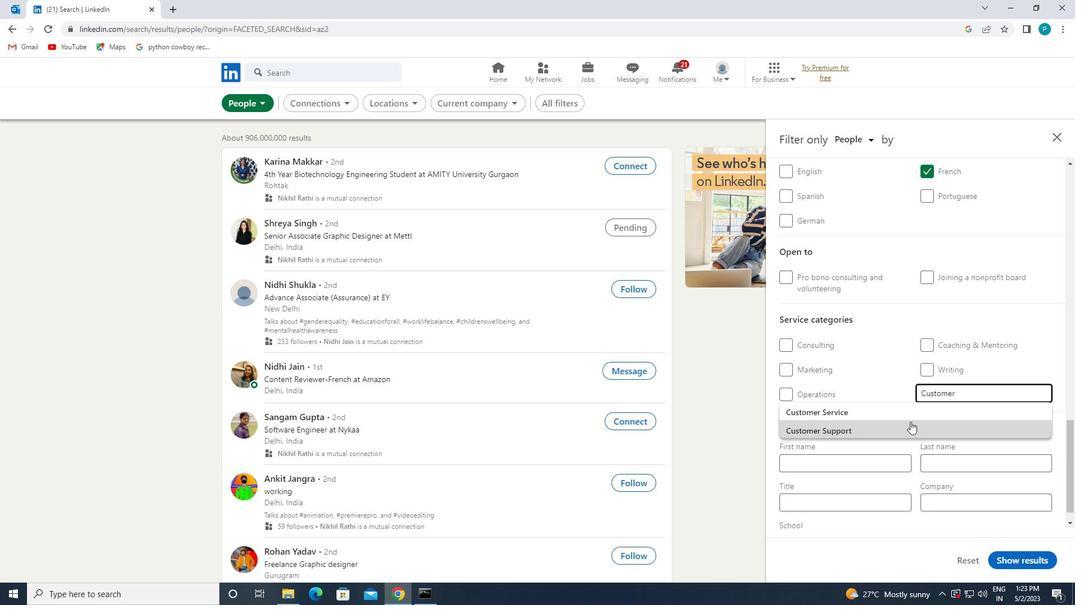 
Action: Mouse pressed left at (910, 428)
Screenshot: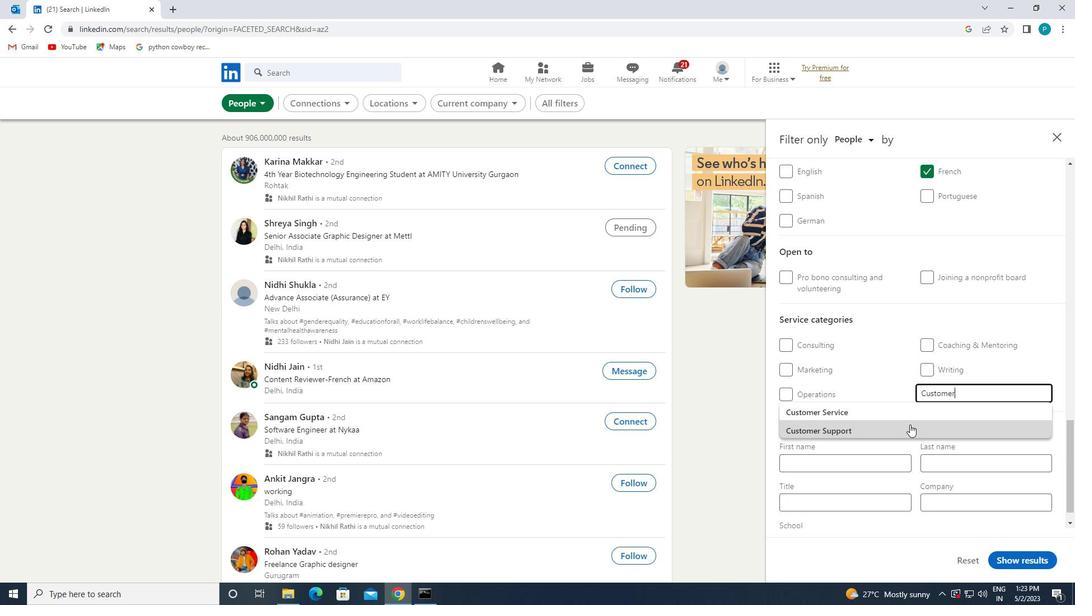 
Action: Mouse moved to (896, 424)
Screenshot: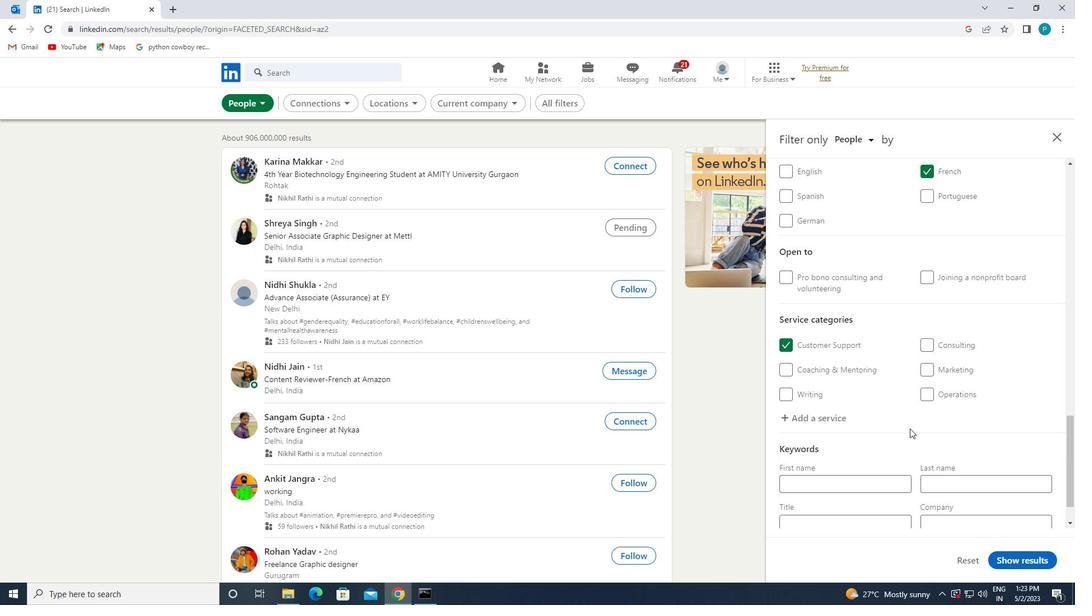 
Action: Mouse scrolled (896, 423) with delta (0, 0)
Screenshot: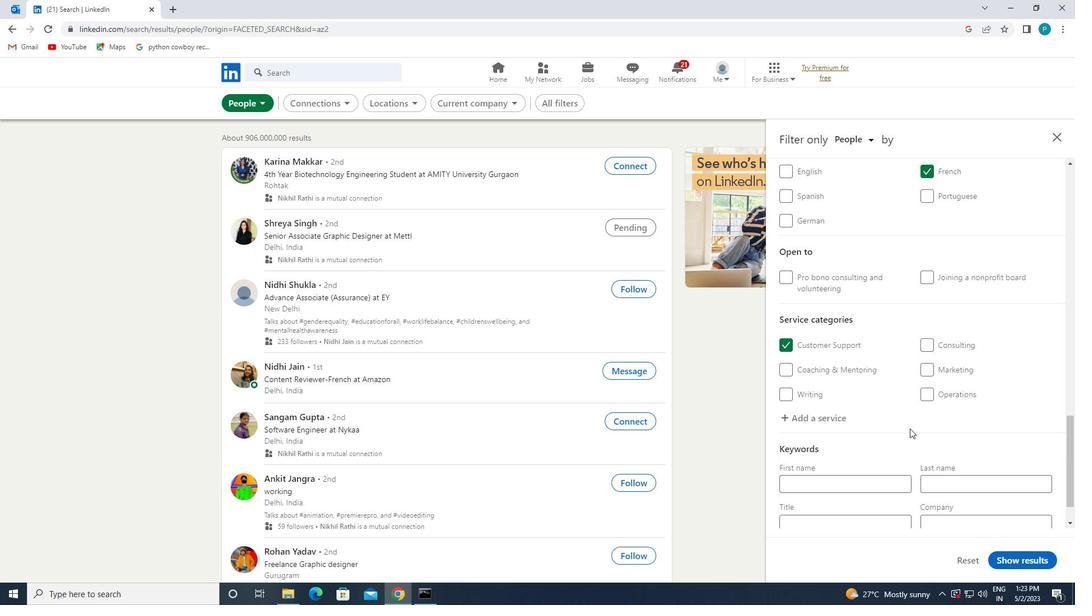 
Action: Mouse moved to (892, 426)
Screenshot: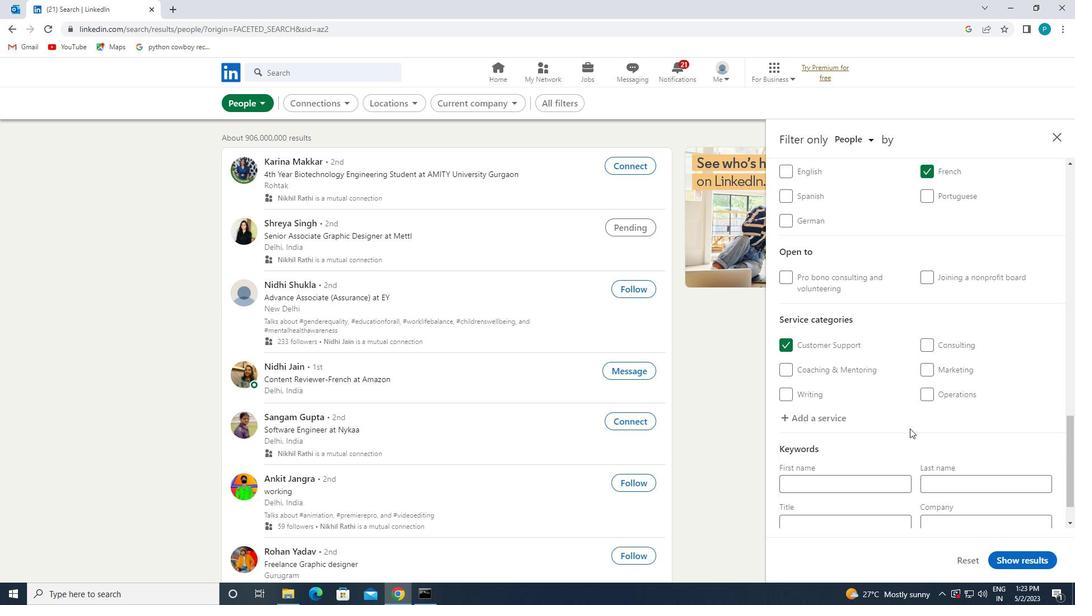 
Action: Mouse scrolled (892, 425) with delta (0, 0)
Screenshot: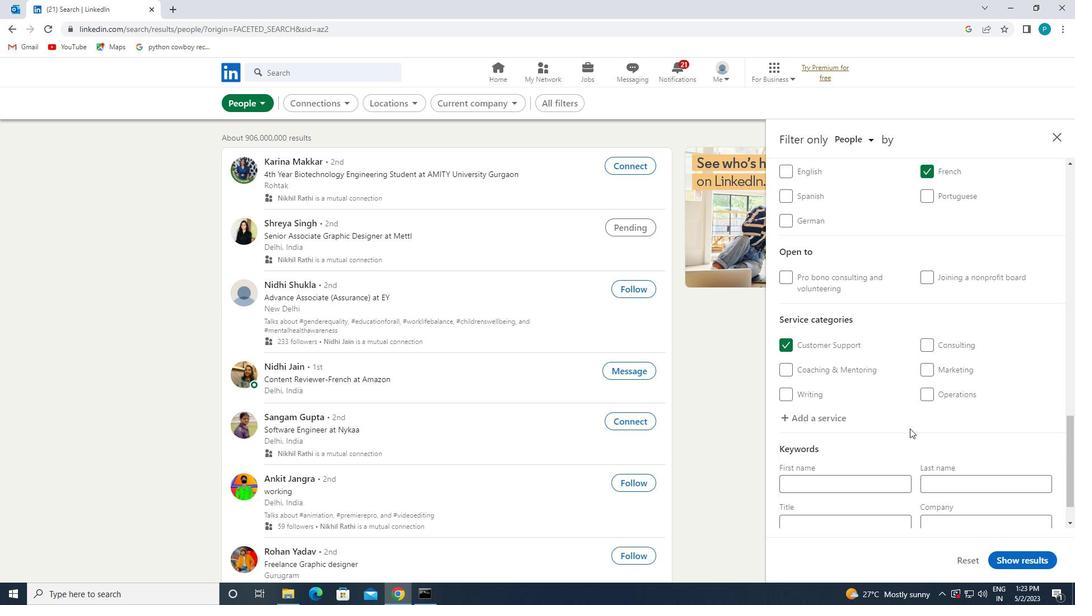 
Action: Mouse moved to (841, 468)
Screenshot: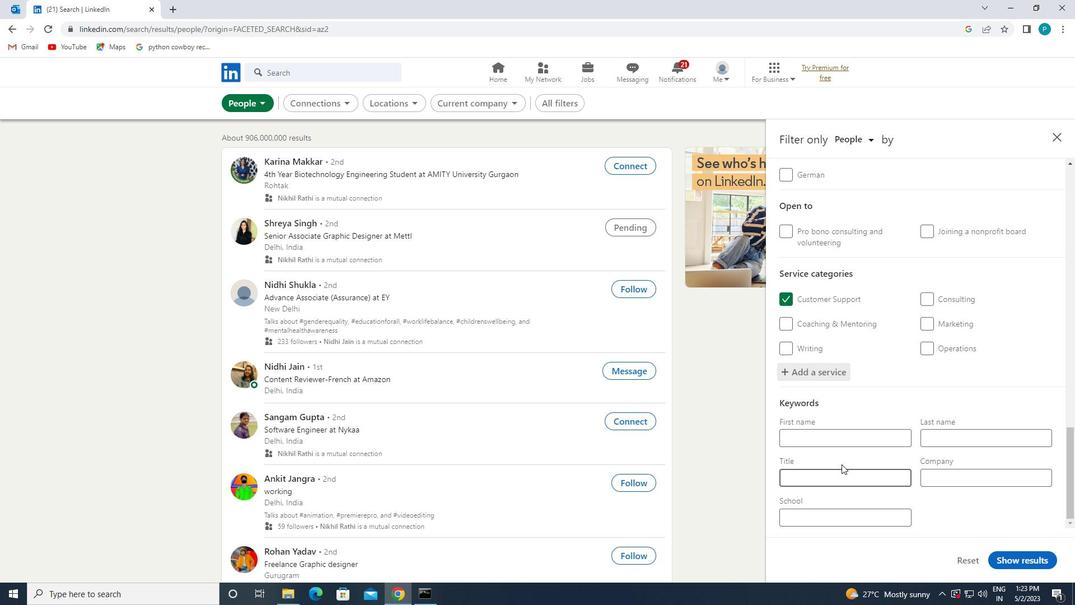 
Action: Mouse pressed left at (841, 468)
Screenshot: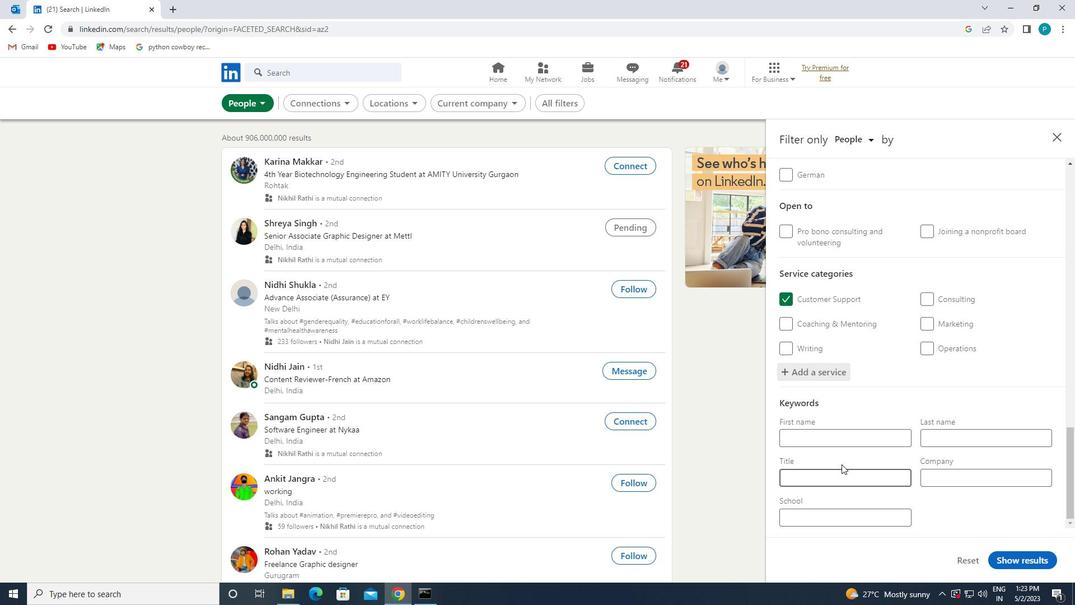 
Action: Mouse moved to (841, 469)
Screenshot: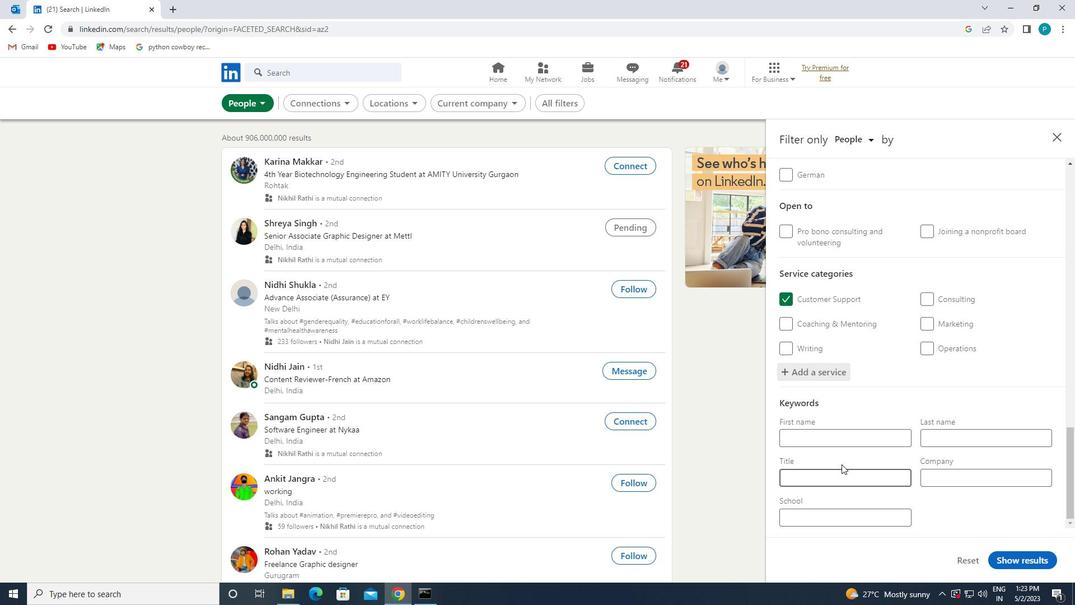 
Action: Key pressed <Key.caps_lock>E<Key.caps_lock>DITOR/<Key.space><Key.caps_lock>P<Key.caps_lock>ROOFREADER
Screenshot: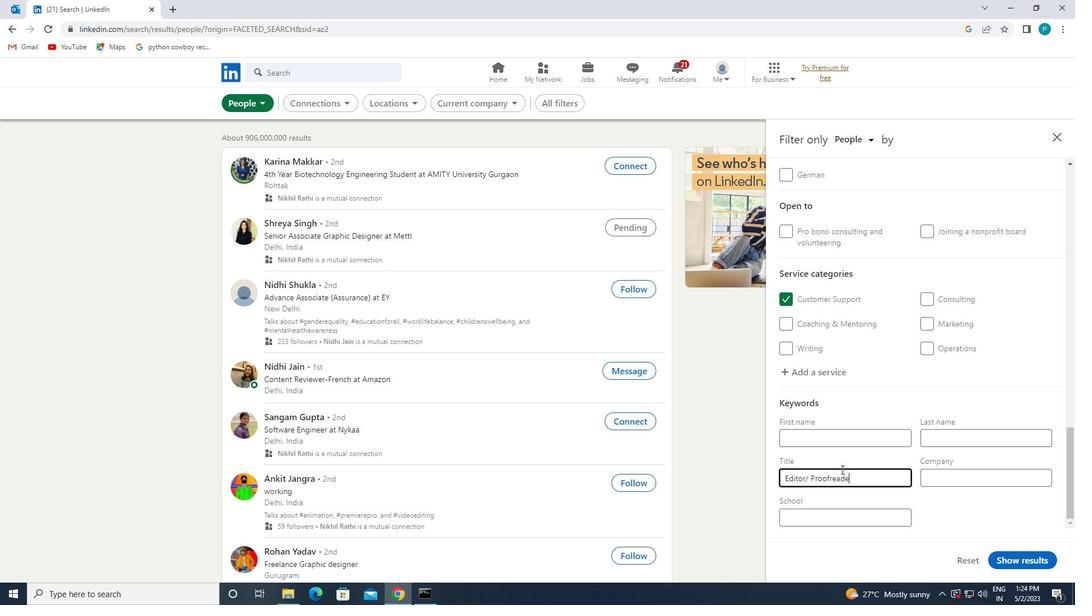 
Action: Mouse moved to (1012, 557)
Screenshot: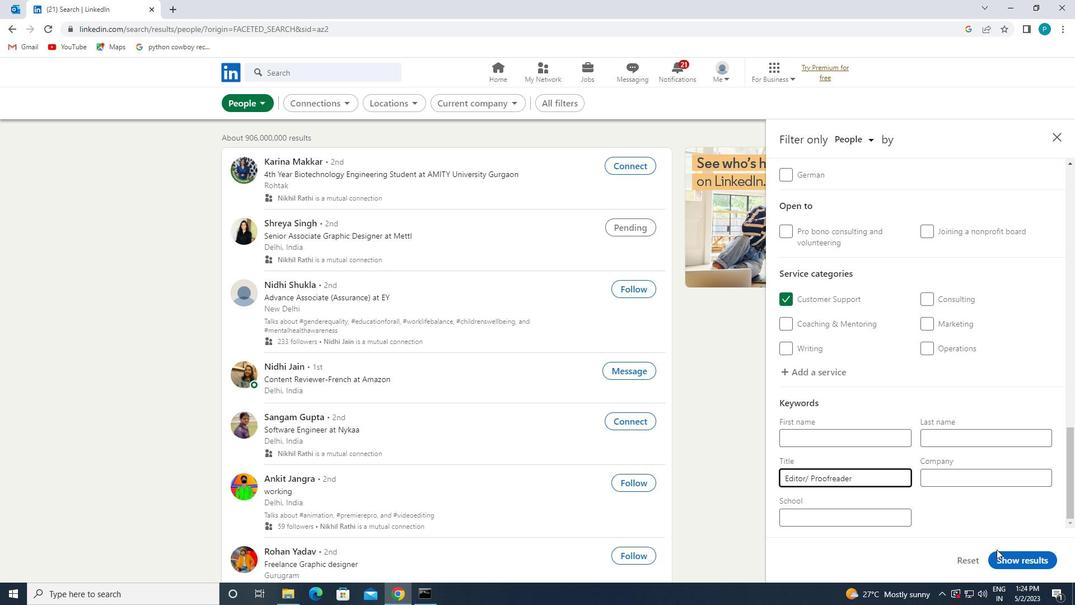 
Action: Mouse pressed left at (1012, 557)
Screenshot: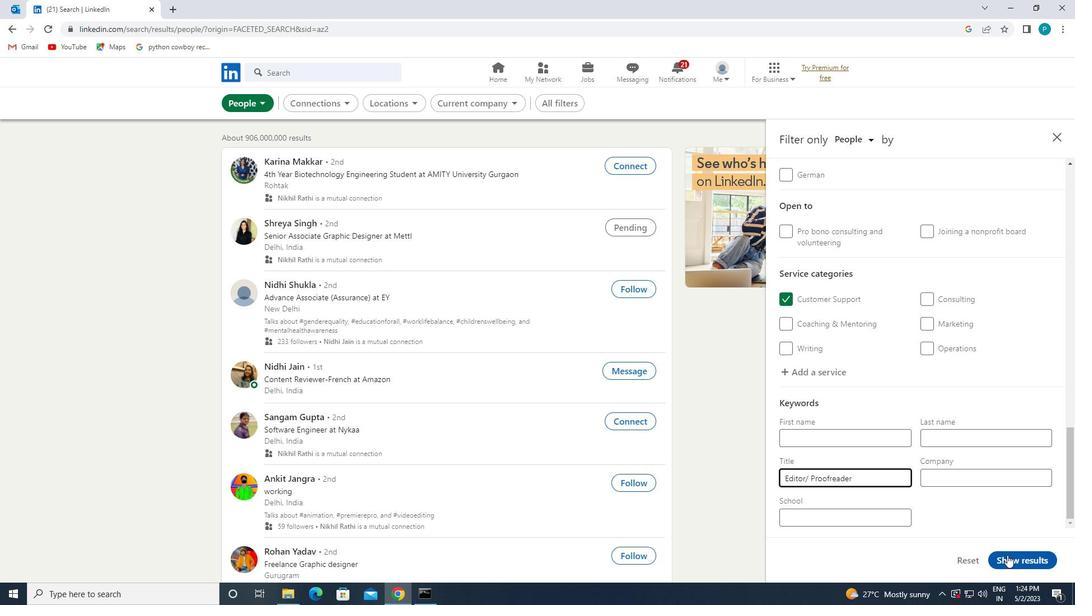 
Action: Mouse moved to (1012, 557)
Screenshot: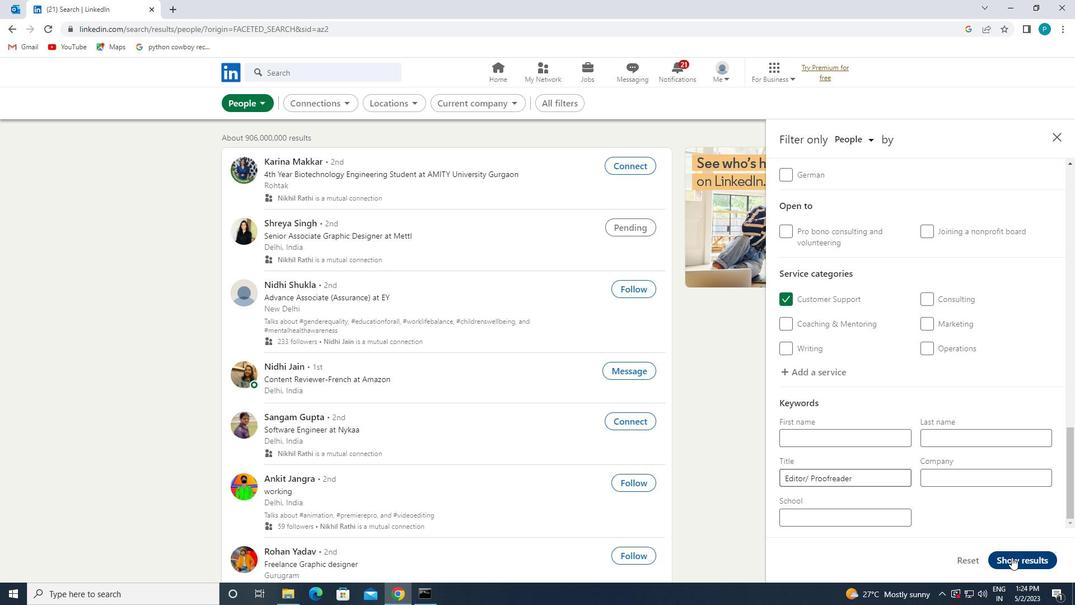 
